 Task: Forward email with the signature Danny Hernandez with the subject Late payment reminder from softage.1@softage.net to softage.10@softage.net with the message Can you please provide me with an update on the projects risk management plan?, select last word, change the font color from current to purple and background color to black Send the email
Action: Mouse moved to (1021, 89)
Screenshot: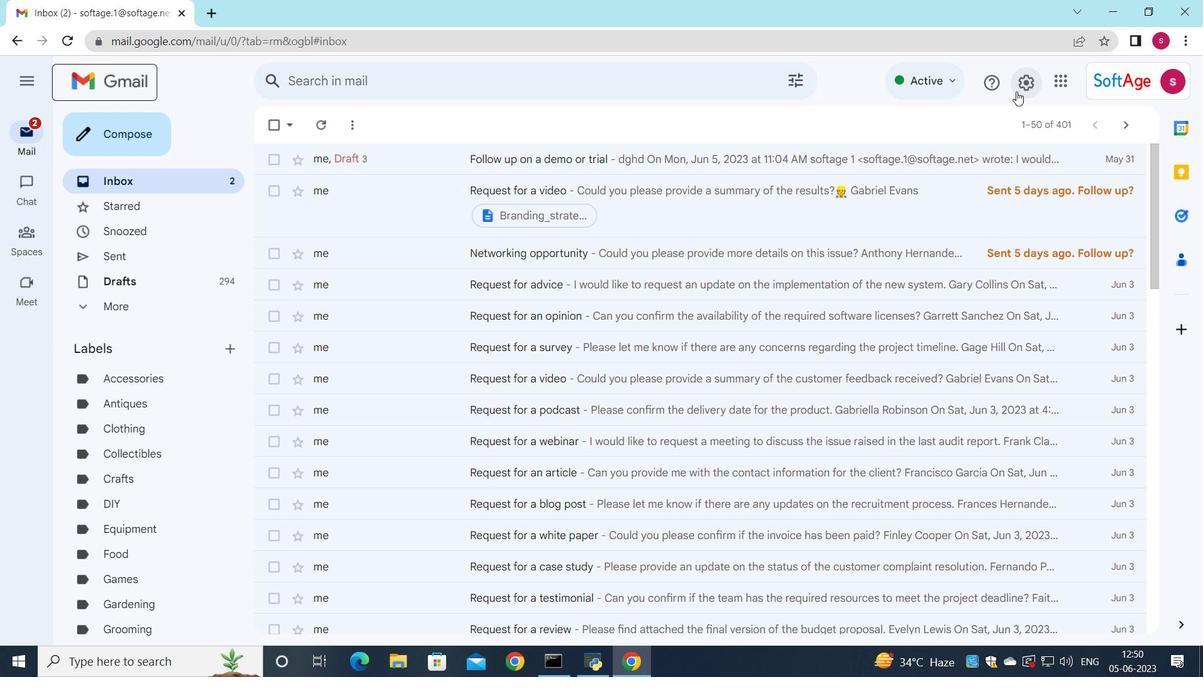 
Action: Mouse pressed left at (1021, 89)
Screenshot: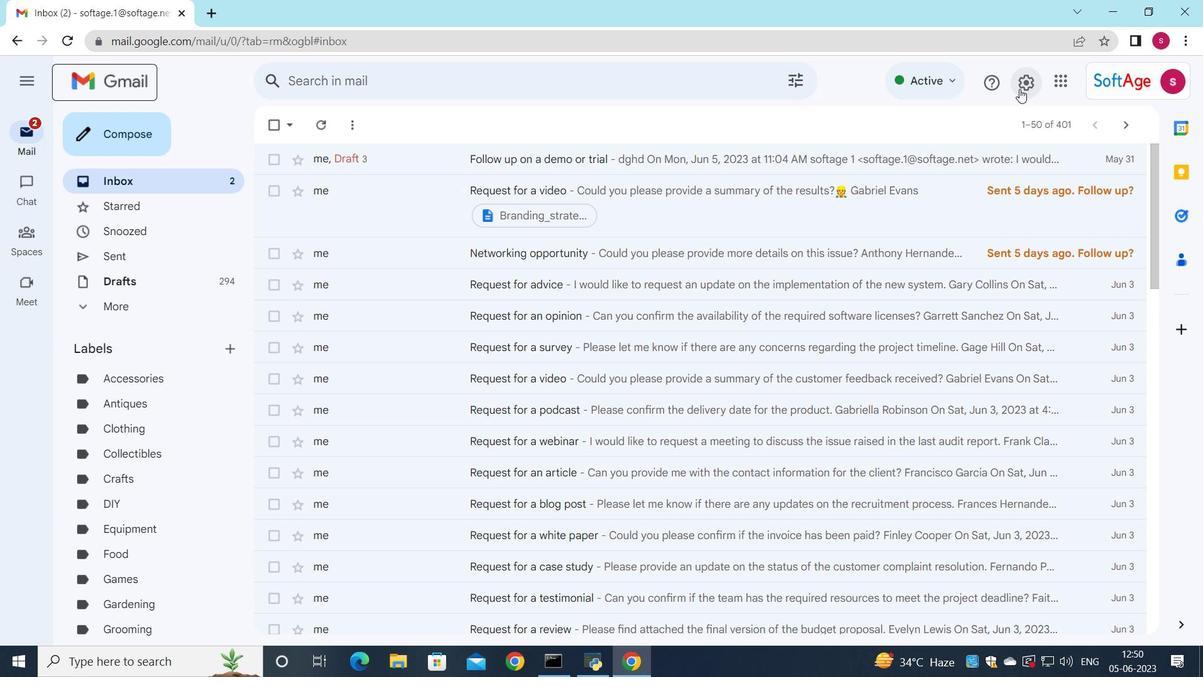 
Action: Mouse moved to (1019, 161)
Screenshot: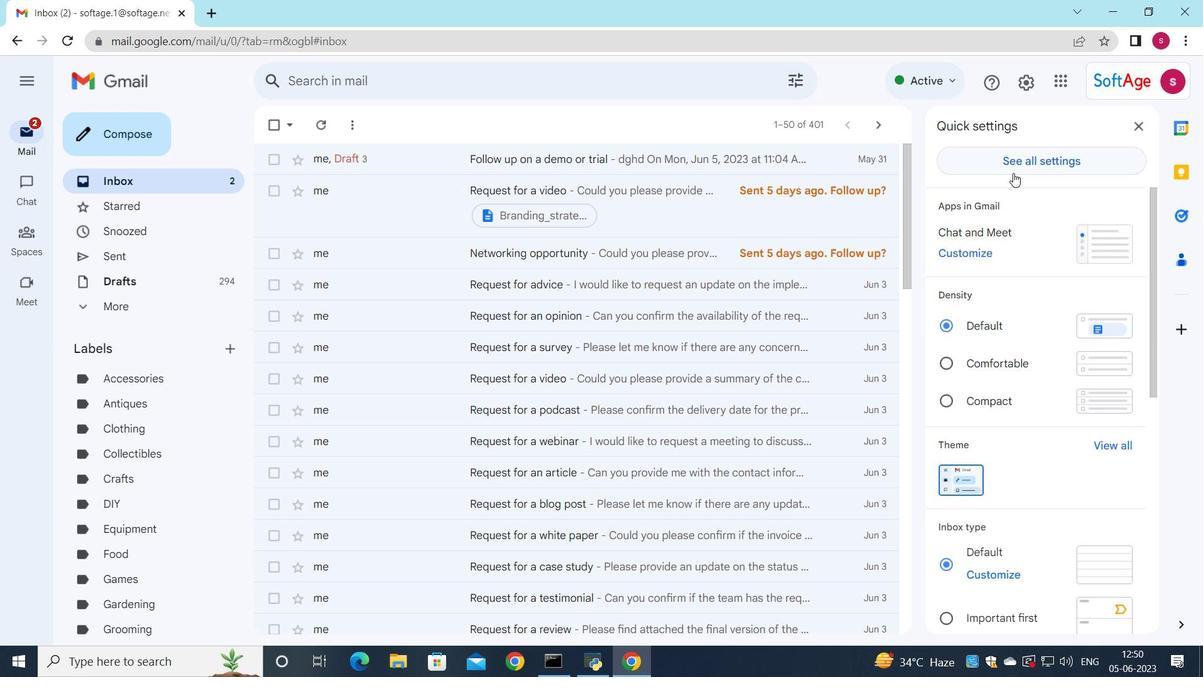 
Action: Mouse pressed left at (1019, 161)
Screenshot: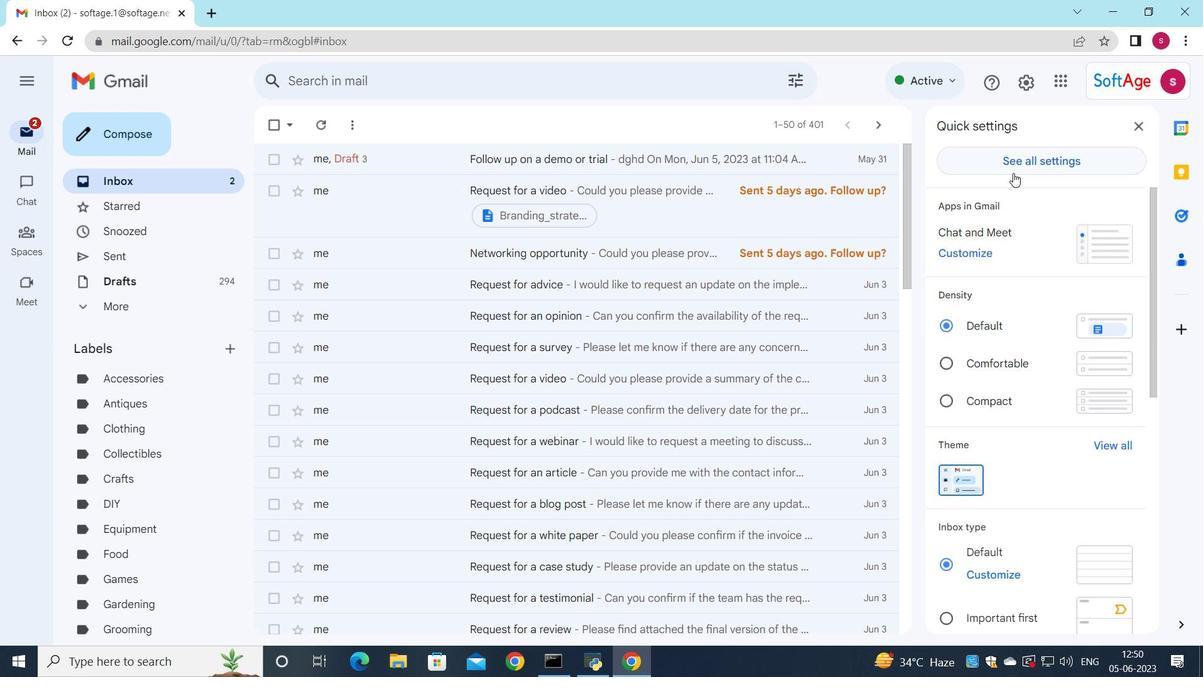 
Action: Mouse moved to (844, 274)
Screenshot: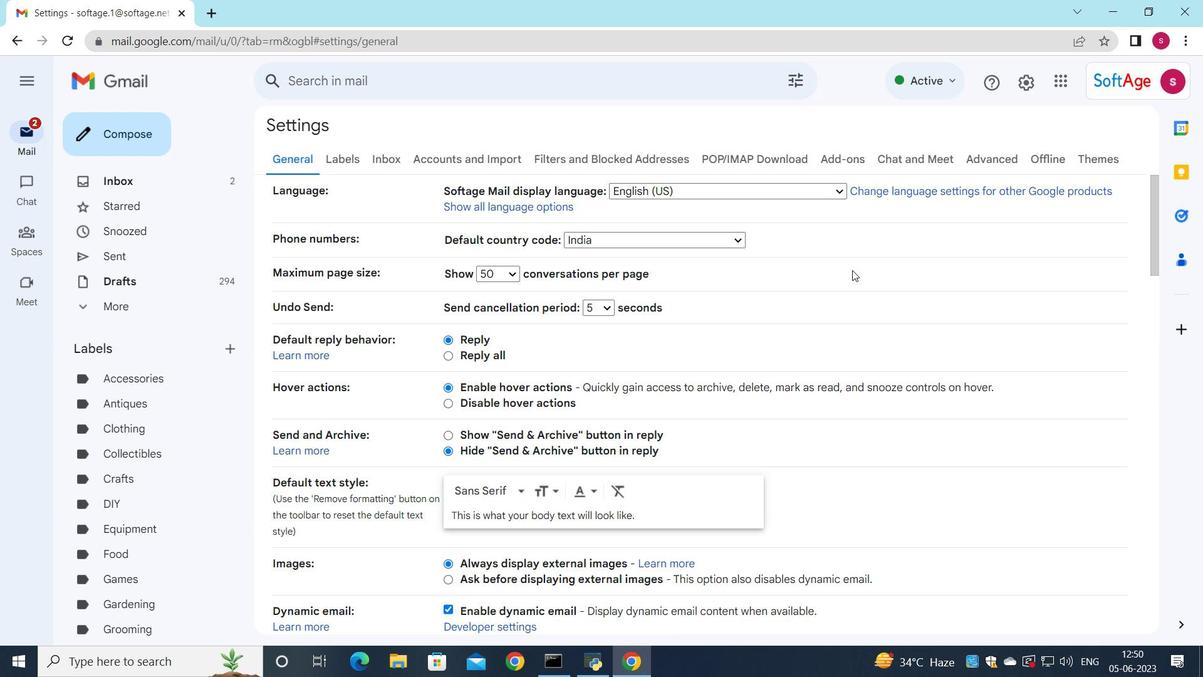 
Action: Mouse scrolled (844, 273) with delta (0, 0)
Screenshot: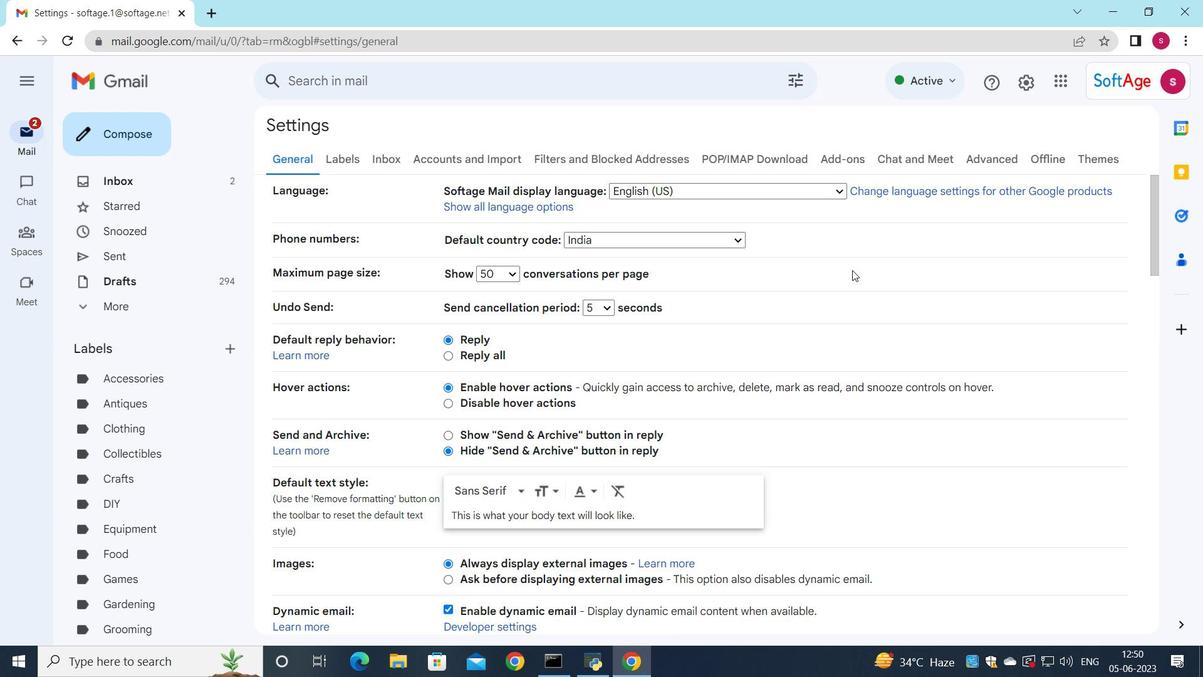 
Action: Mouse moved to (838, 279)
Screenshot: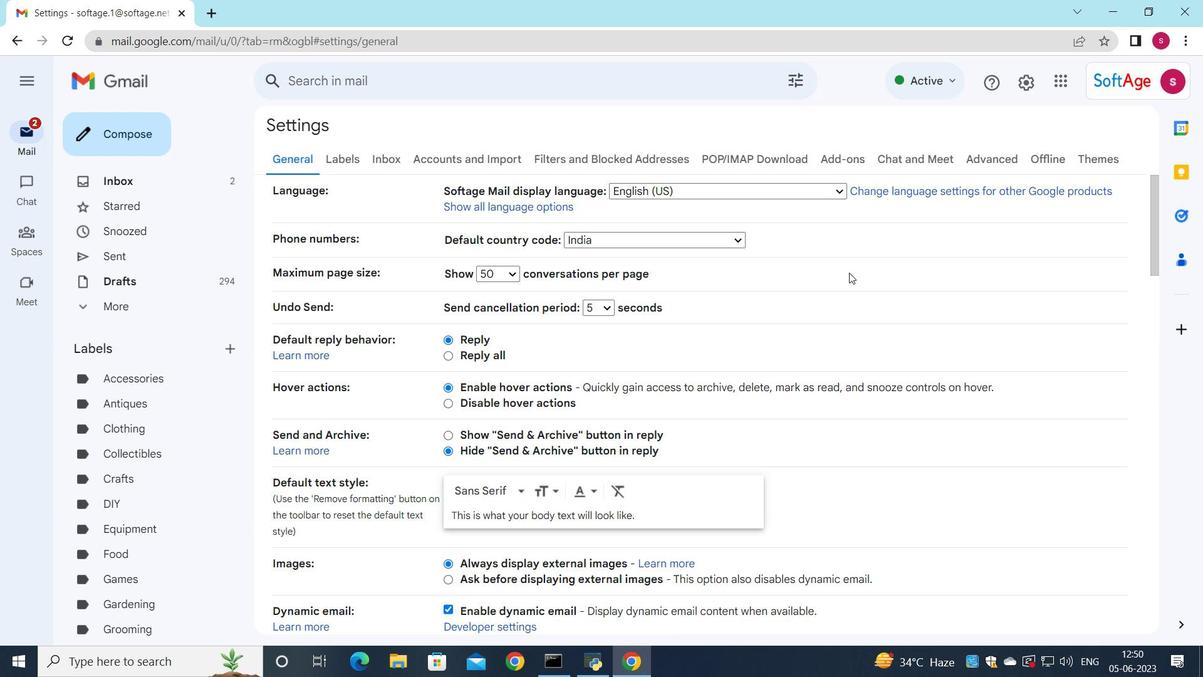 
Action: Mouse scrolled (838, 278) with delta (0, 0)
Screenshot: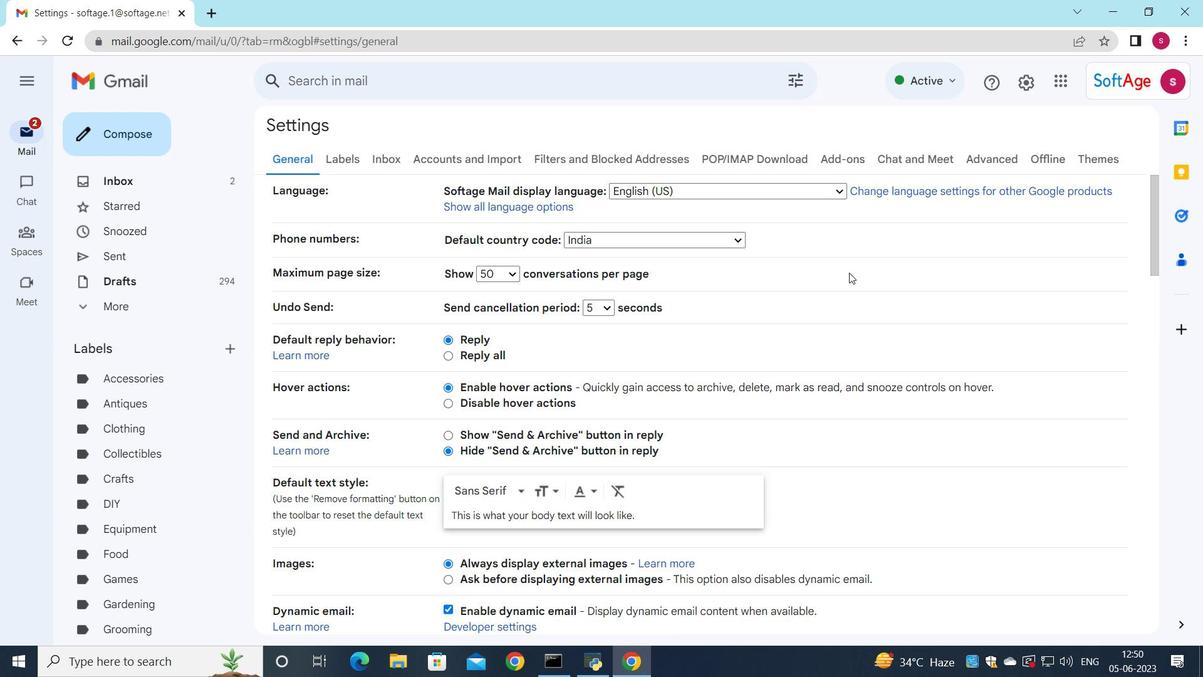 
Action: Mouse moved to (836, 282)
Screenshot: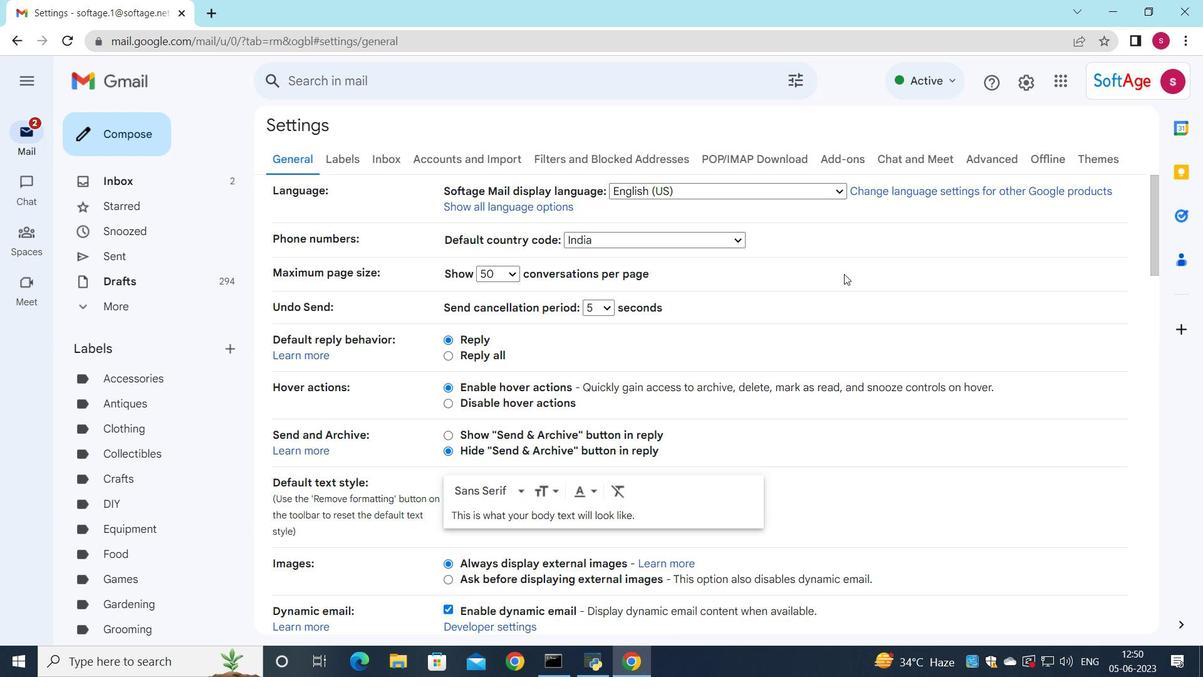 
Action: Mouse scrolled (836, 282) with delta (0, 0)
Screenshot: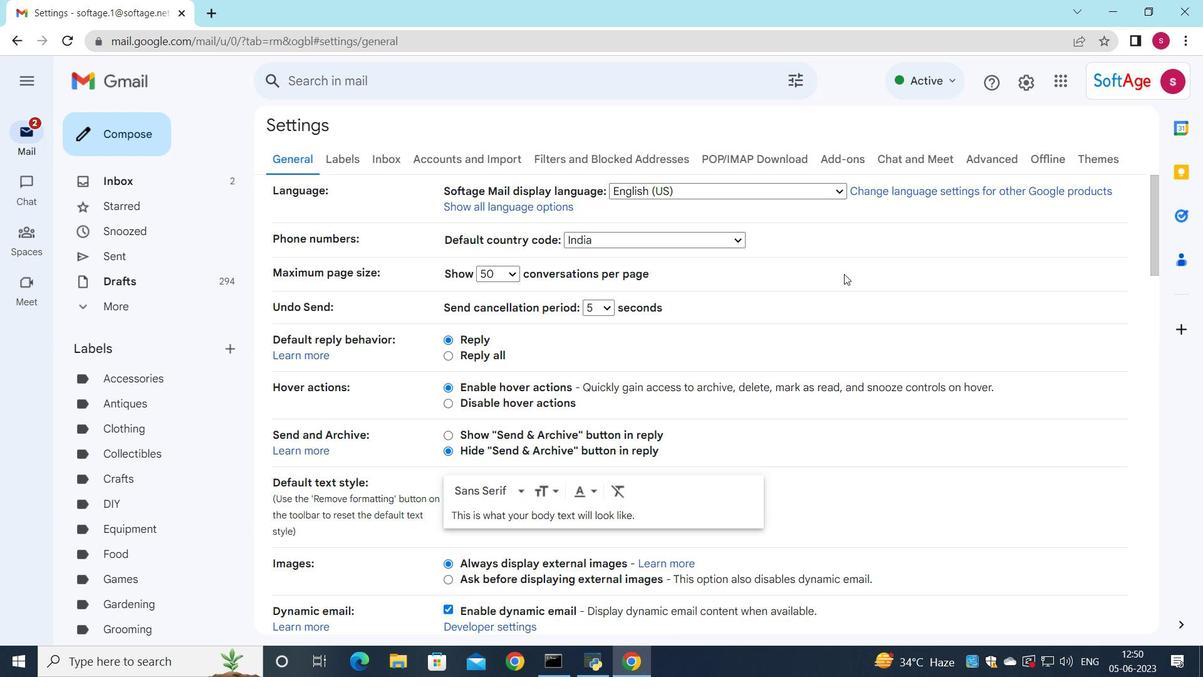 
Action: Mouse moved to (833, 287)
Screenshot: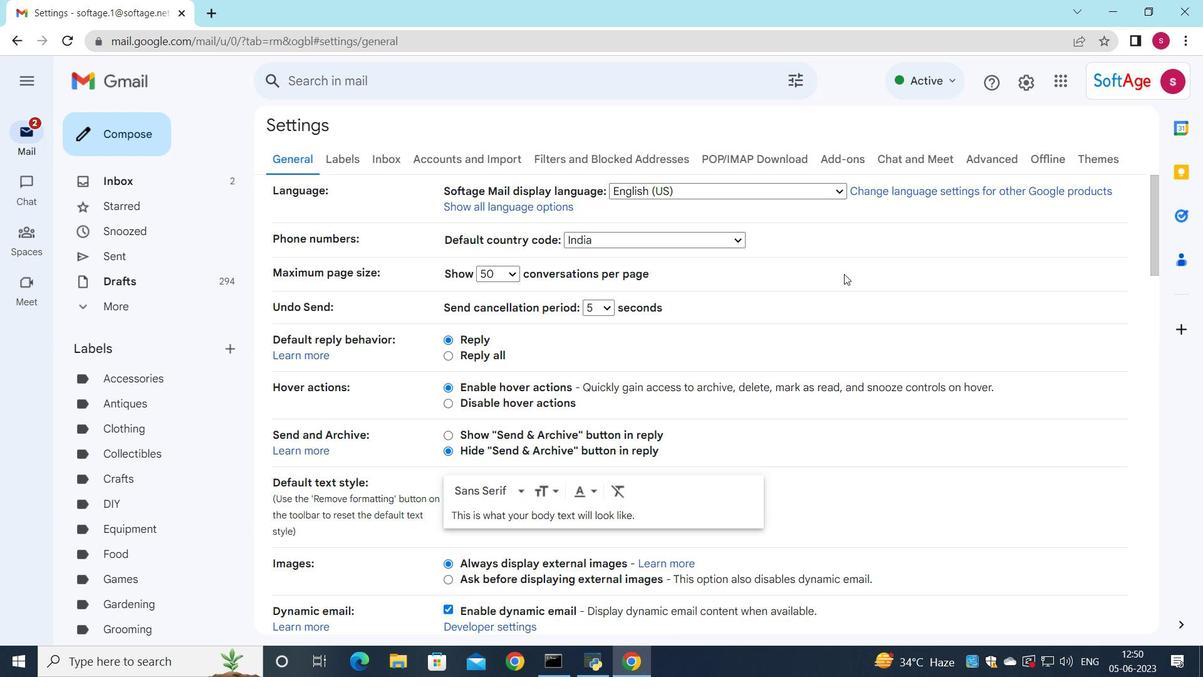 
Action: Mouse scrolled (833, 287) with delta (0, 0)
Screenshot: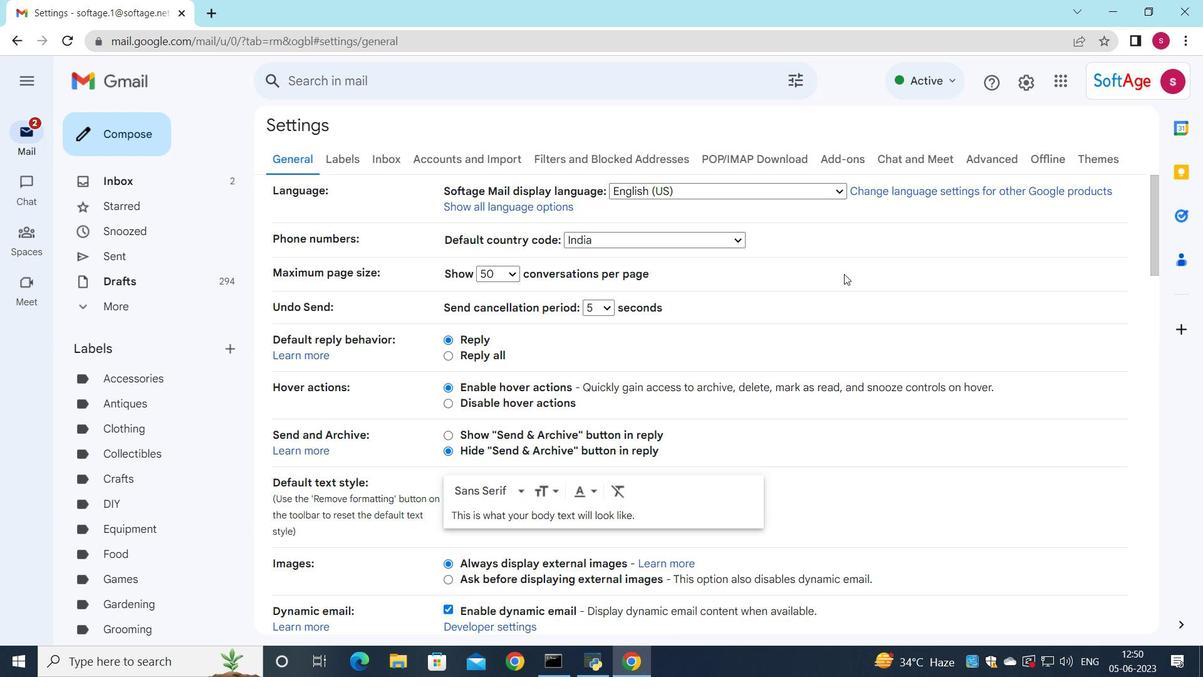 
Action: Mouse moved to (828, 294)
Screenshot: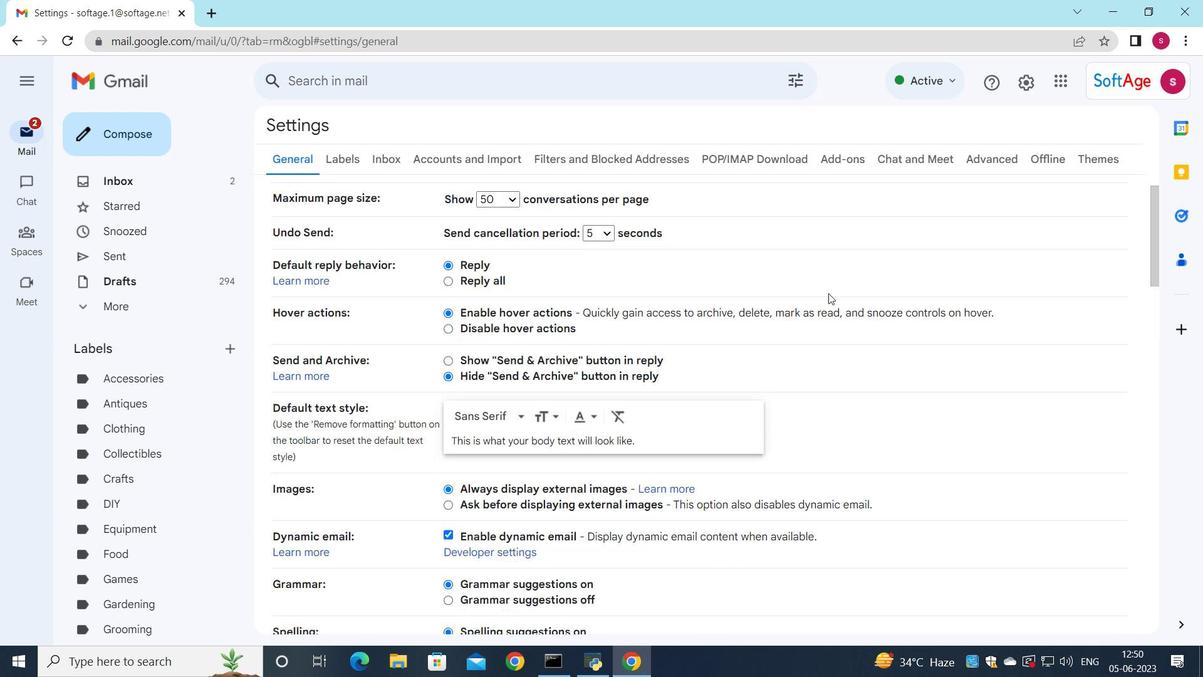 
Action: Mouse scrolled (828, 294) with delta (0, 0)
Screenshot: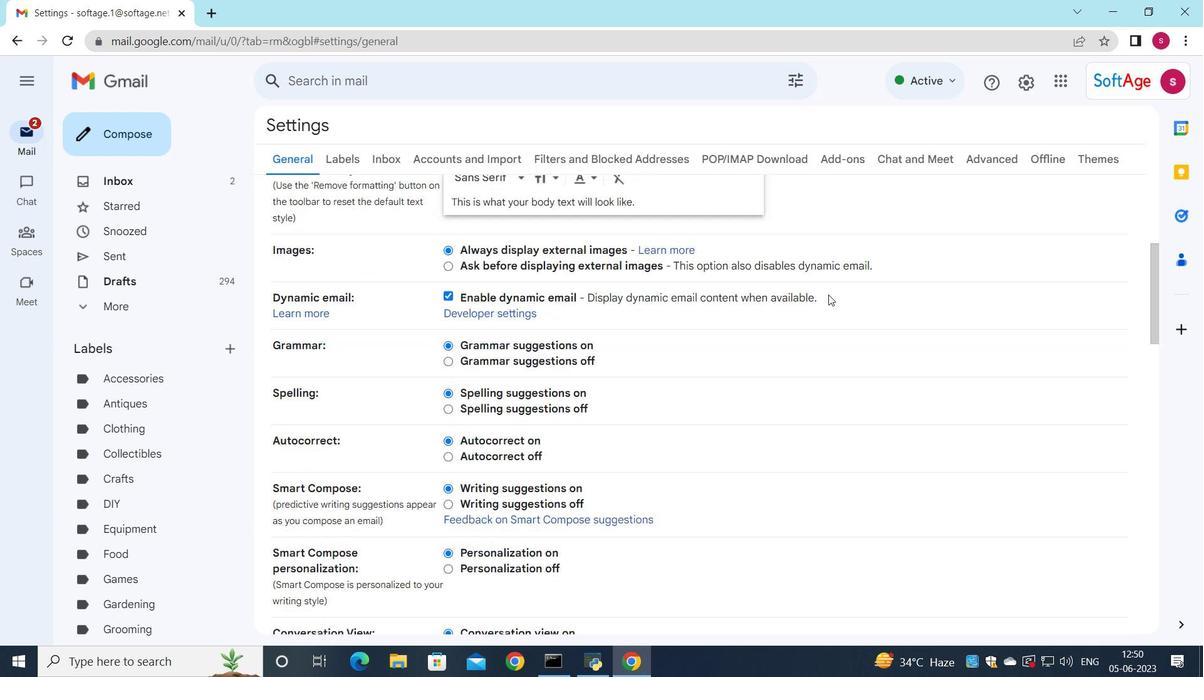 
Action: Mouse scrolled (828, 294) with delta (0, 0)
Screenshot: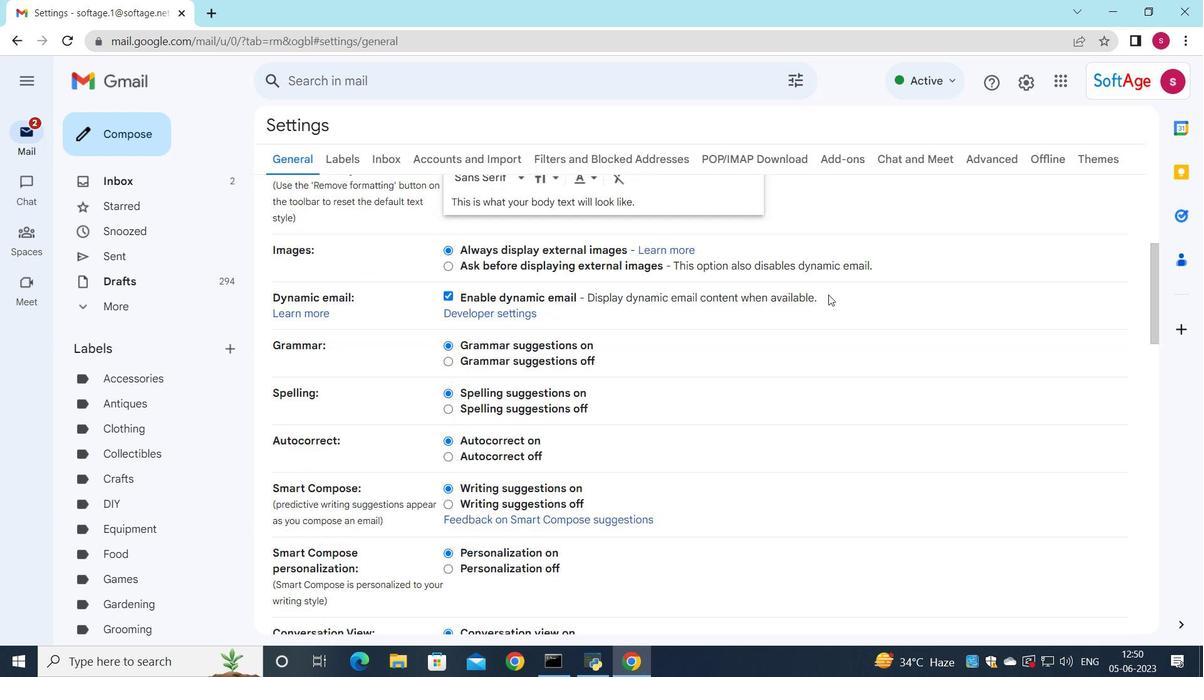 
Action: Mouse scrolled (828, 294) with delta (0, 0)
Screenshot: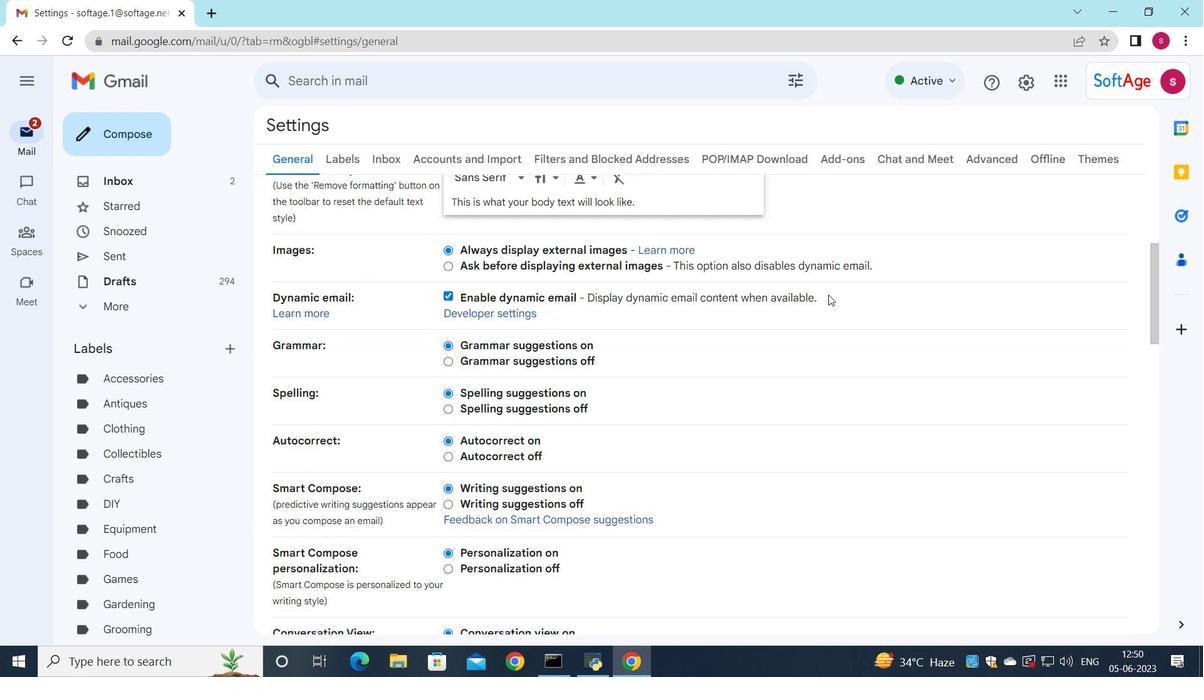 
Action: Mouse scrolled (828, 294) with delta (0, 0)
Screenshot: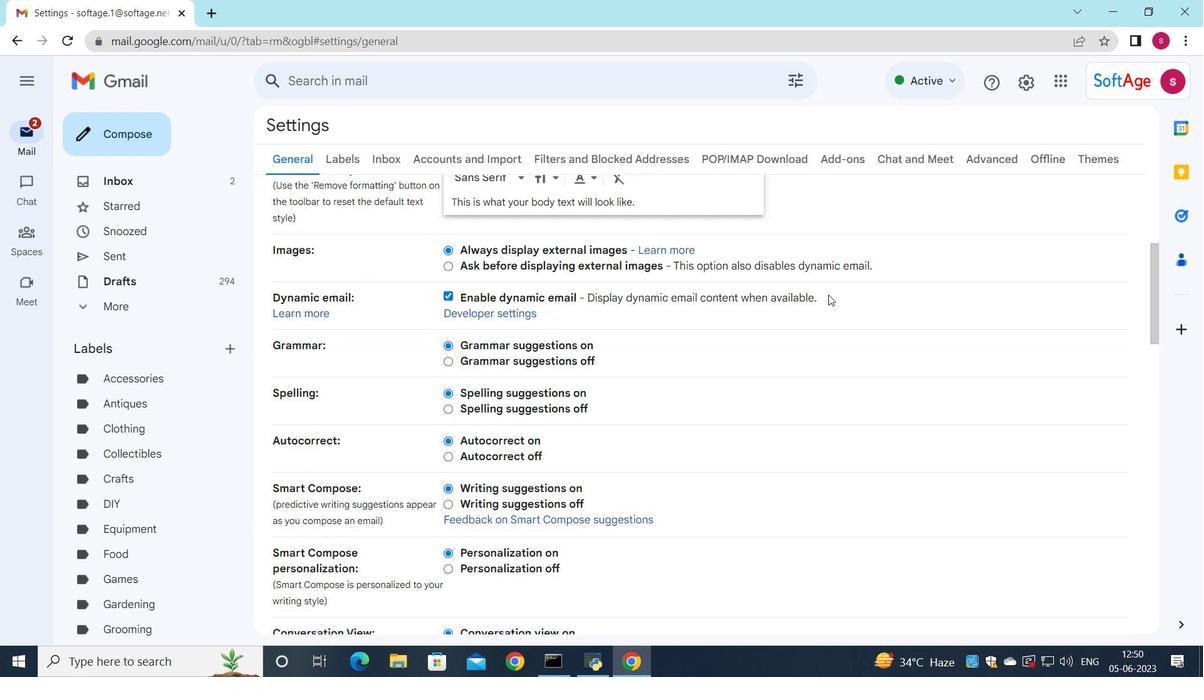 
Action: Mouse moved to (665, 455)
Screenshot: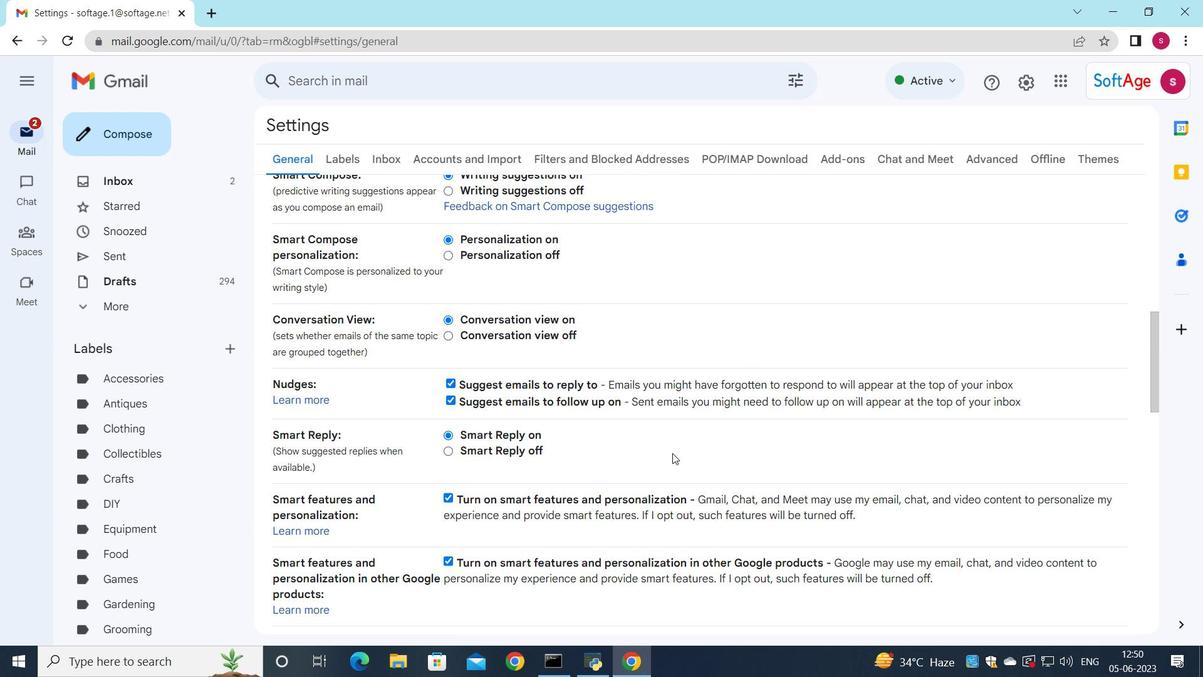 
Action: Mouse scrolled (673, 453) with delta (0, 0)
Screenshot: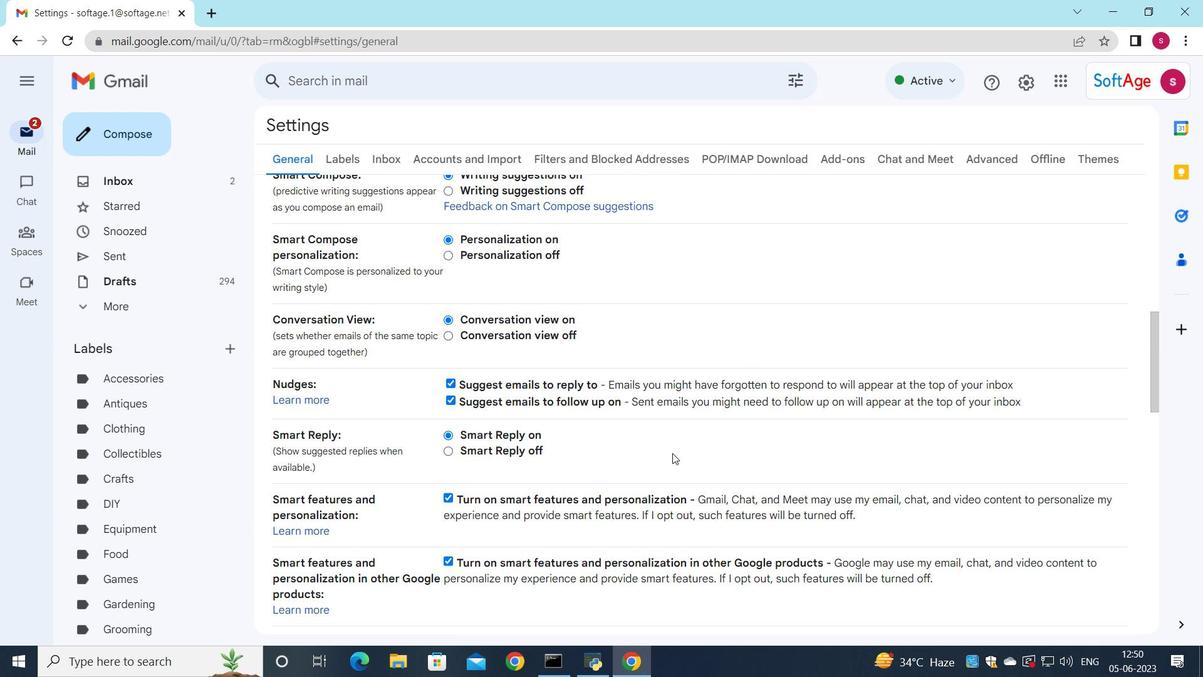 
Action: Mouse scrolled (673, 453) with delta (0, 0)
Screenshot: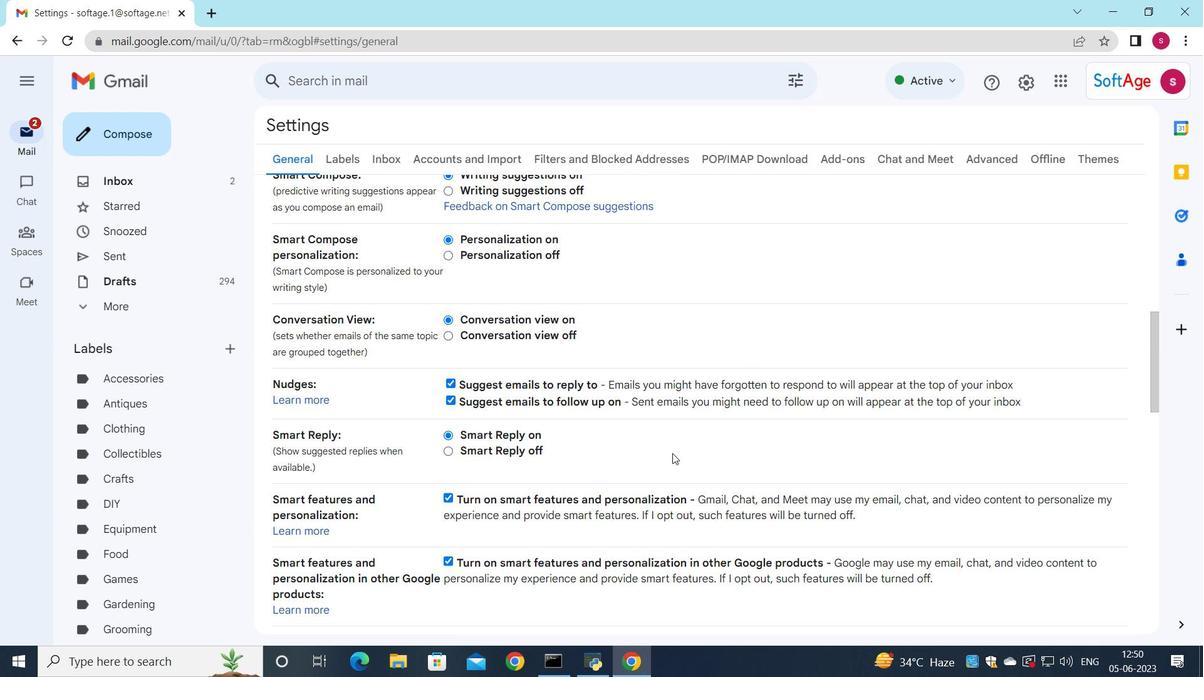
Action: Mouse scrolled (673, 453) with delta (0, 0)
Screenshot: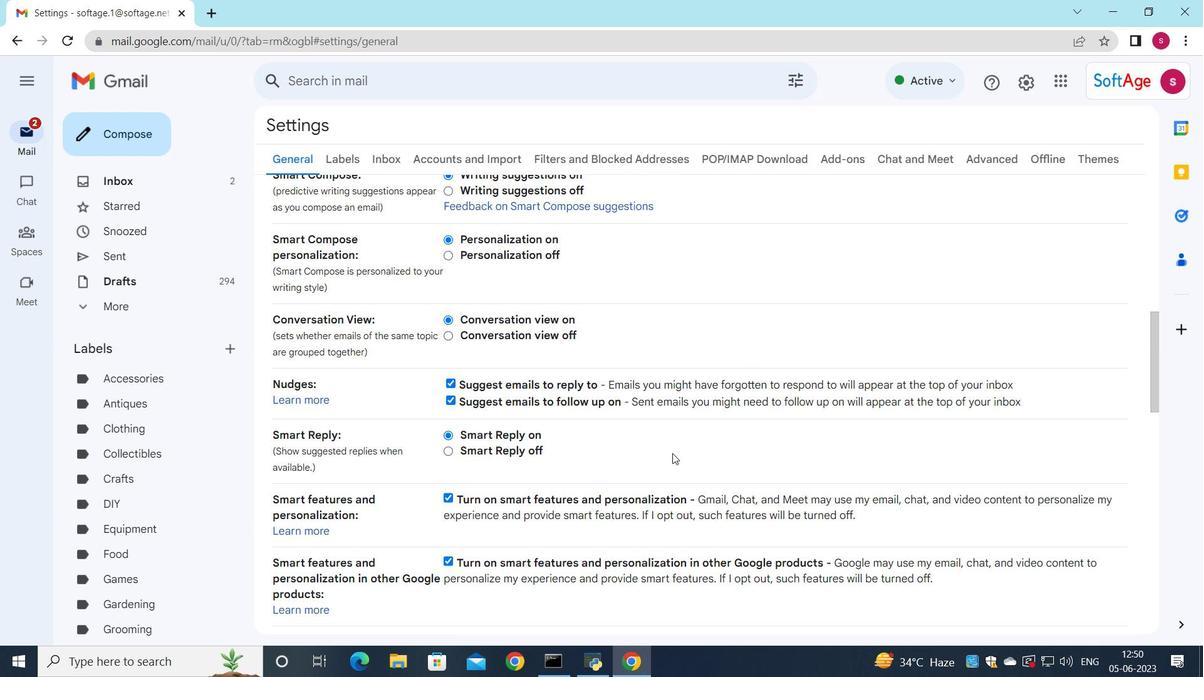 
Action: Mouse scrolled (673, 453) with delta (0, 0)
Screenshot: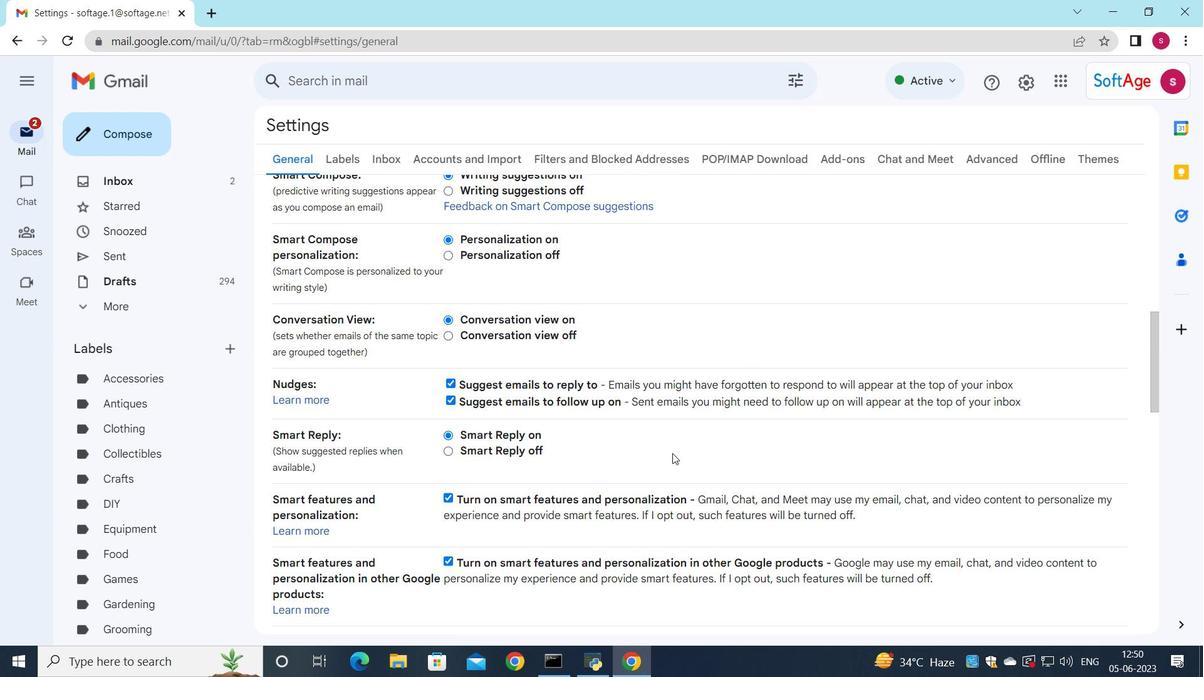 
Action: Mouse scrolled (665, 455) with delta (0, 0)
Screenshot: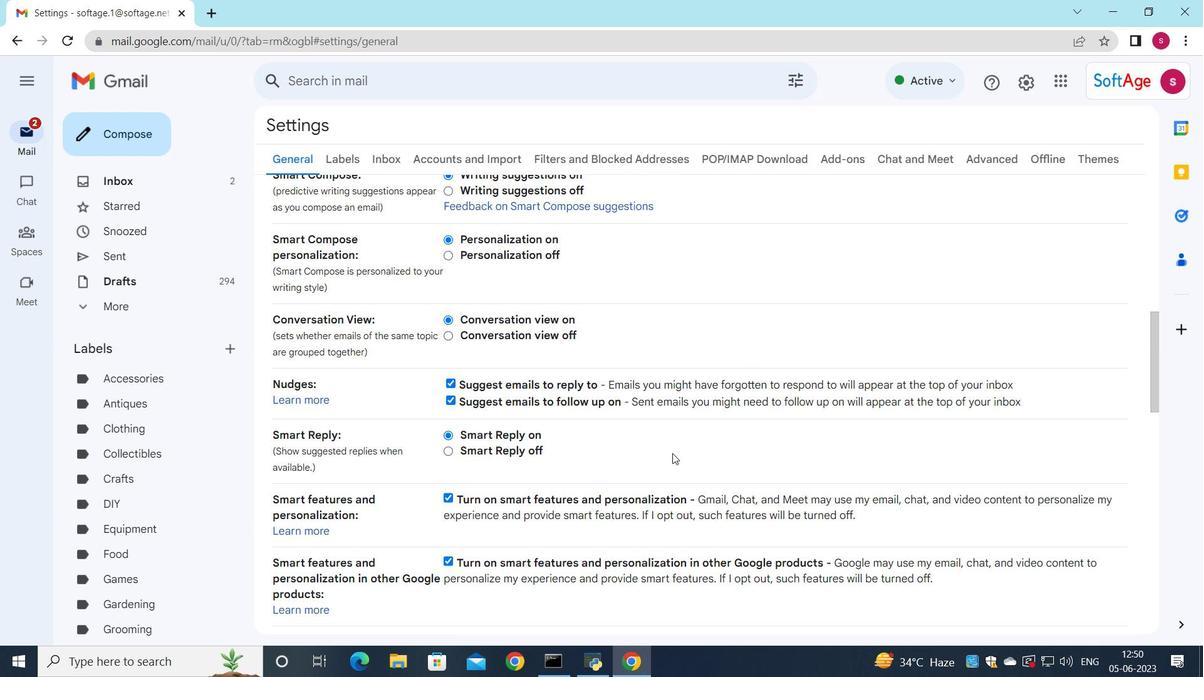 
Action: Mouse scrolled (665, 455) with delta (0, 0)
Screenshot: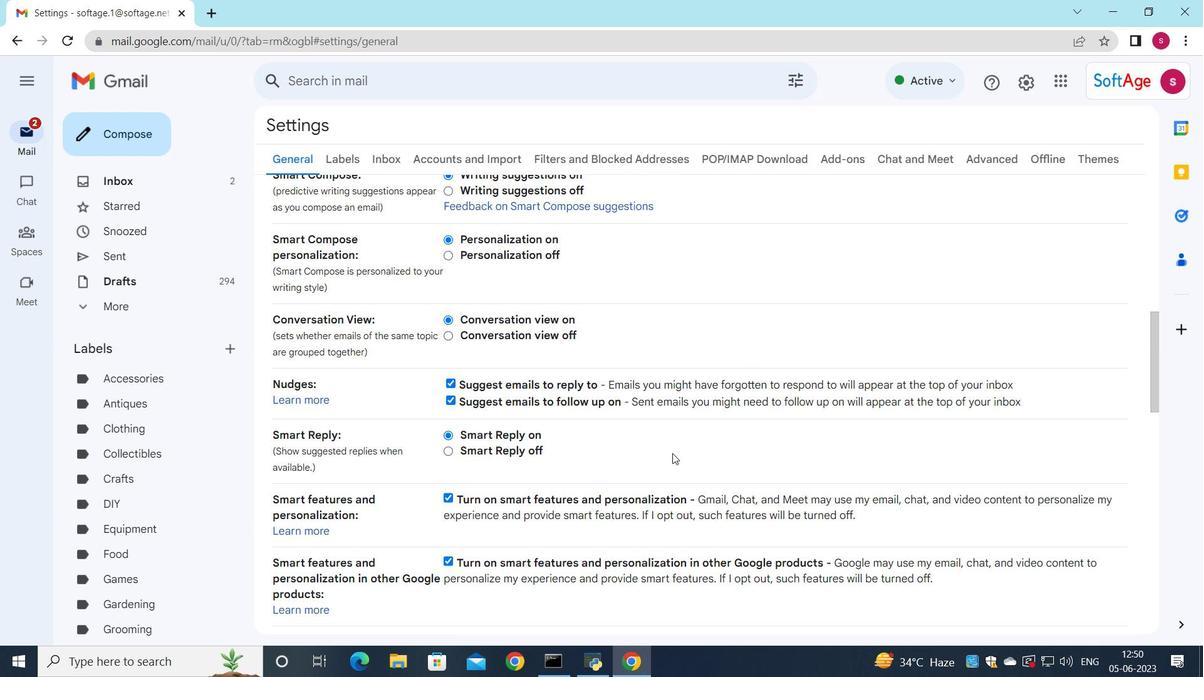 
Action: Mouse scrolled (665, 455) with delta (0, 0)
Screenshot: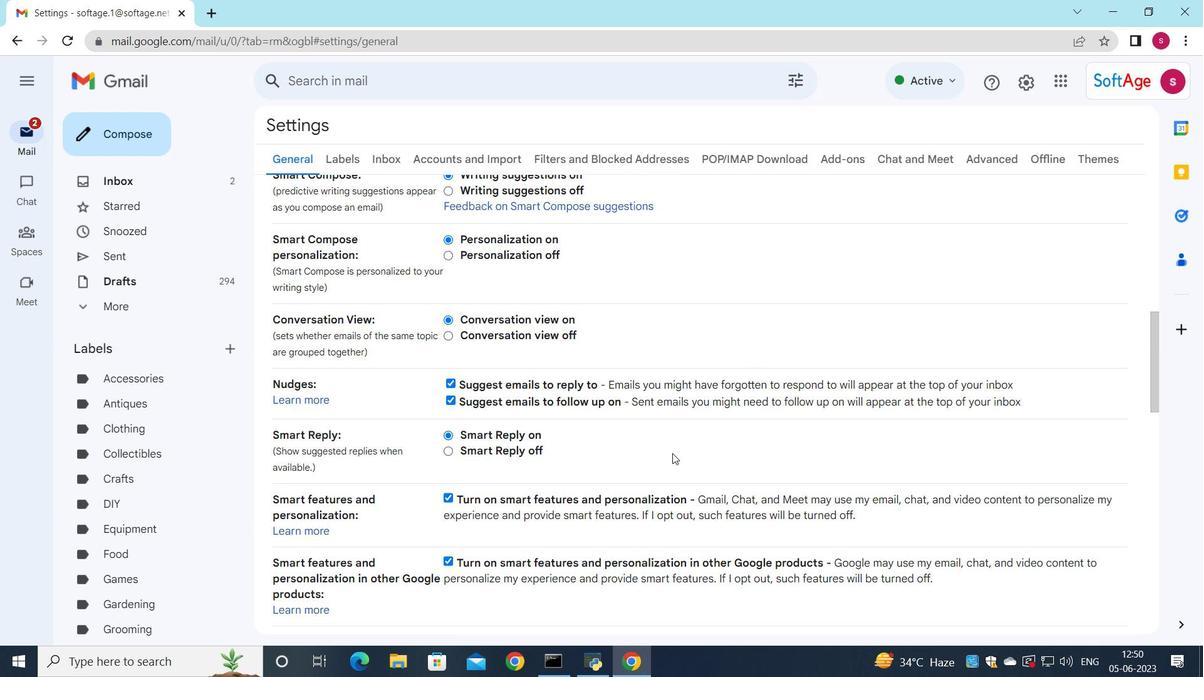 
Action: Mouse scrolled (665, 455) with delta (0, 0)
Screenshot: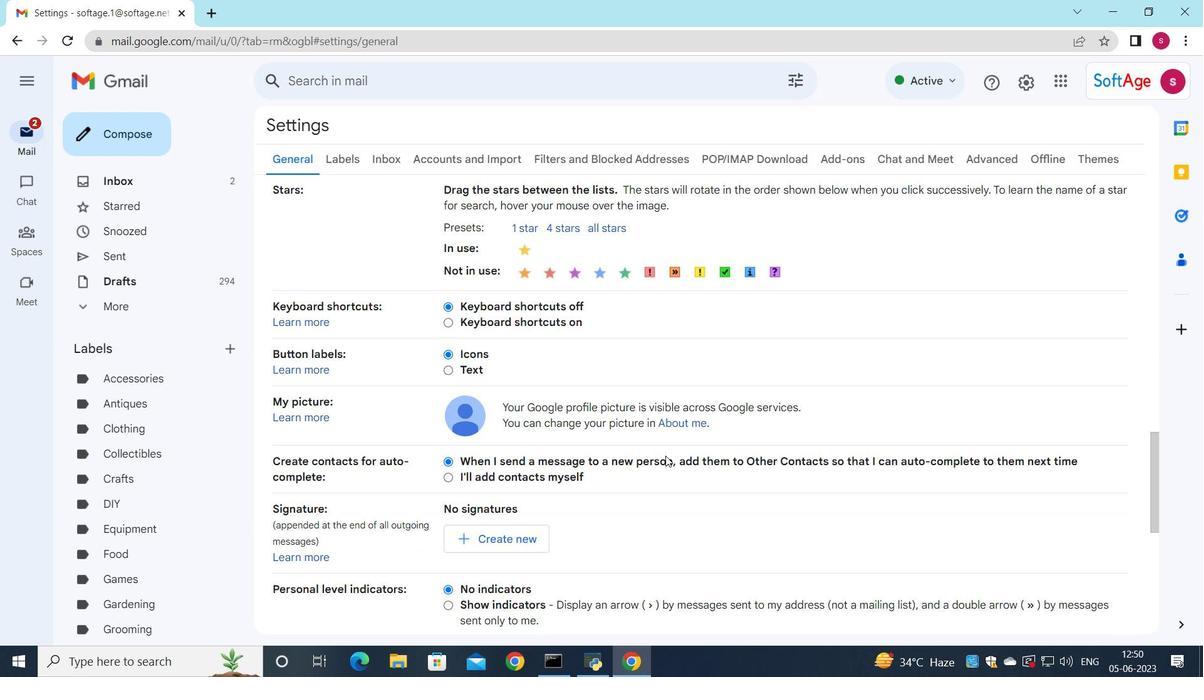 
Action: Mouse scrolled (665, 455) with delta (0, 0)
Screenshot: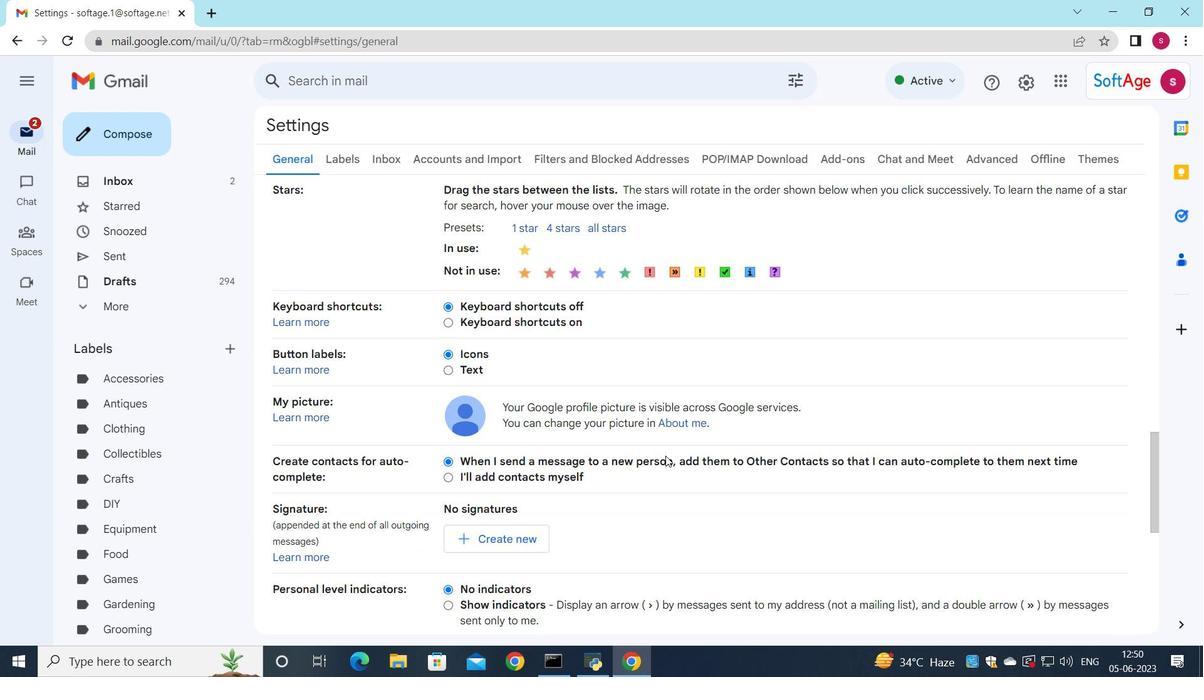 
Action: Mouse scrolled (665, 455) with delta (0, 0)
Screenshot: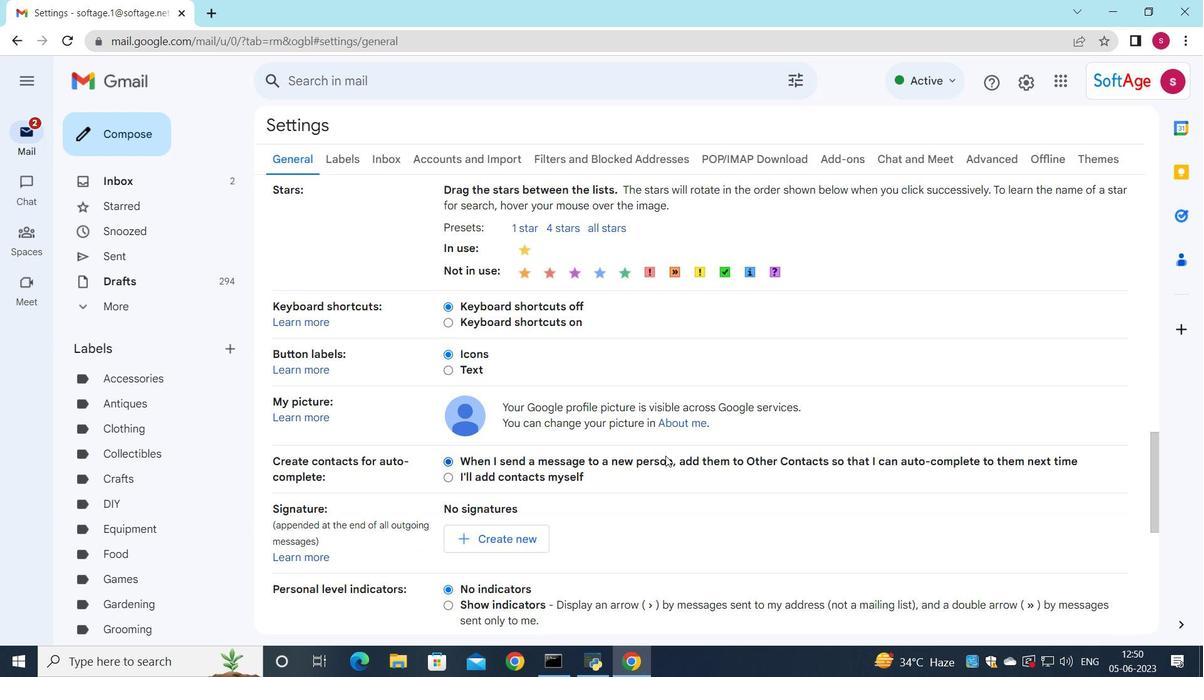 
Action: Mouse moved to (497, 305)
Screenshot: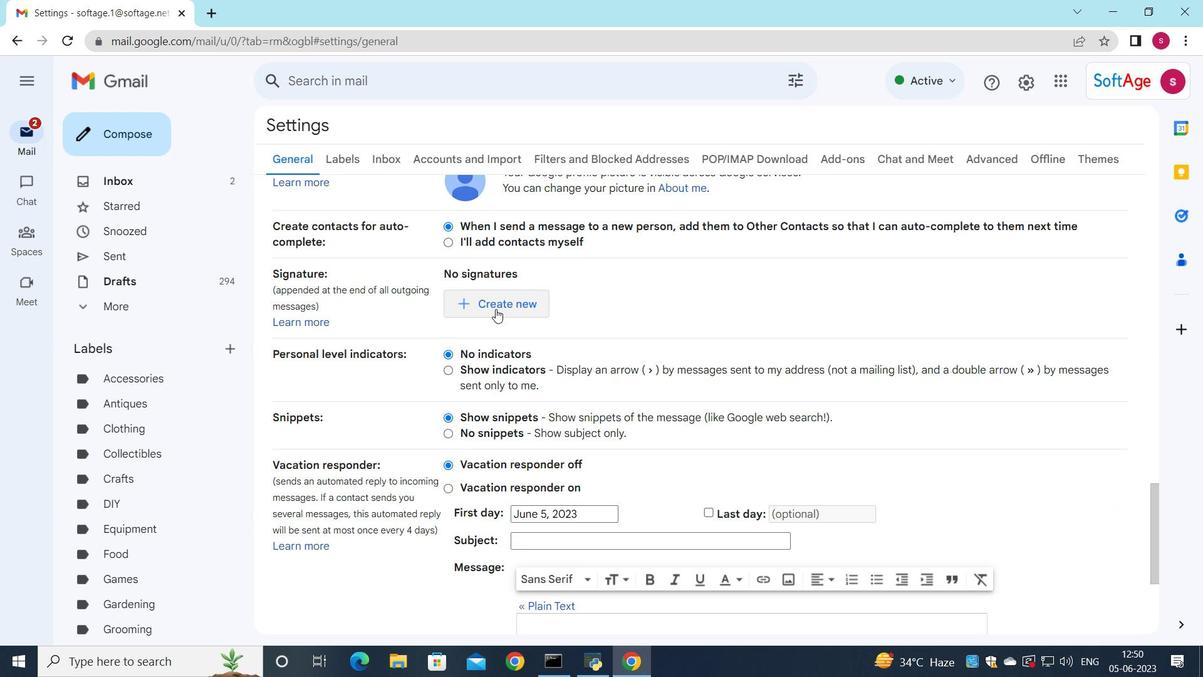 
Action: Mouse pressed left at (497, 305)
Screenshot: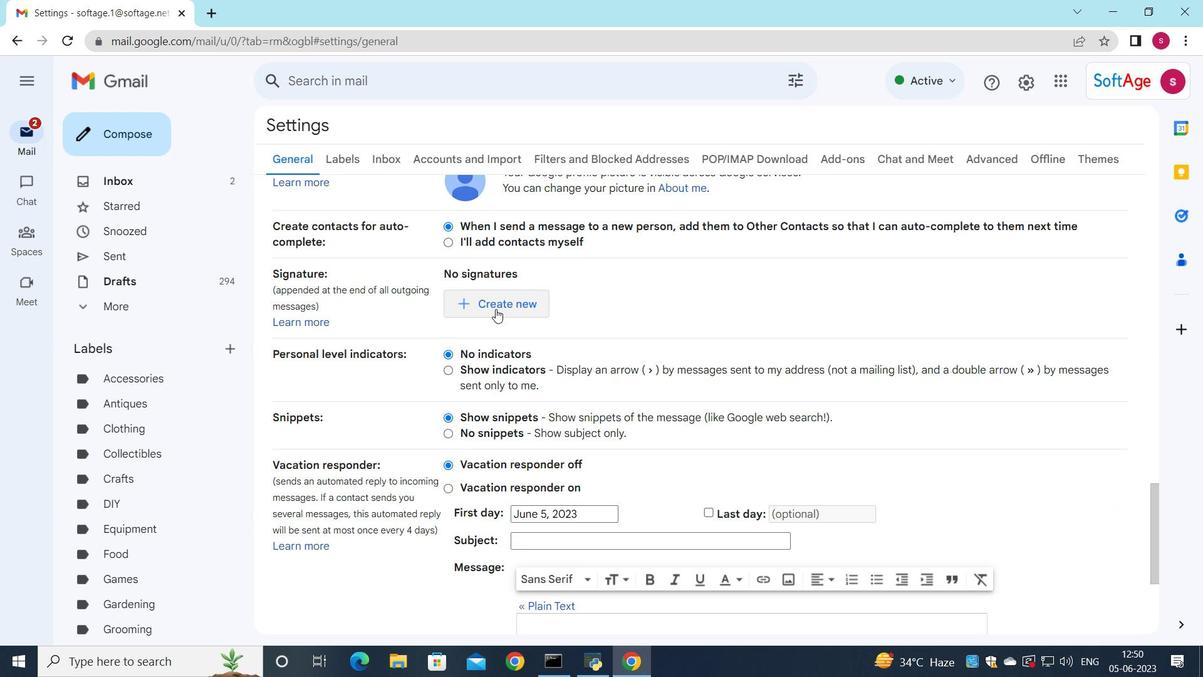
Action: Mouse moved to (560, 355)
Screenshot: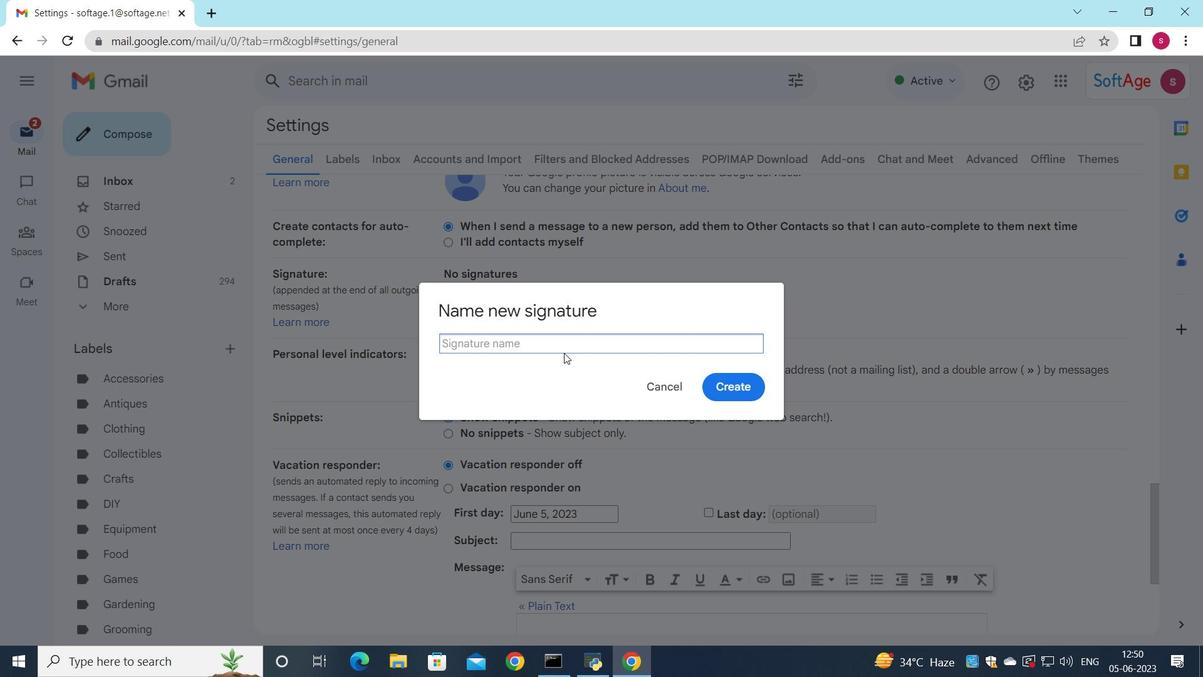 
Action: Key pressed <Key.shift>Danny<Key.space><Key.shift><Key.shift><Key.shift><Key.shift><Key.shift><Key.shift><Key.shift><Key.shift><Key.shift><Key.shift><Key.shift><Key.shift><Key.shift><Key.shift><Key.shift><Key.shift>Hernandez
Screenshot: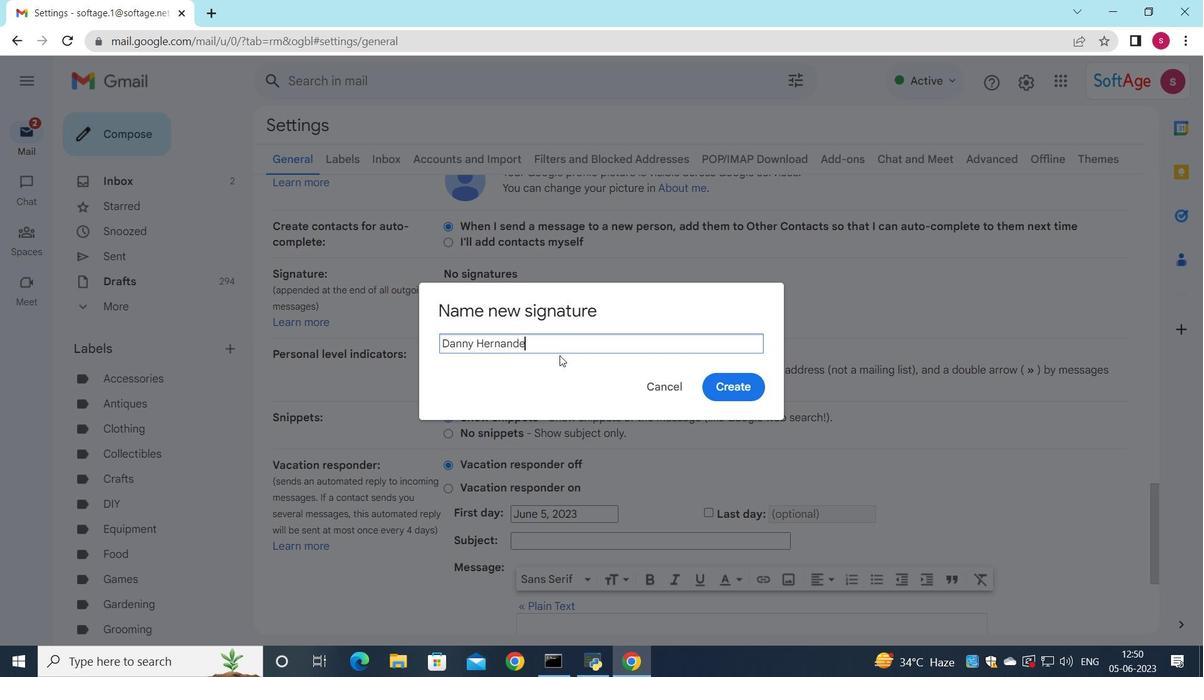 
Action: Mouse moved to (721, 376)
Screenshot: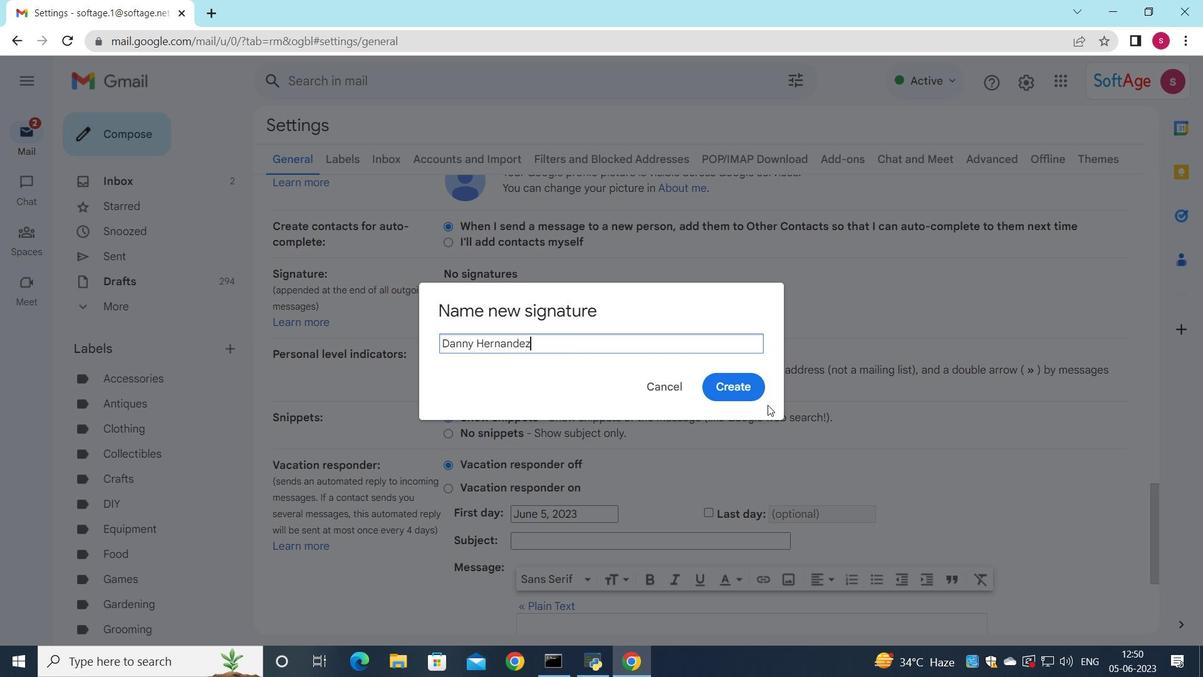 
Action: Mouse pressed left at (721, 376)
Screenshot: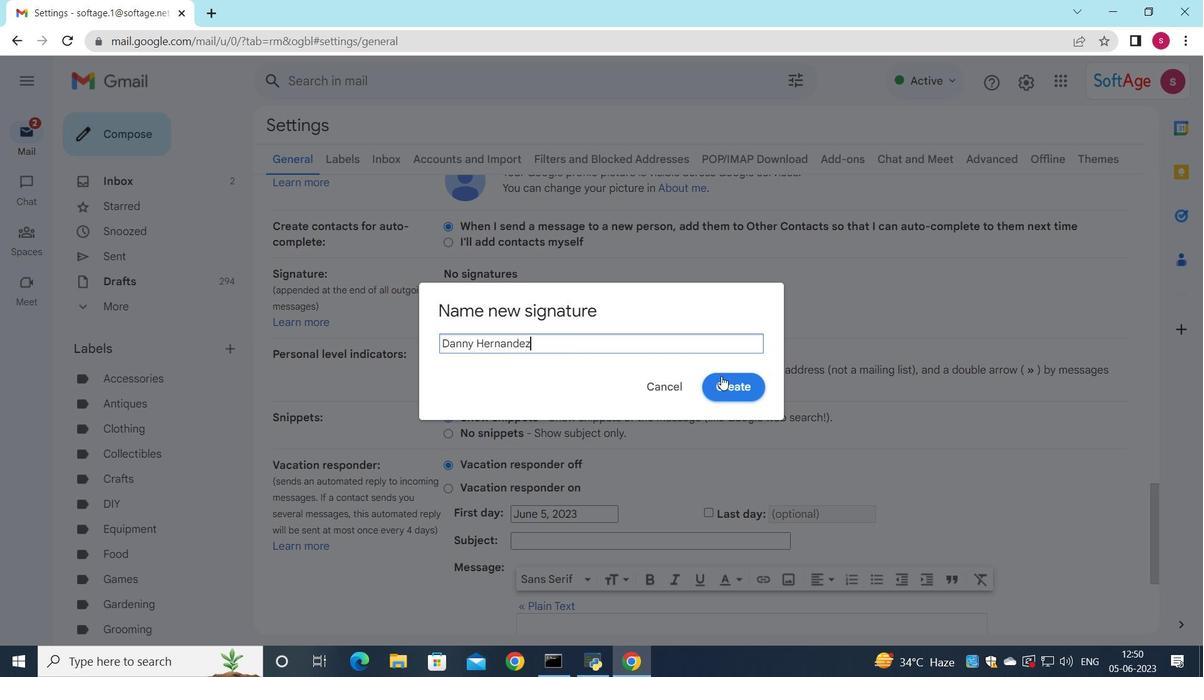 
Action: Mouse moved to (717, 329)
Screenshot: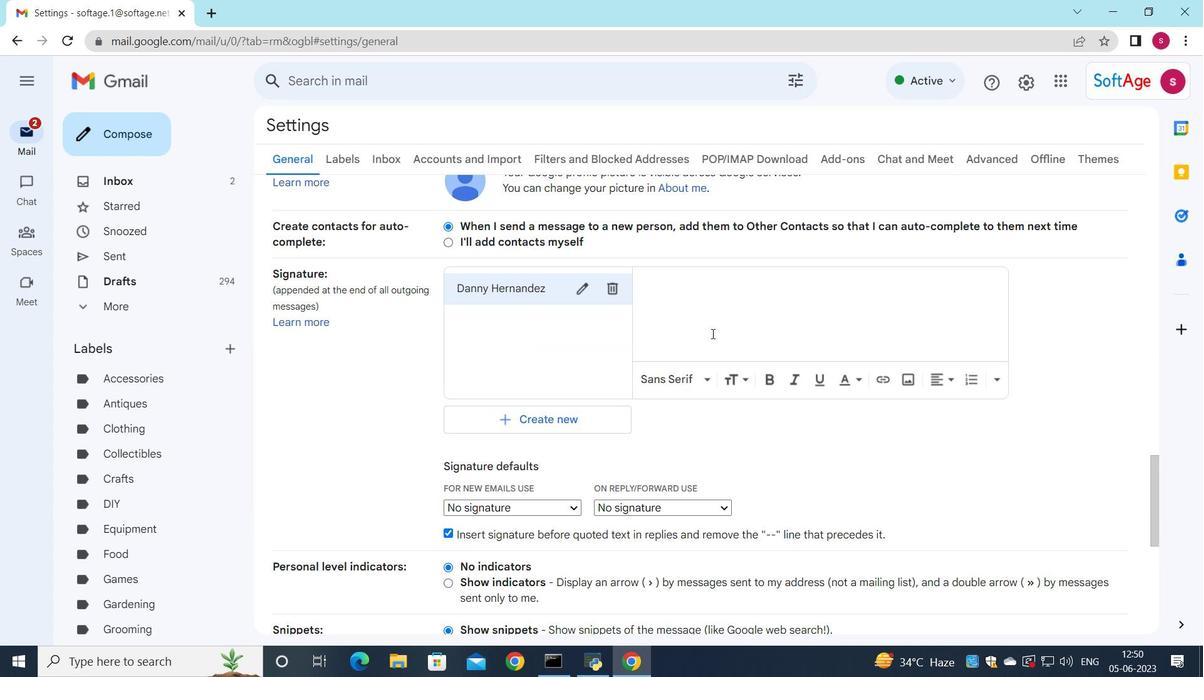 
Action: Mouse pressed left at (717, 329)
Screenshot: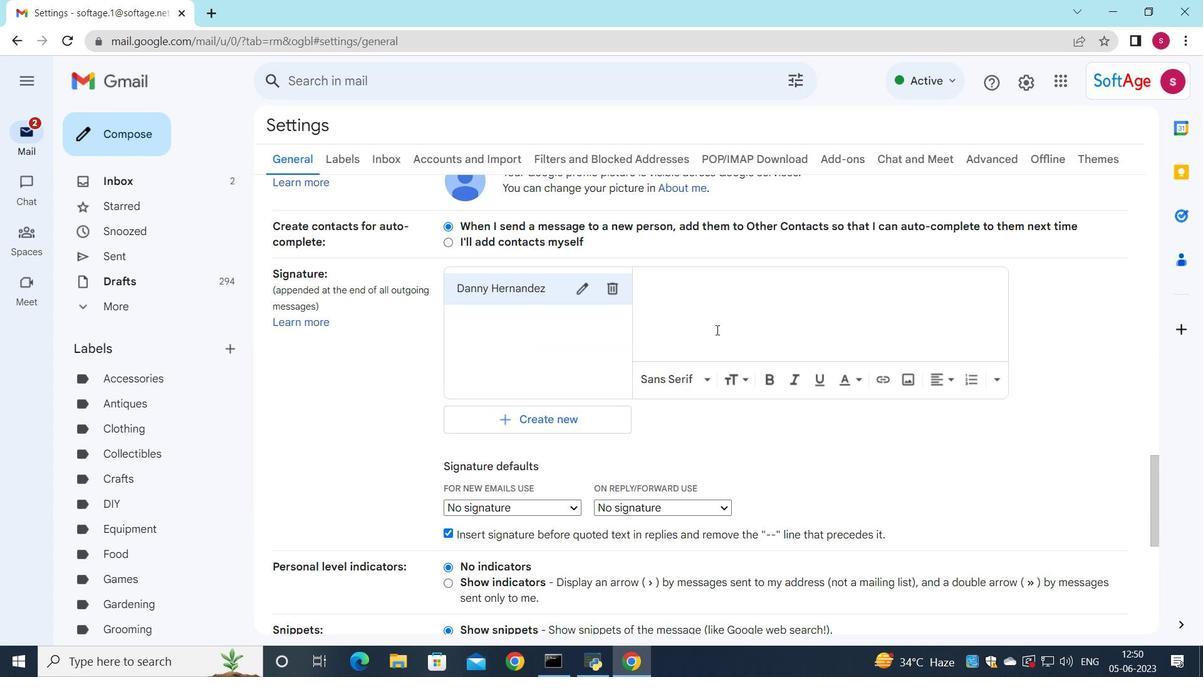 
Action: Key pressed <Key.shift>Danny<Key.space><Key.shift>Hernandez
Screenshot: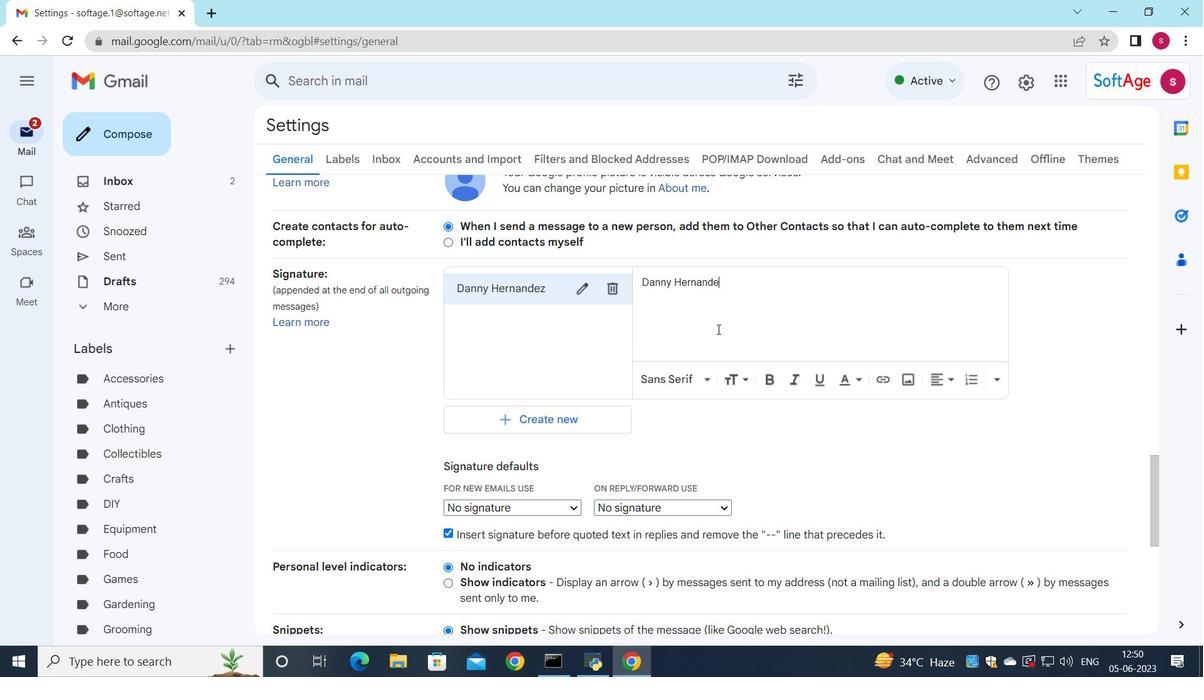 
Action: Mouse moved to (588, 497)
Screenshot: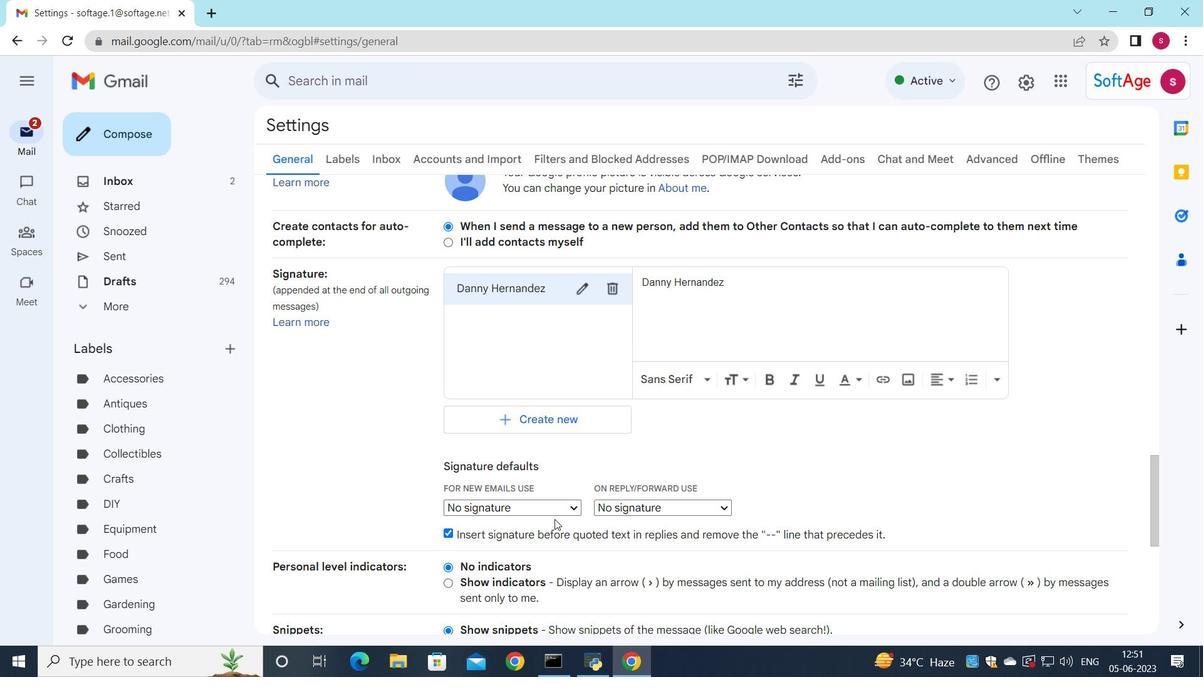 
Action: Mouse pressed left at (588, 497)
Screenshot: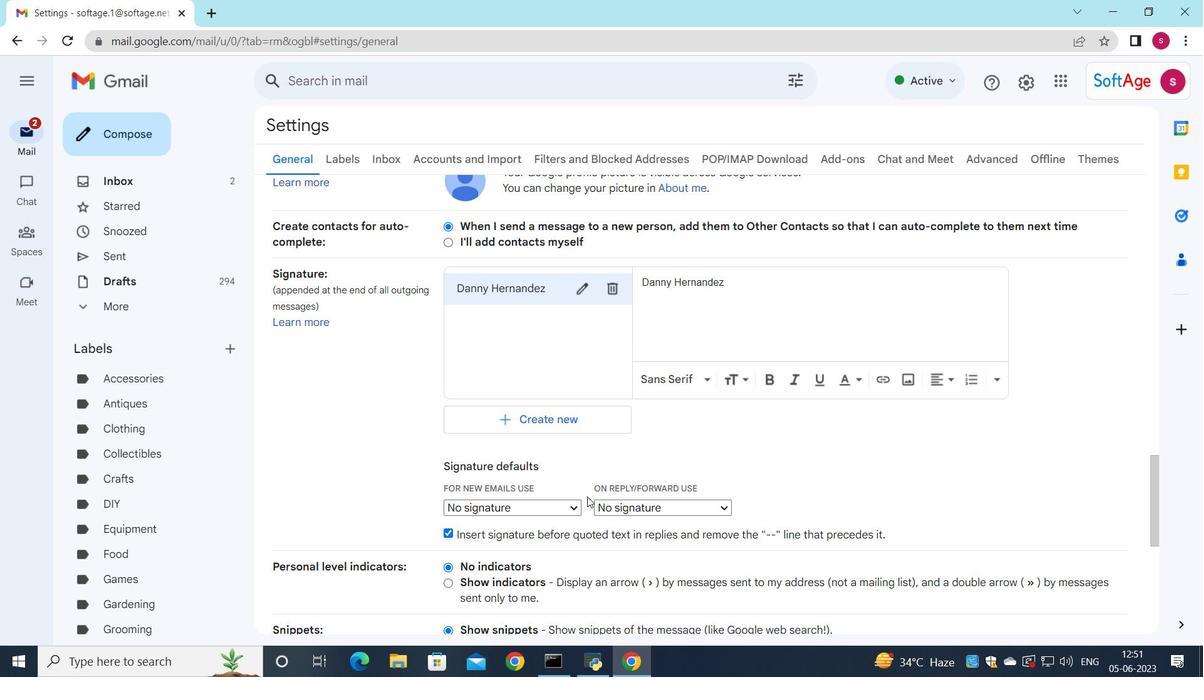 
Action: Mouse moved to (577, 509)
Screenshot: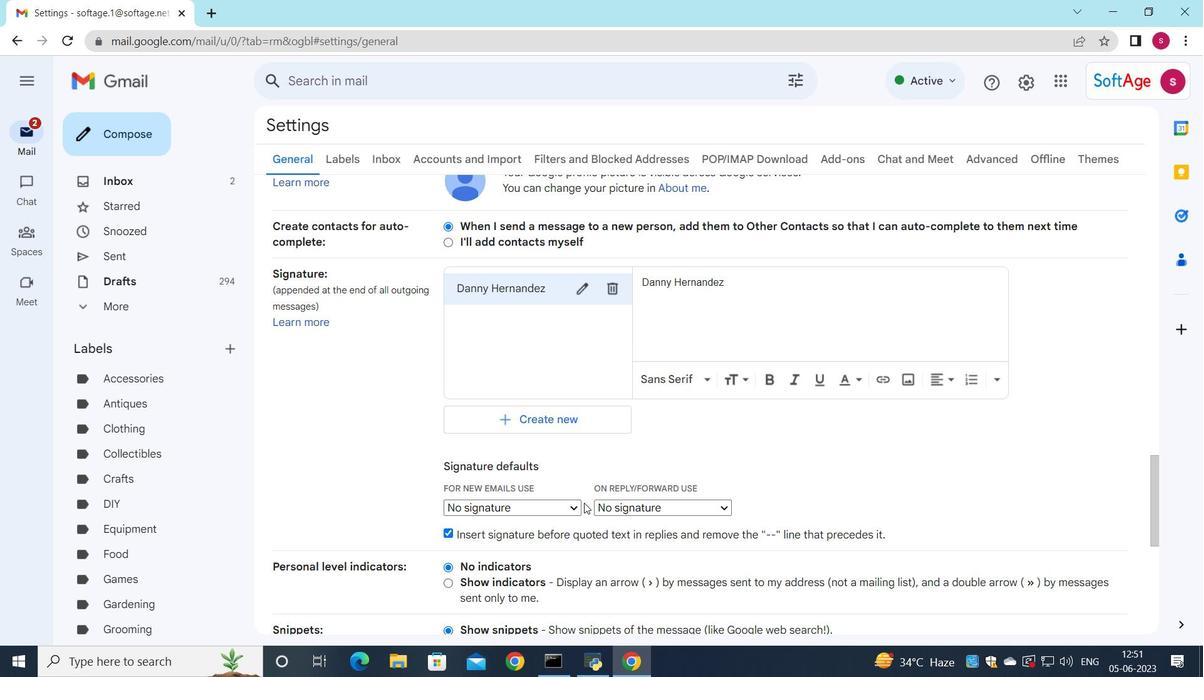 
Action: Mouse pressed left at (577, 509)
Screenshot: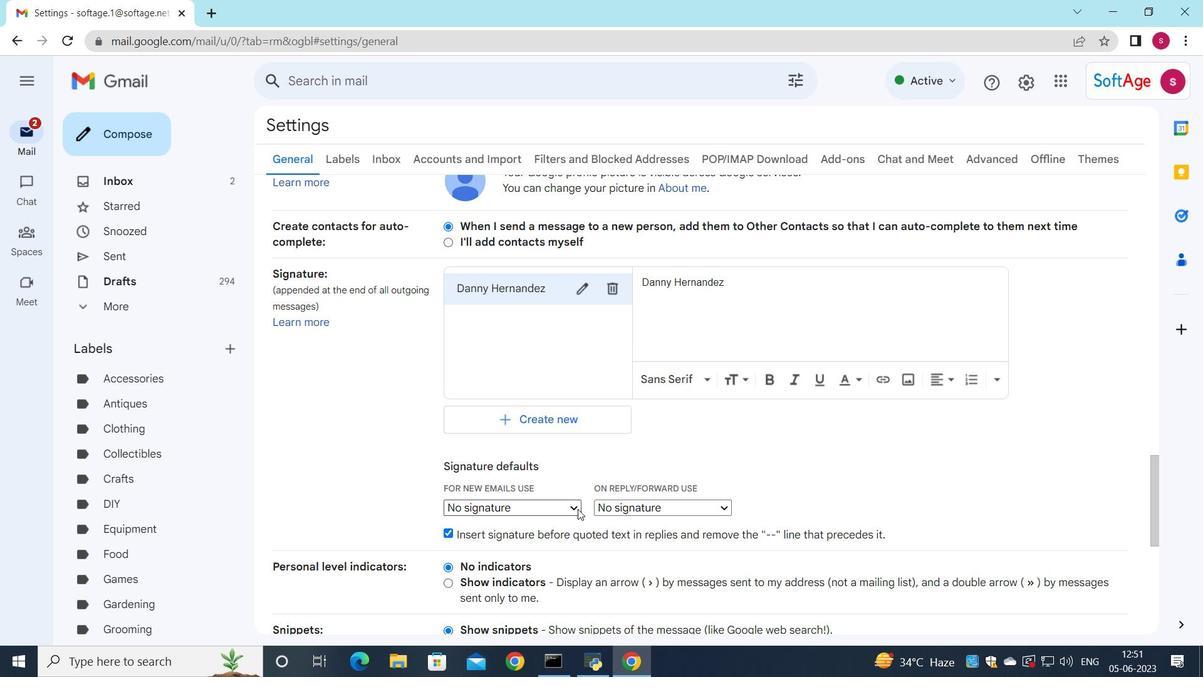 
Action: Mouse moved to (571, 542)
Screenshot: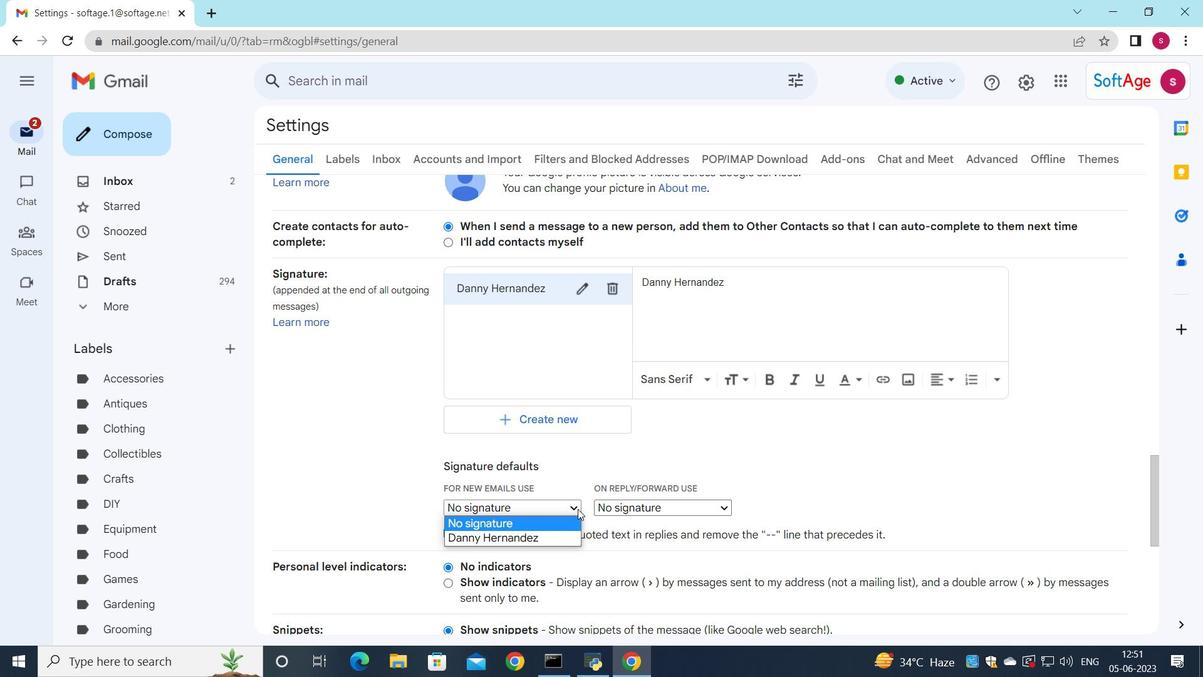 
Action: Mouse pressed left at (571, 542)
Screenshot: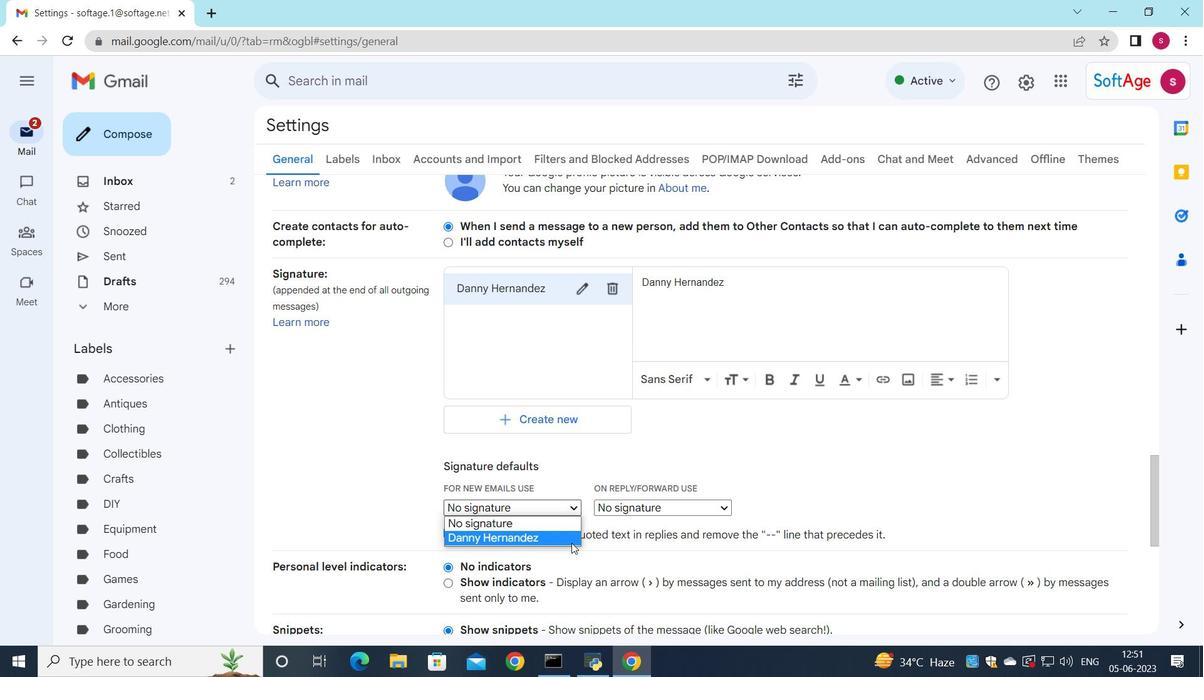 
Action: Mouse moved to (613, 515)
Screenshot: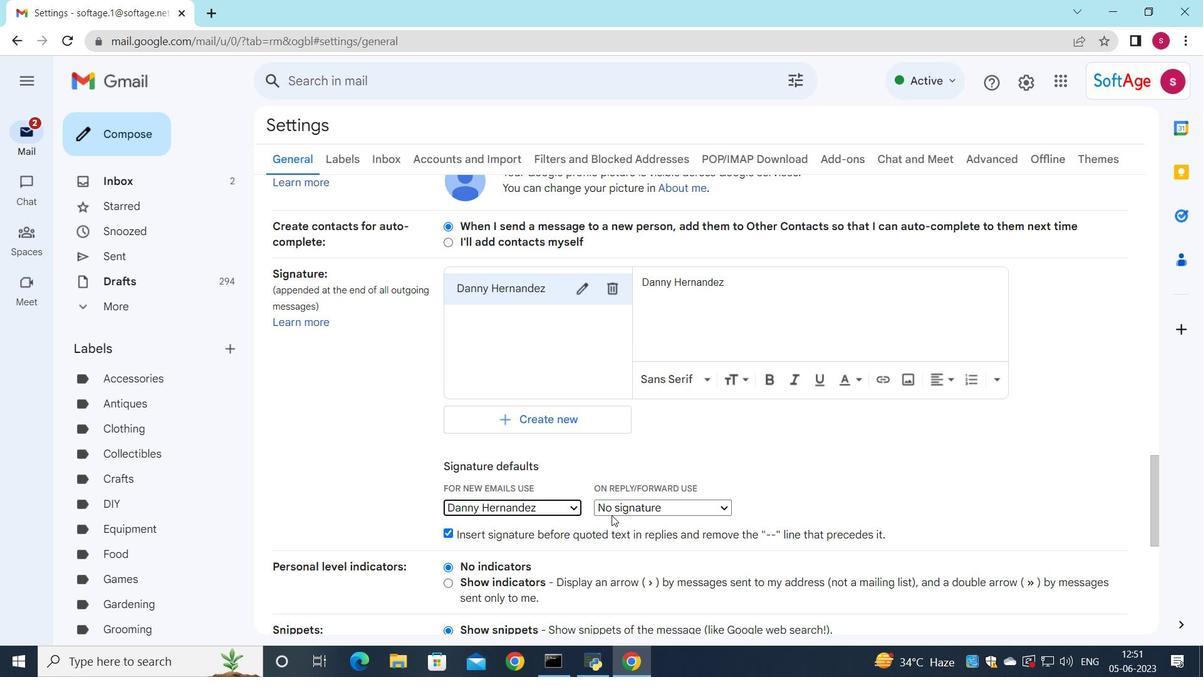 
Action: Mouse pressed left at (613, 515)
Screenshot: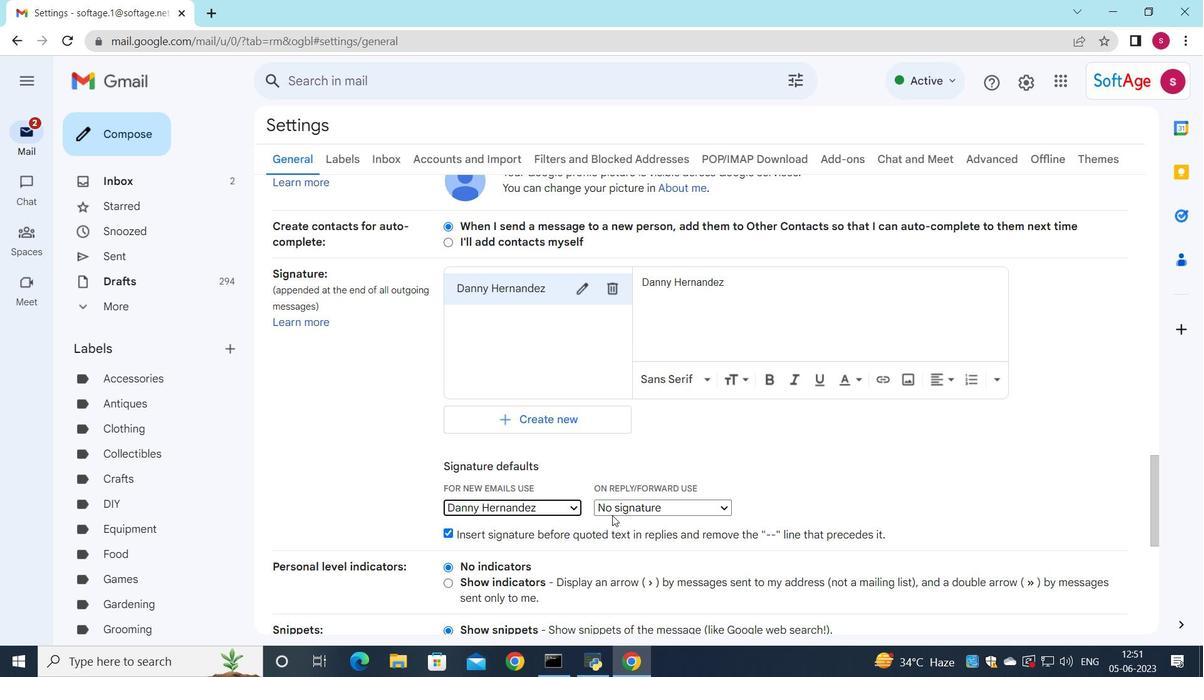 
Action: Mouse moved to (611, 508)
Screenshot: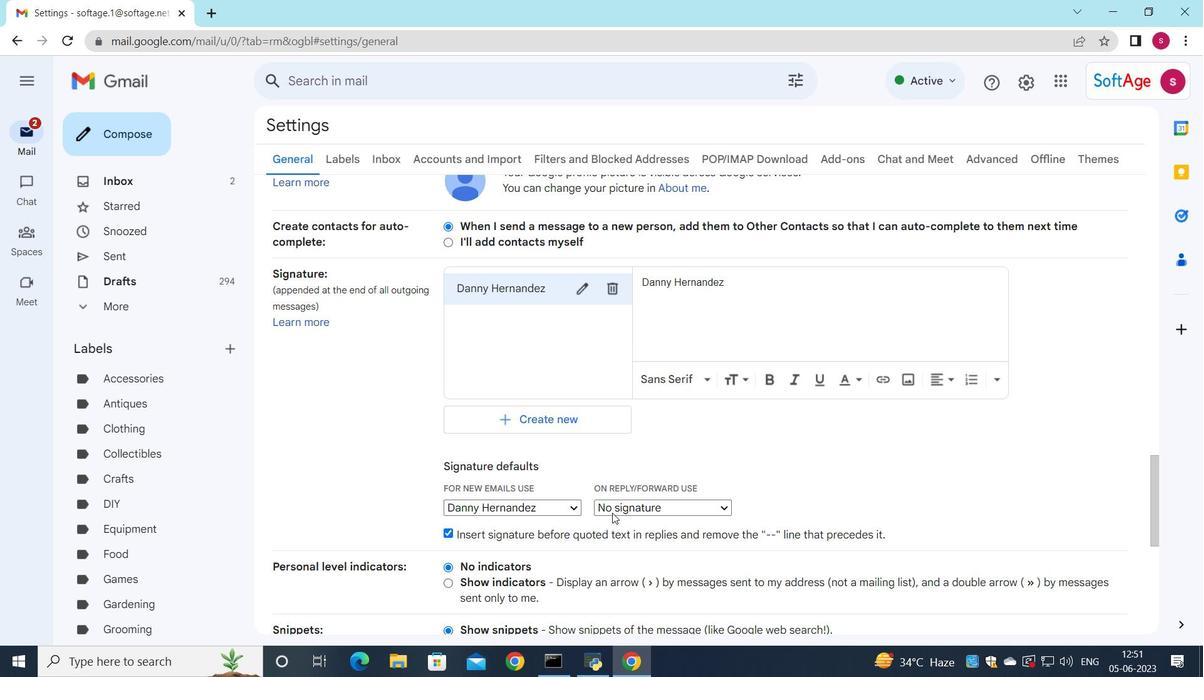
Action: Mouse pressed left at (611, 508)
Screenshot: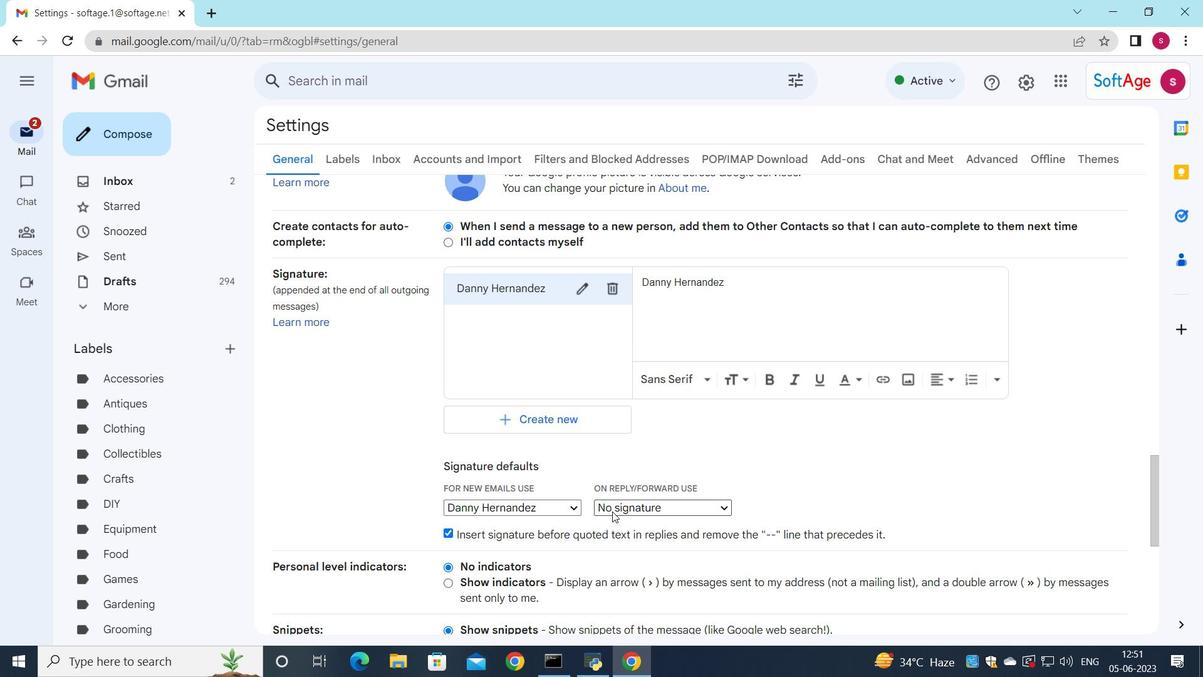 
Action: Mouse moved to (609, 530)
Screenshot: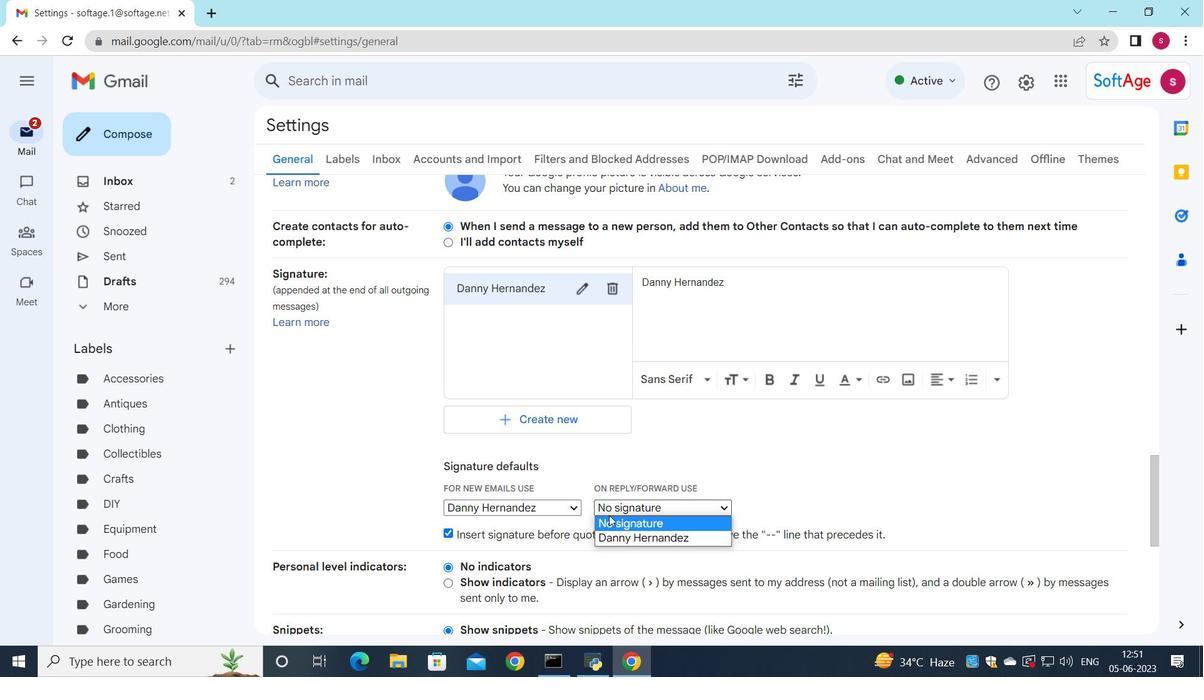 
Action: Mouse pressed left at (609, 530)
Screenshot: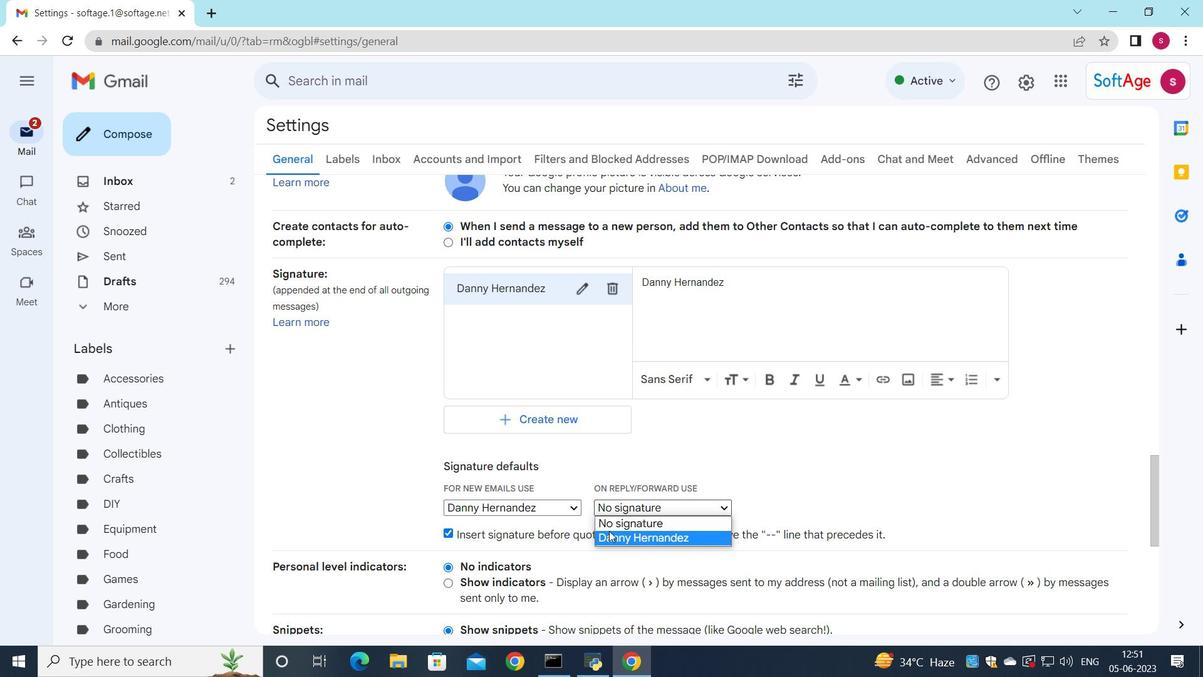 
Action: Mouse moved to (602, 350)
Screenshot: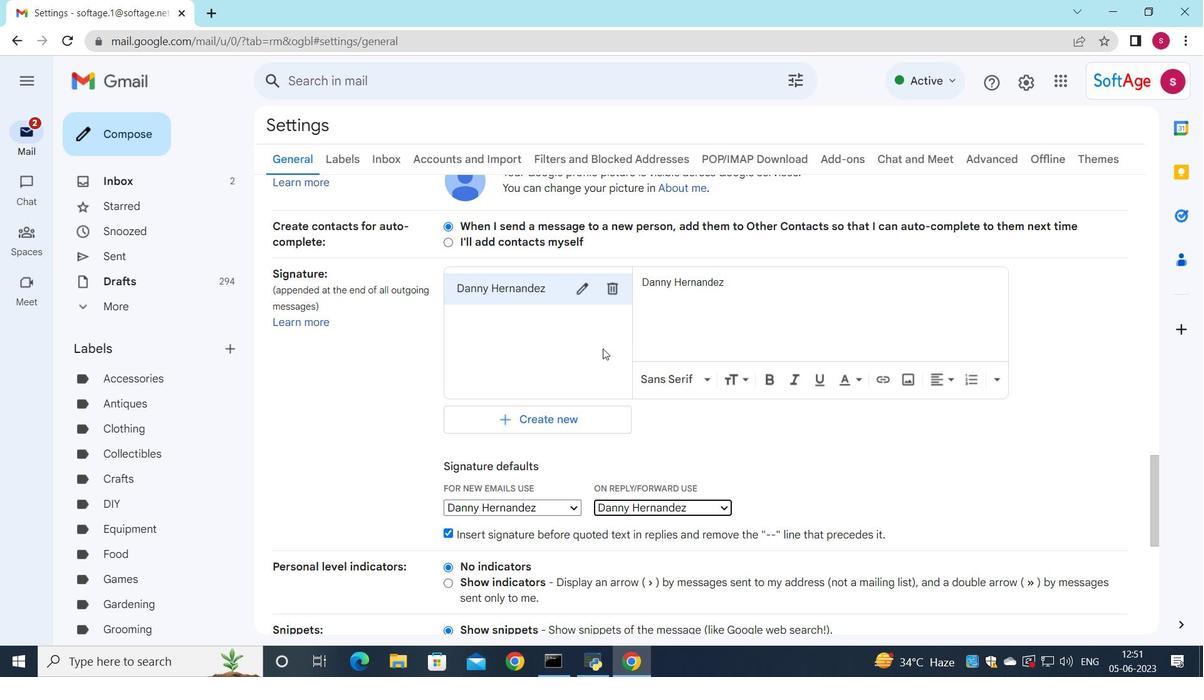 
Action: Mouse scrolled (602, 349) with delta (0, 0)
Screenshot: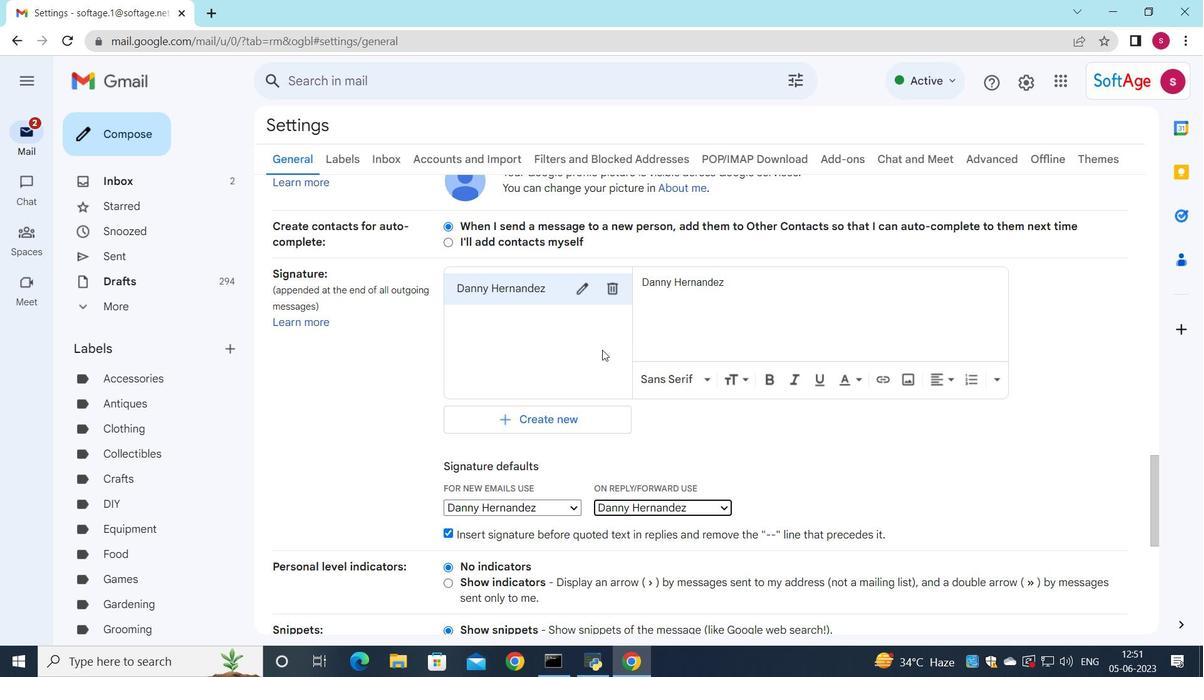 
Action: Mouse scrolled (602, 349) with delta (0, 0)
Screenshot: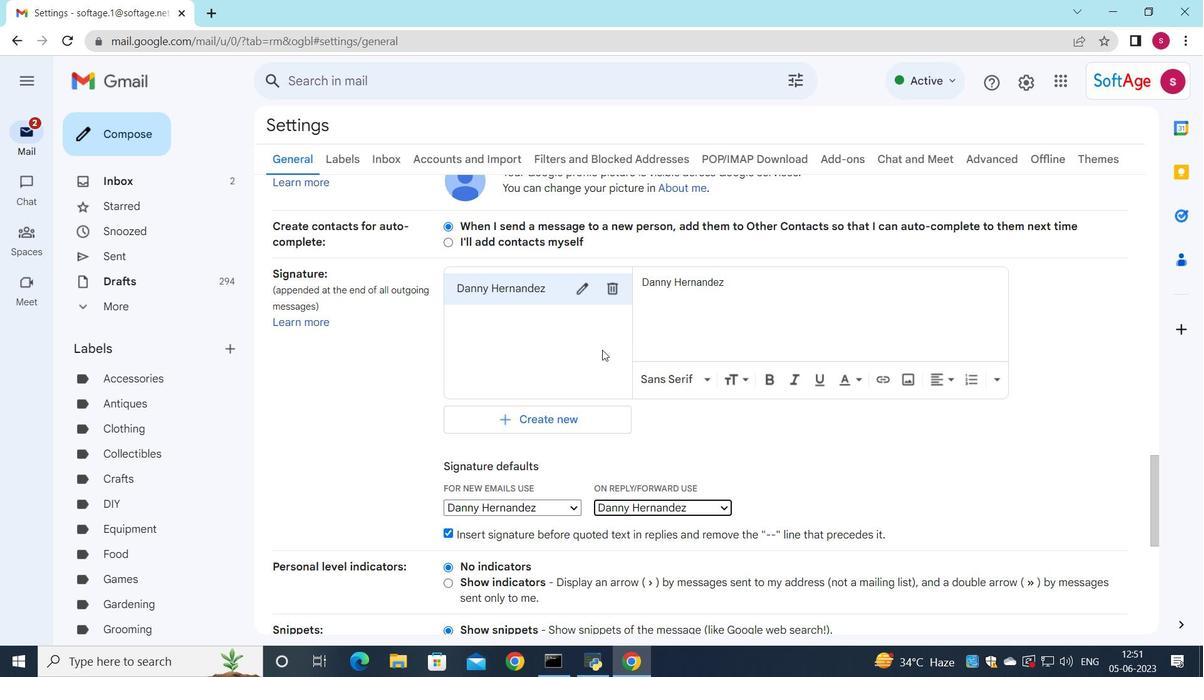 
Action: Mouse scrolled (602, 349) with delta (0, 0)
Screenshot: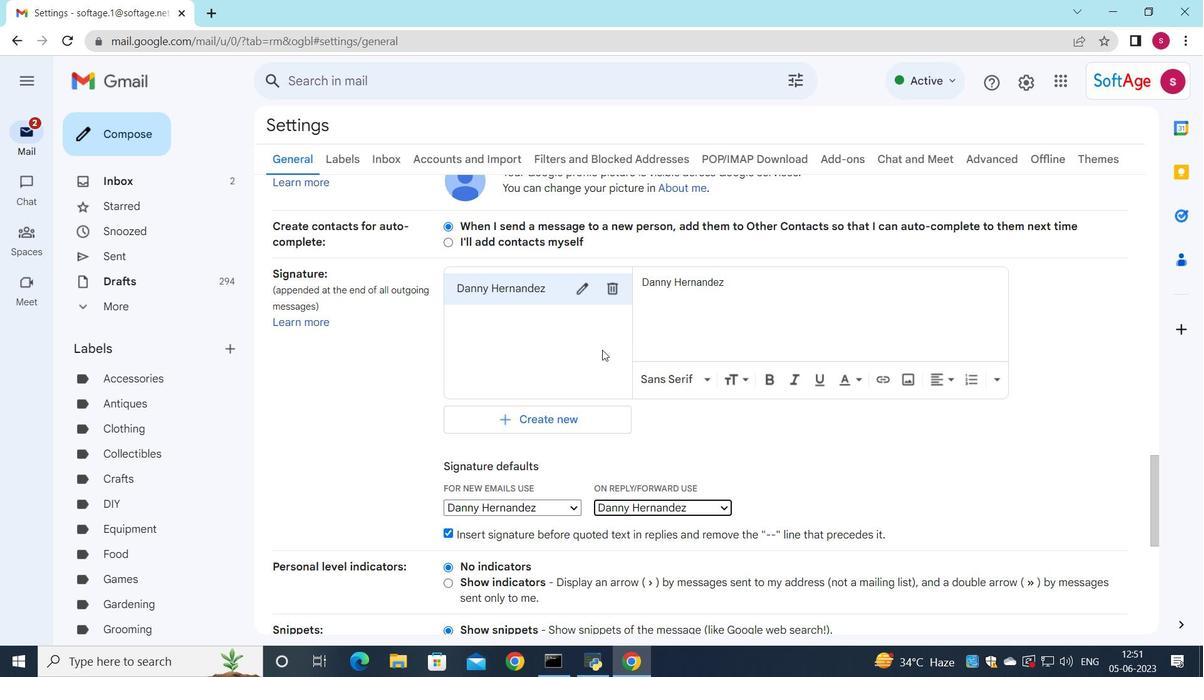 
Action: Mouse scrolled (602, 349) with delta (0, 0)
Screenshot: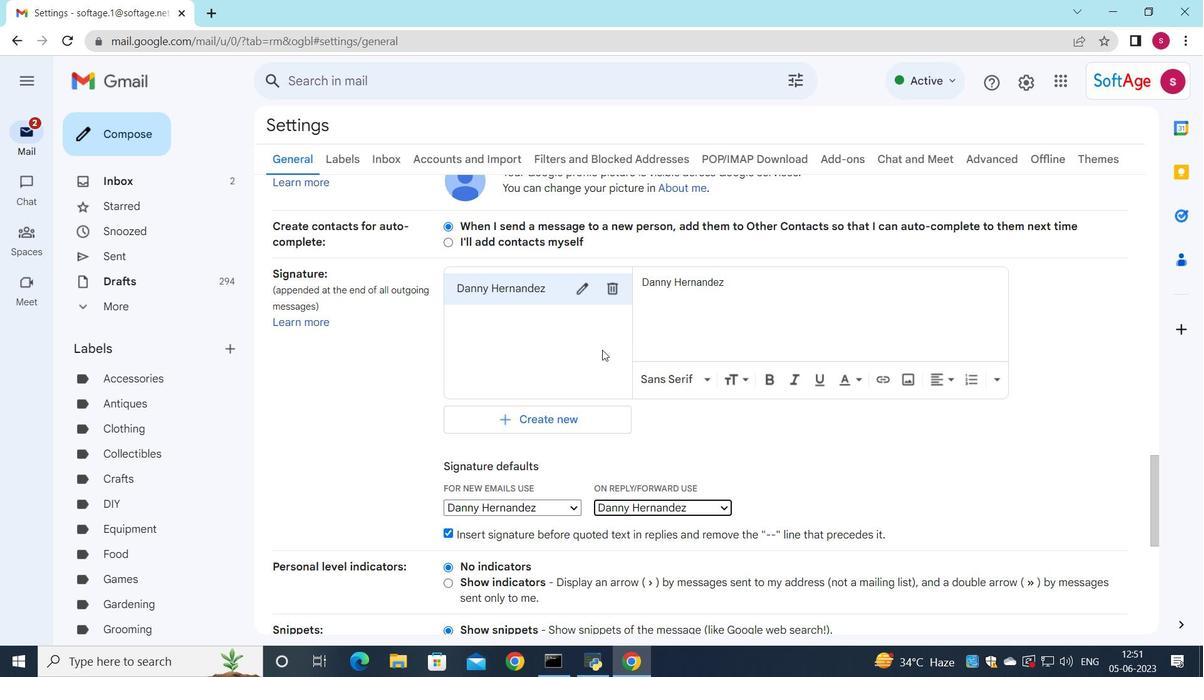 
Action: Mouse moved to (594, 369)
Screenshot: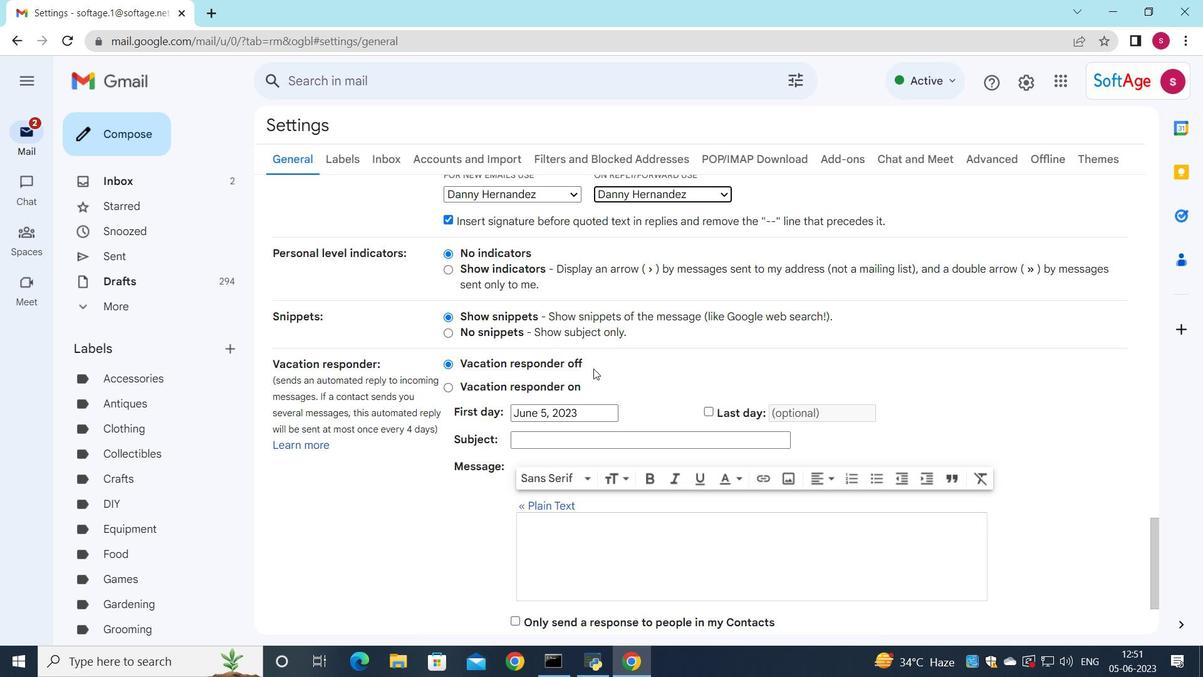 
Action: Mouse scrolled (594, 369) with delta (0, 0)
Screenshot: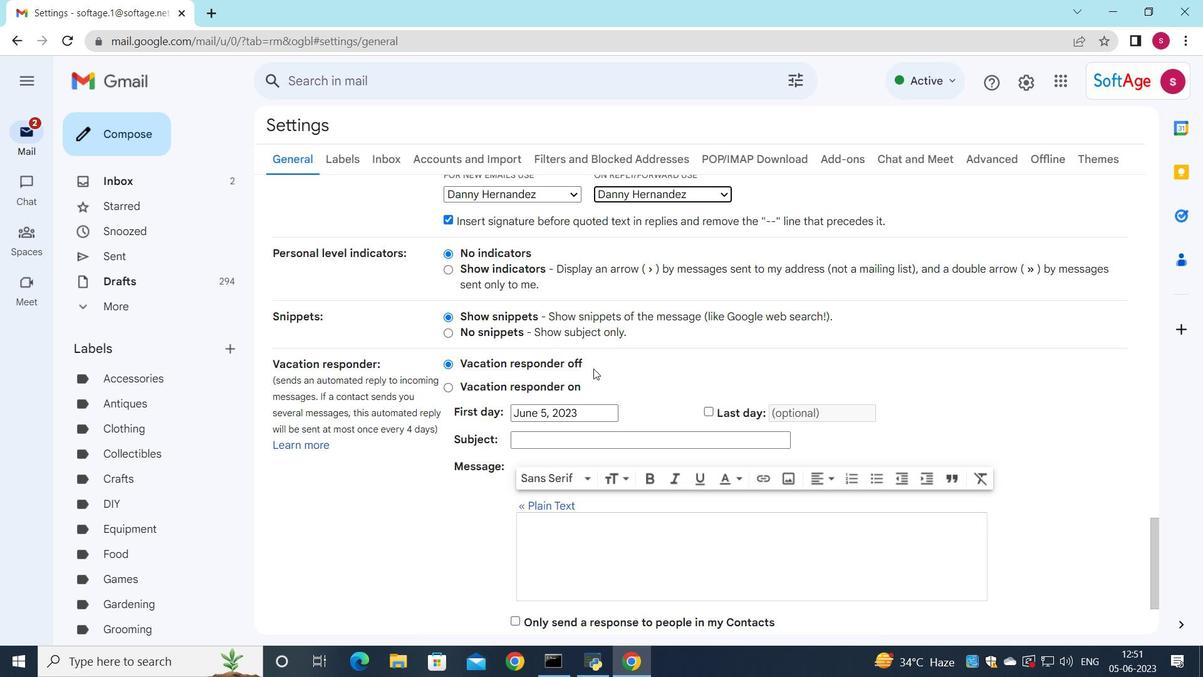 
Action: Mouse scrolled (594, 369) with delta (0, 0)
Screenshot: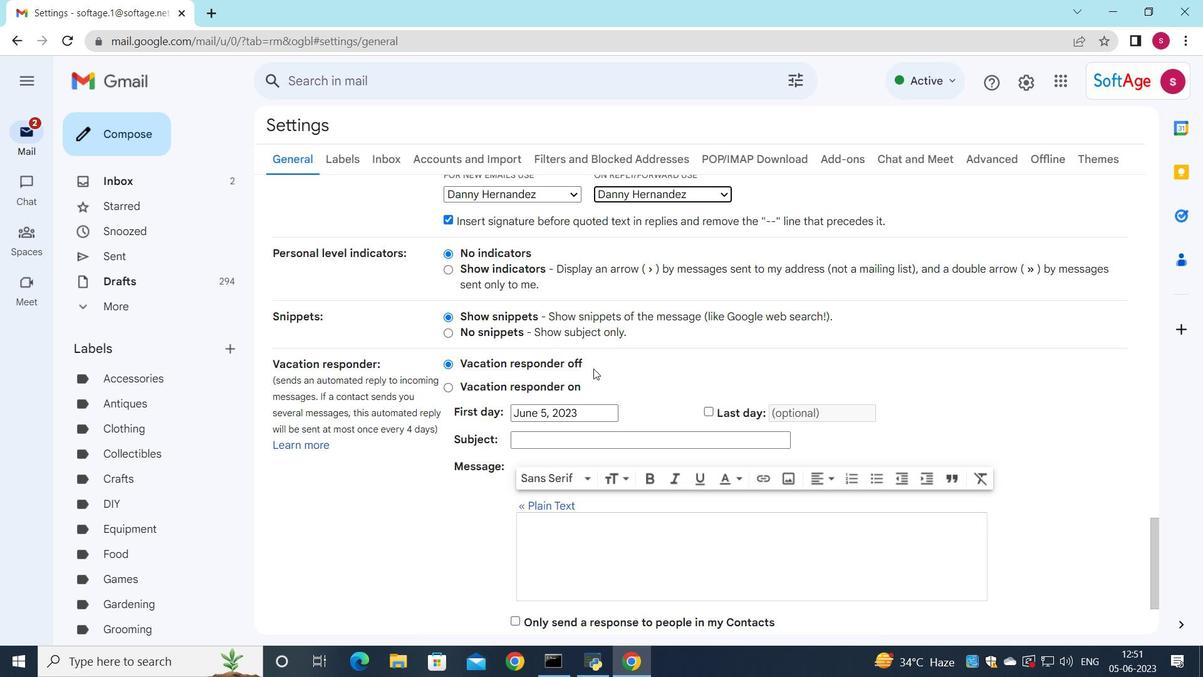 
Action: Mouse scrolled (594, 369) with delta (0, 0)
Screenshot: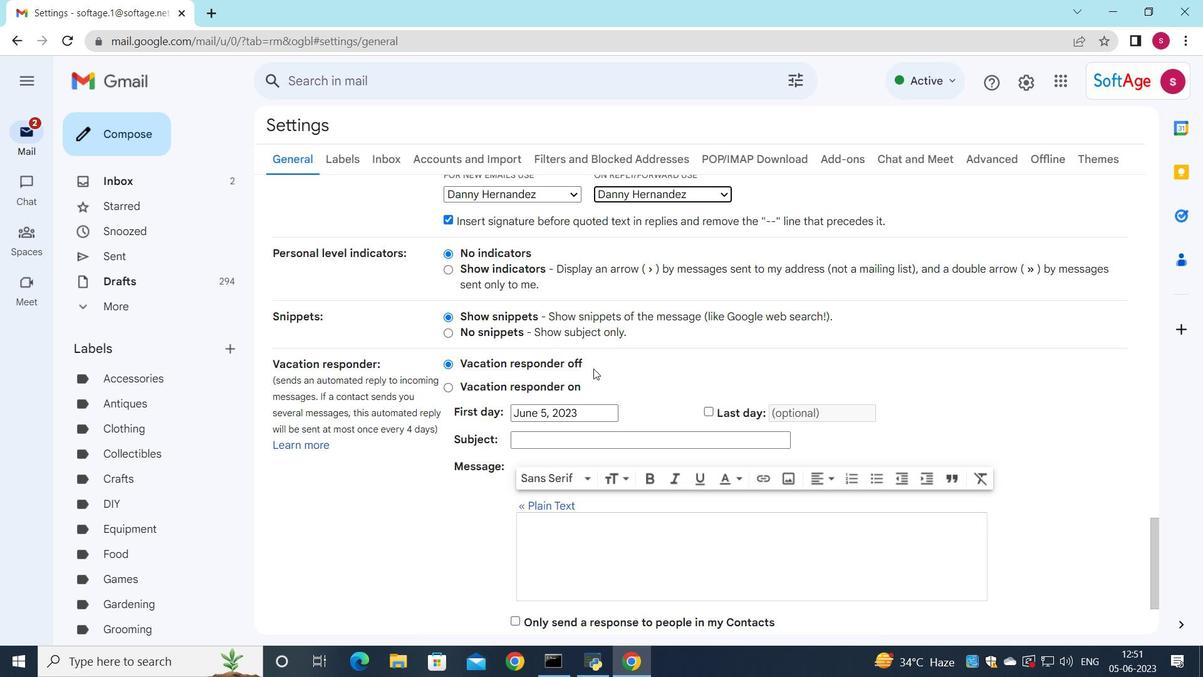 
Action: Mouse scrolled (594, 369) with delta (0, 0)
Screenshot: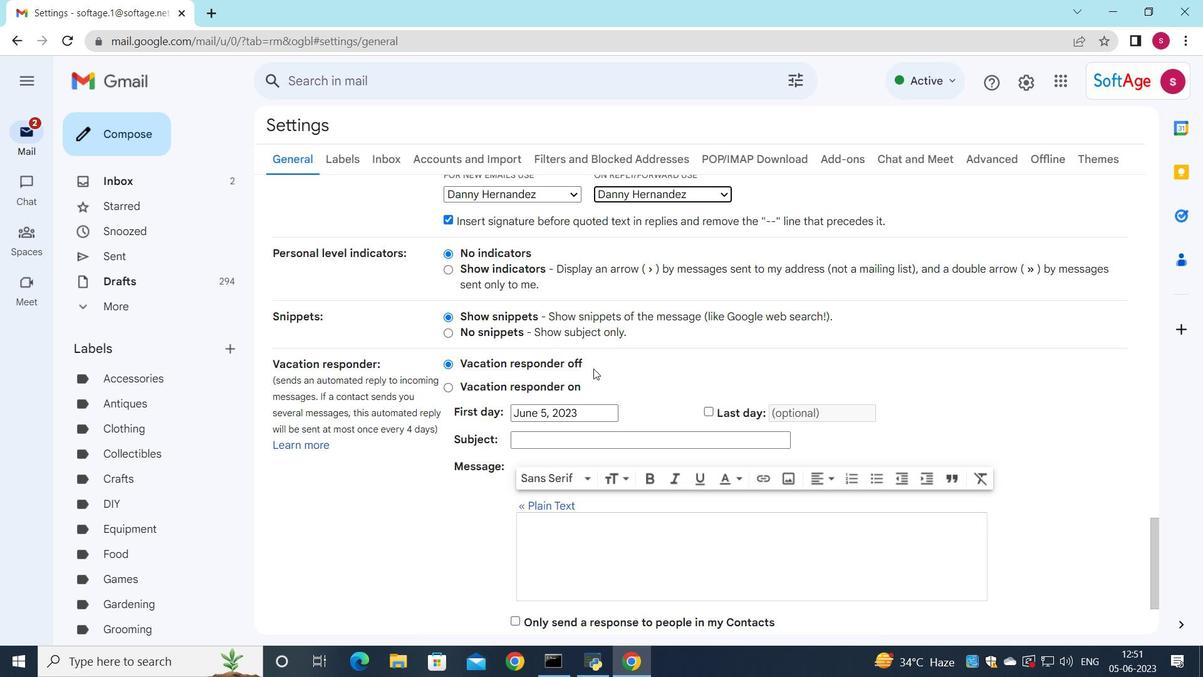 
Action: Mouse moved to (662, 555)
Screenshot: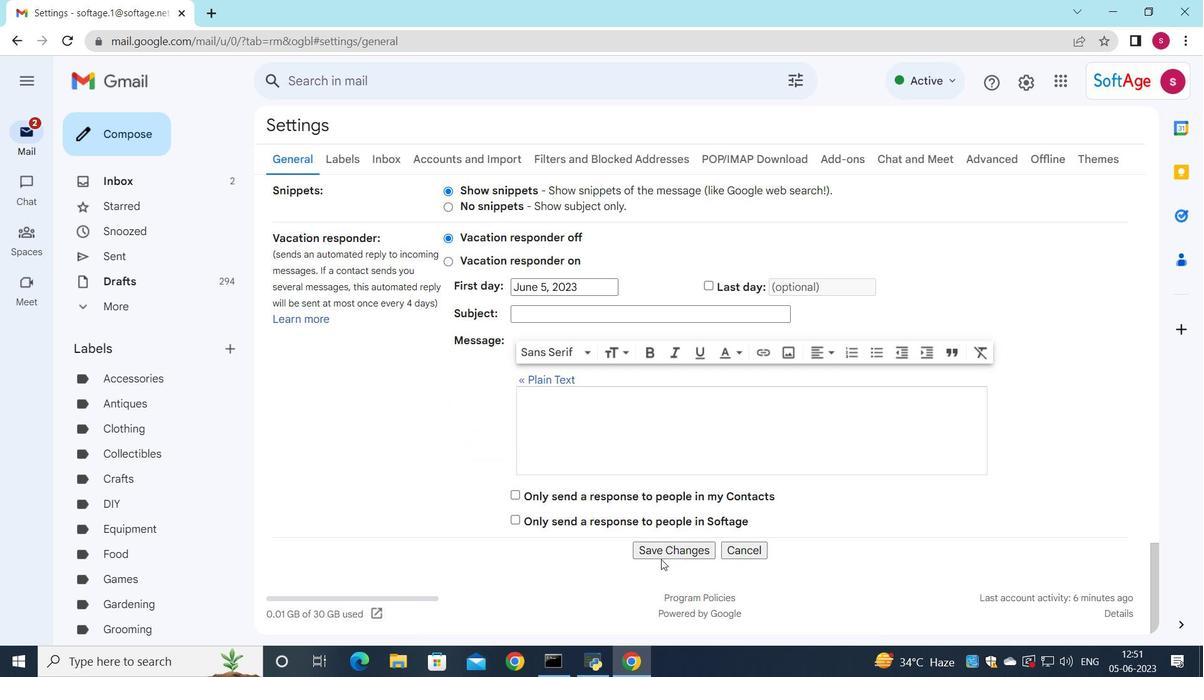 
Action: Mouse pressed left at (662, 555)
Screenshot: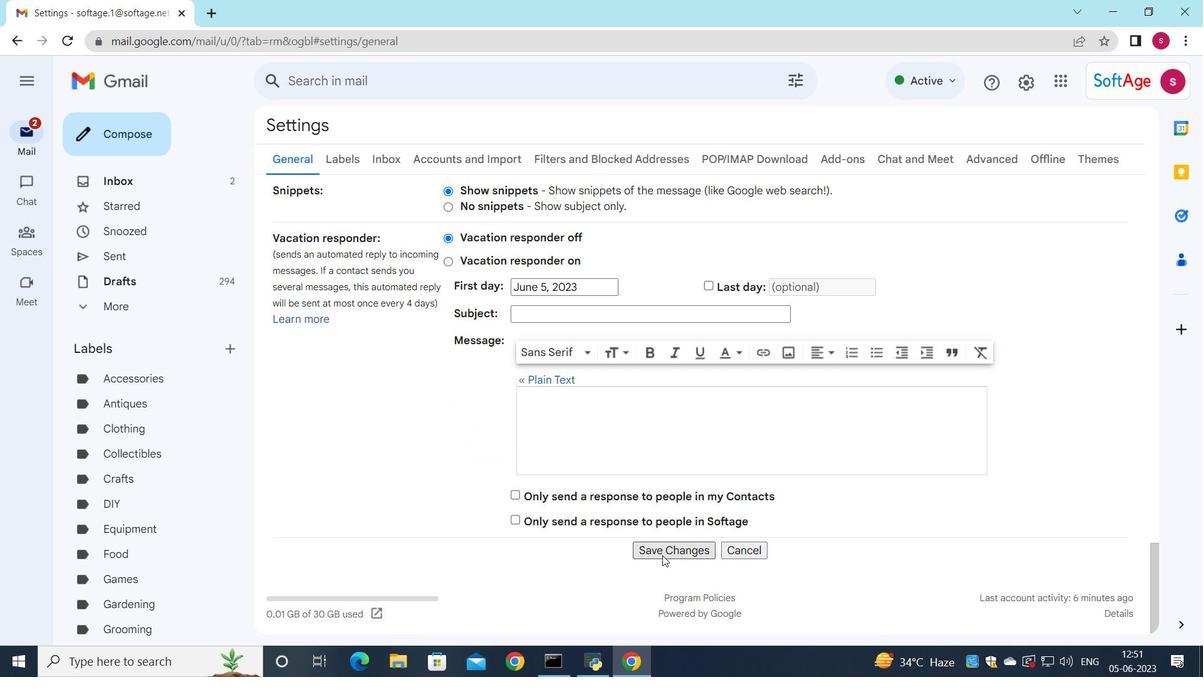 
Action: Mouse moved to (693, 212)
Screenshot: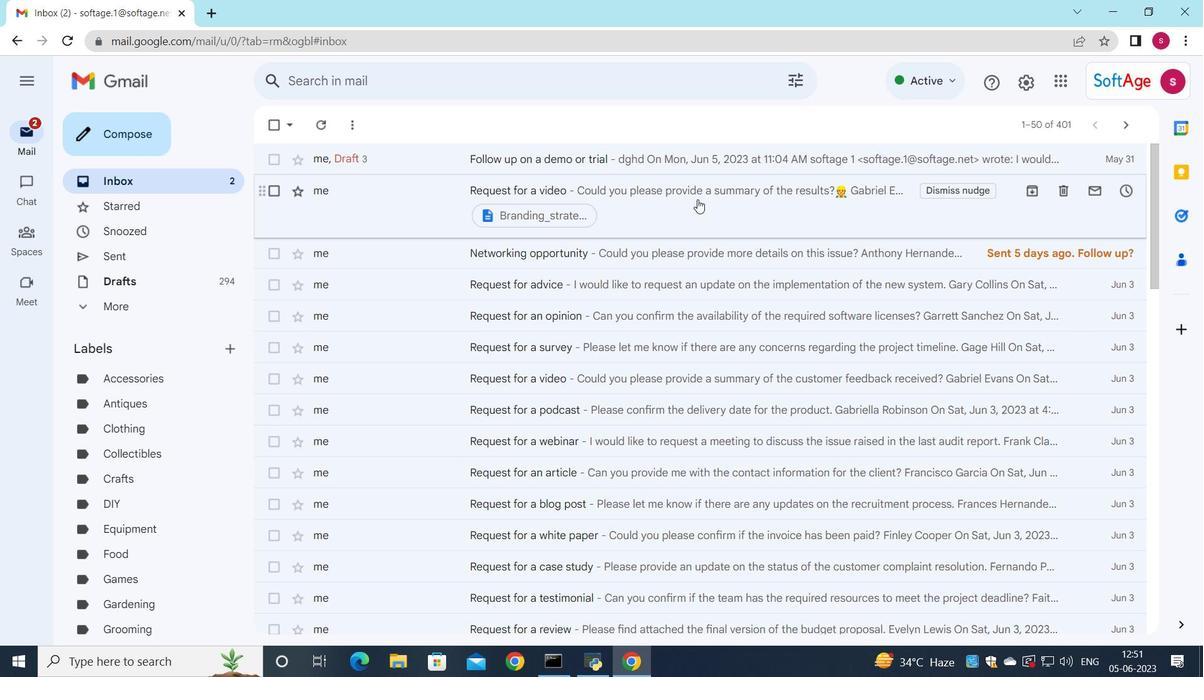 
Action: Mouse pressed left at (693, 212)
Screenshot: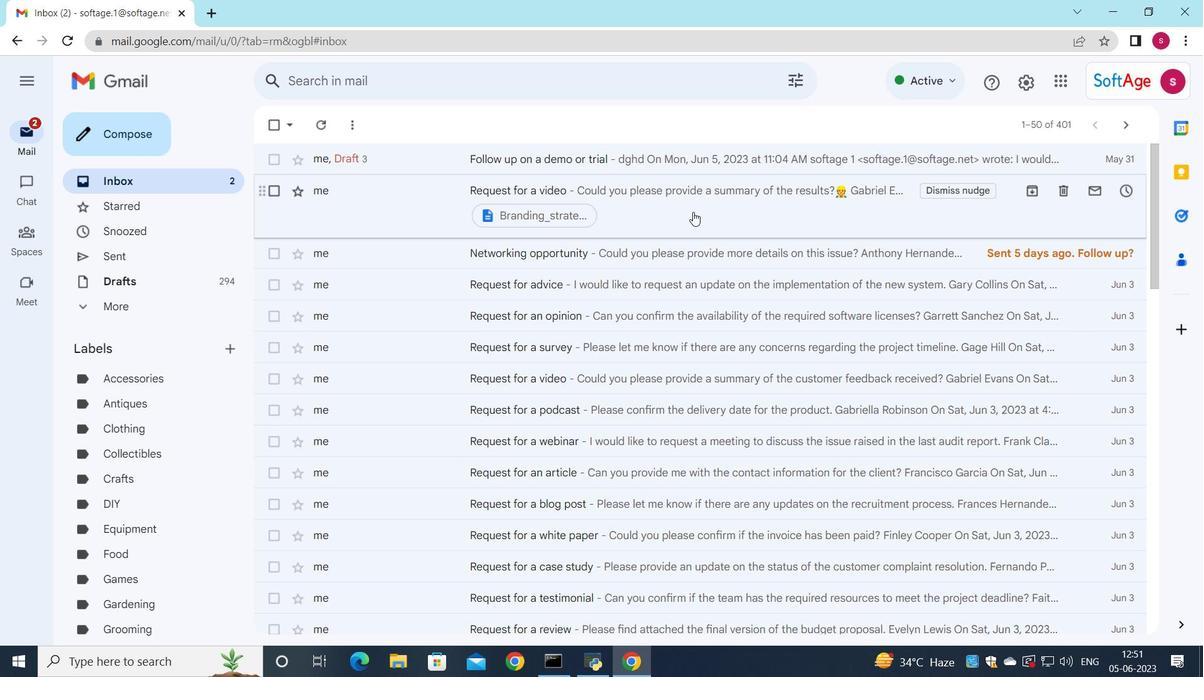 
Action: Mouse moved to (519, 499)
Screenshot: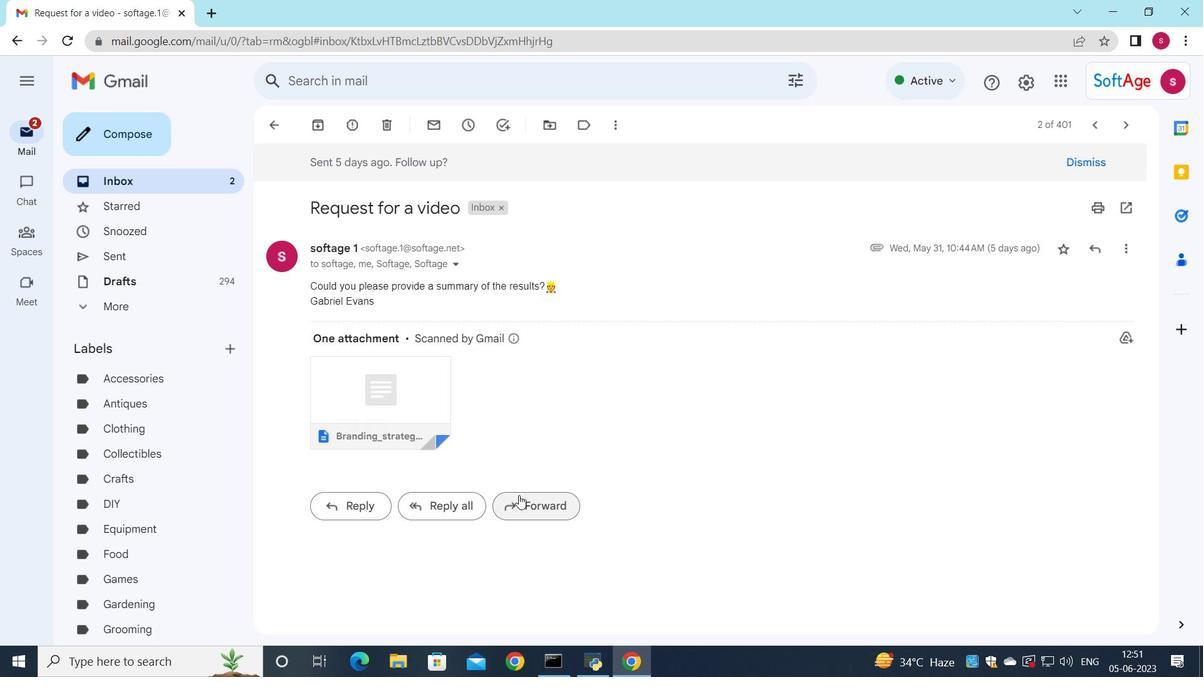 
Action: Mouse pressed left at (519, 499)
Screenshot: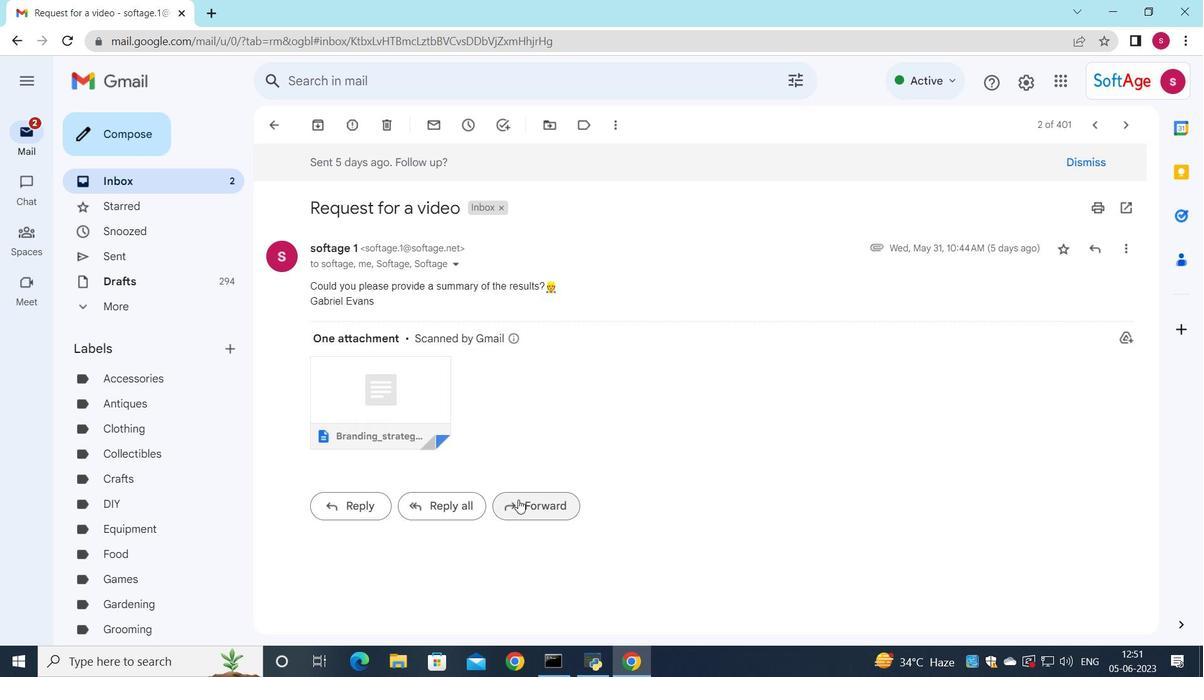 
Action: Mouse moved to (340, 466)
Screenshot: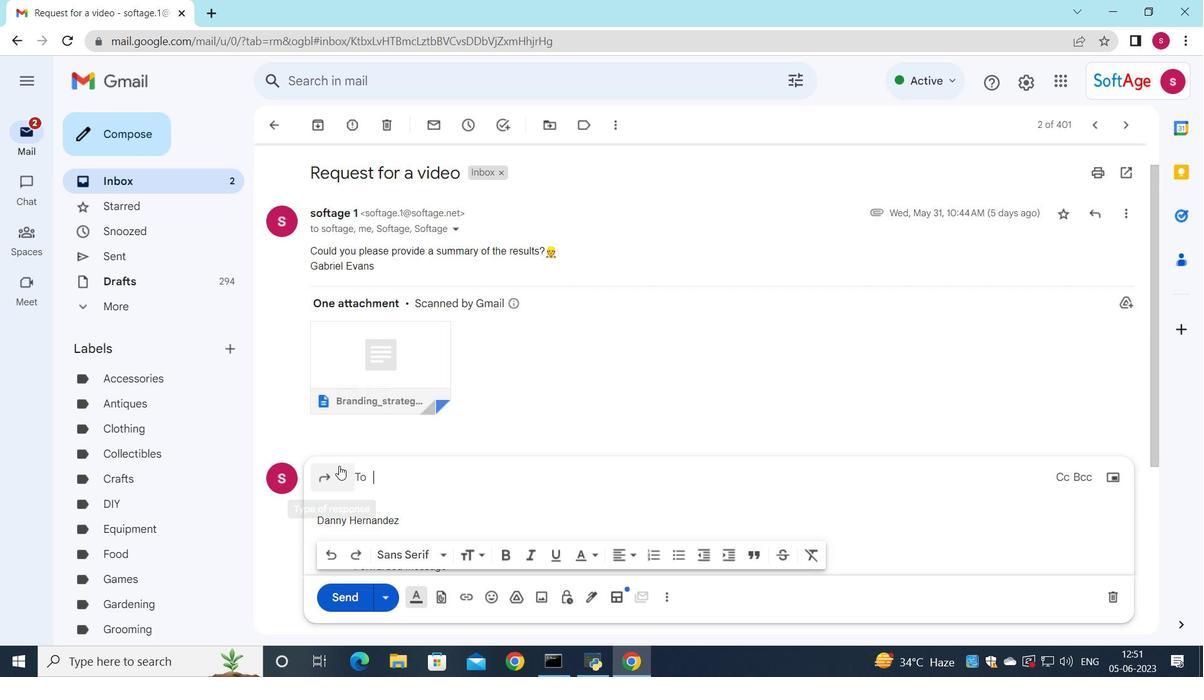 
Action: Mouse pressed left at (340, 466)
Screenshot: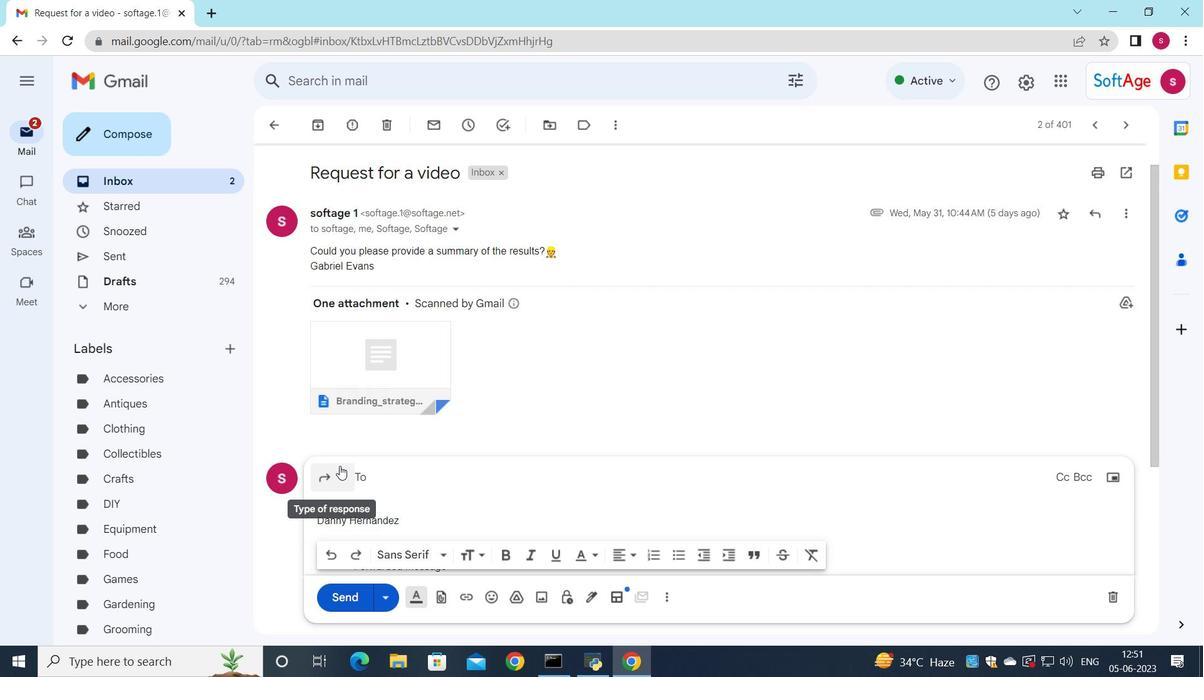 
Action: Mouse moved to (368, 419)
Screenshot: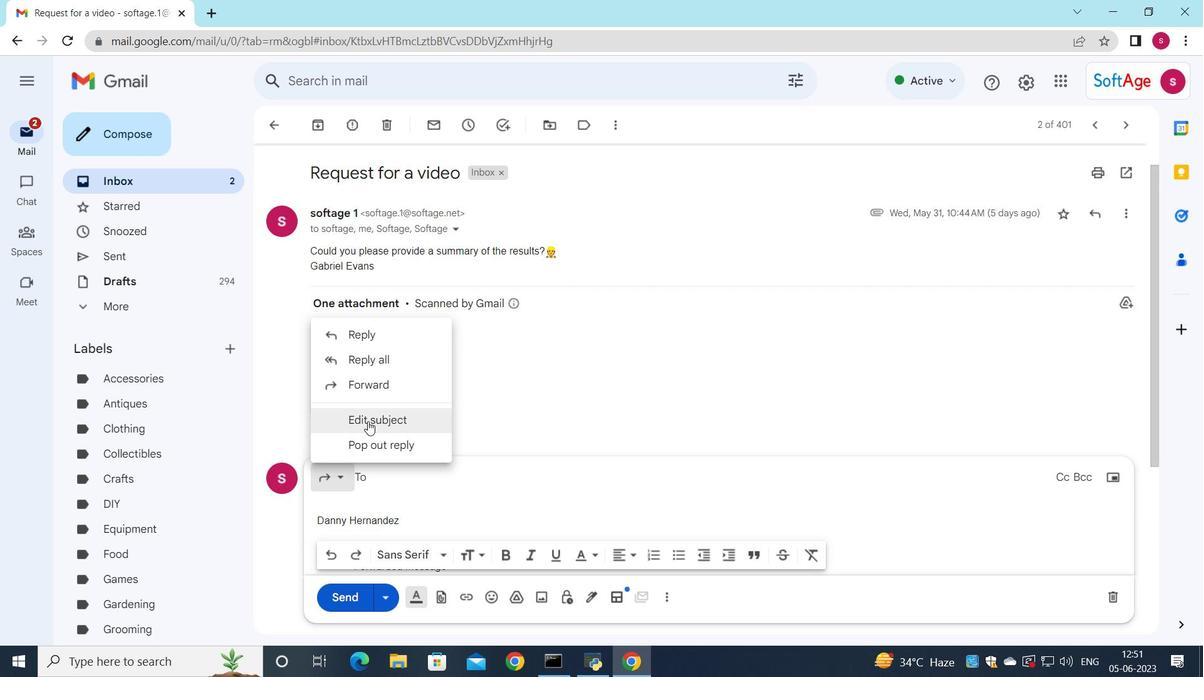
Action: Mouse pressed left at (368, 419)
Screenshot: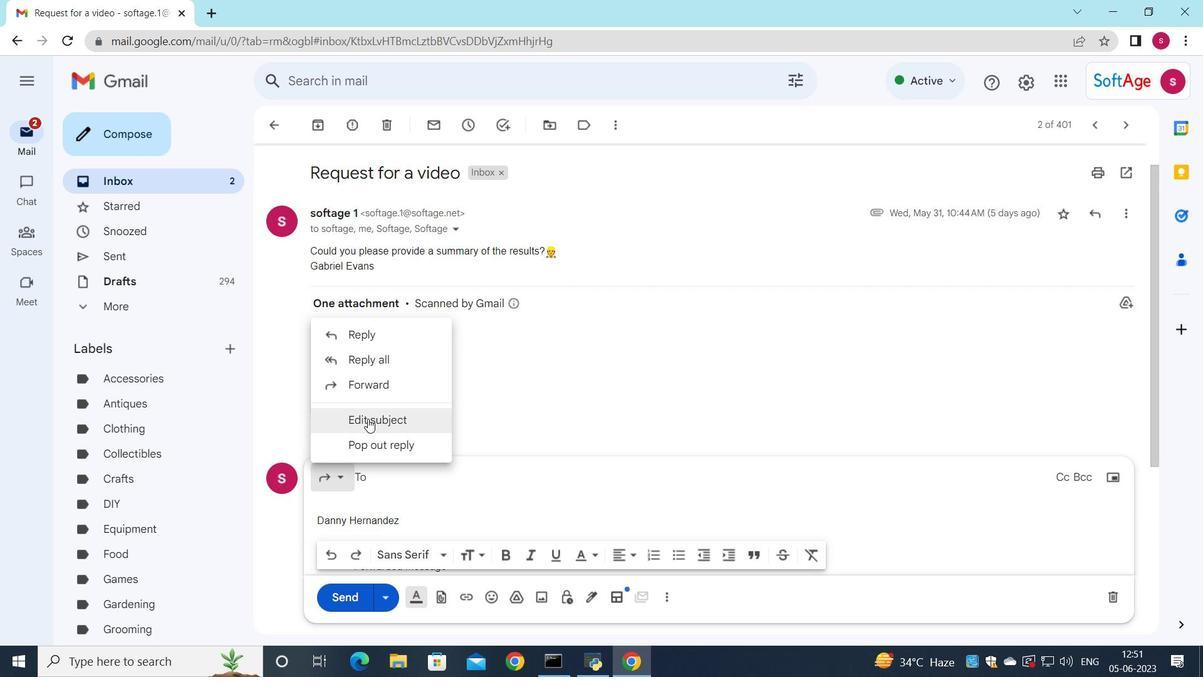 
Action: Mouse moved to (922, 284)
Screenshot: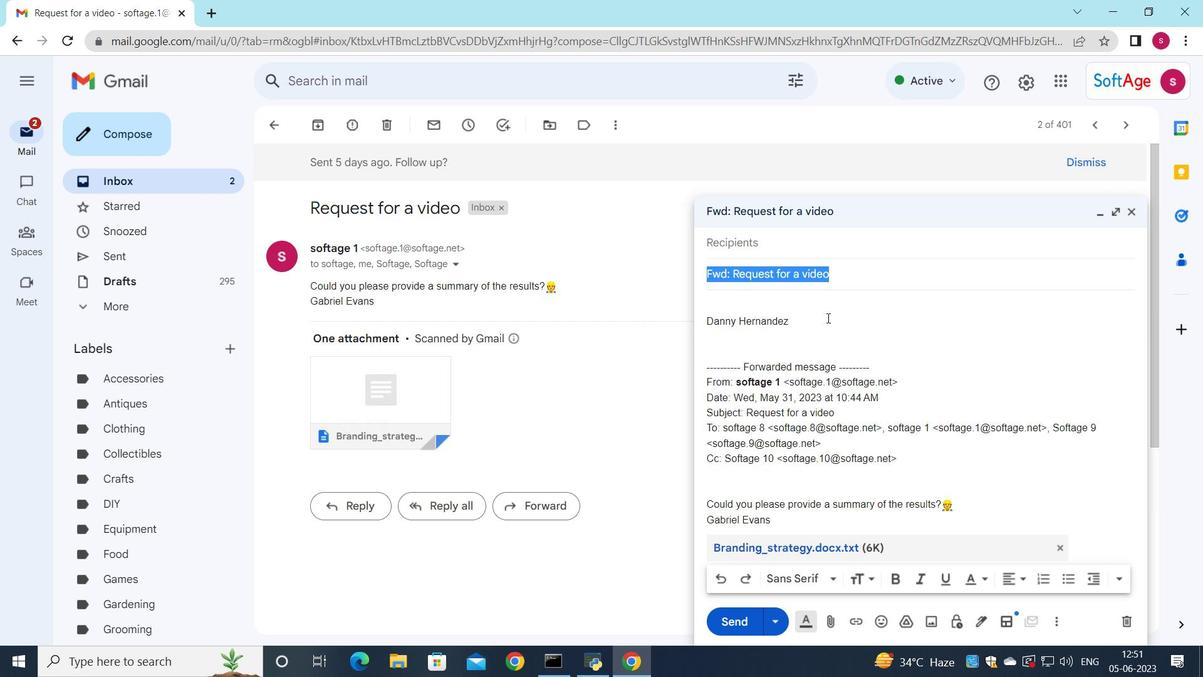 
Action: Key pressed <Key.shift>Late<Key.space>payment<Key.space>reminder
Screenshot: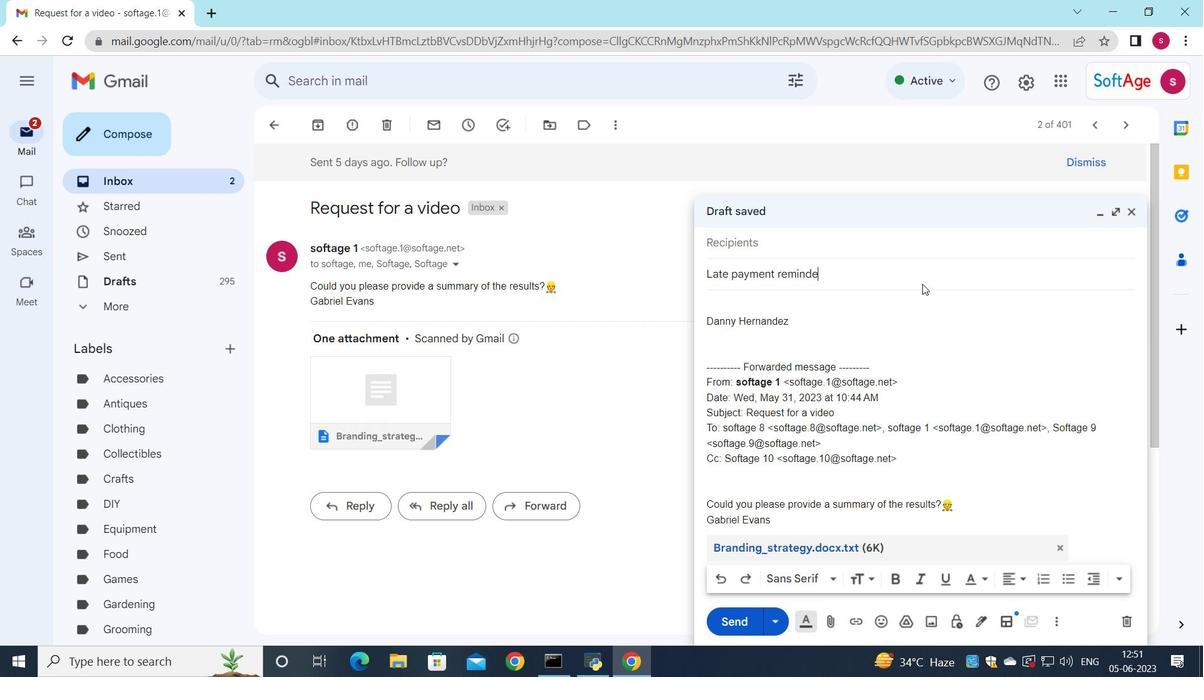
Action: Mouse moved to (841, 245)
Screenshot: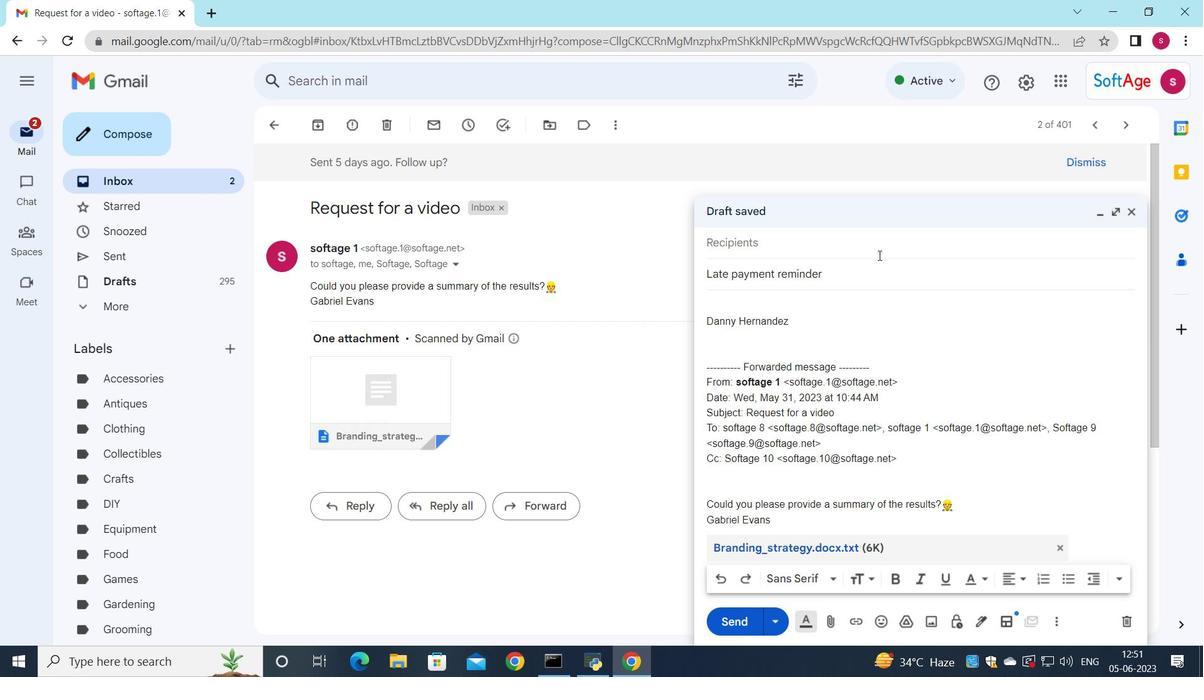 
Action: Mouse pressed left at (841, 245)
Screenshot: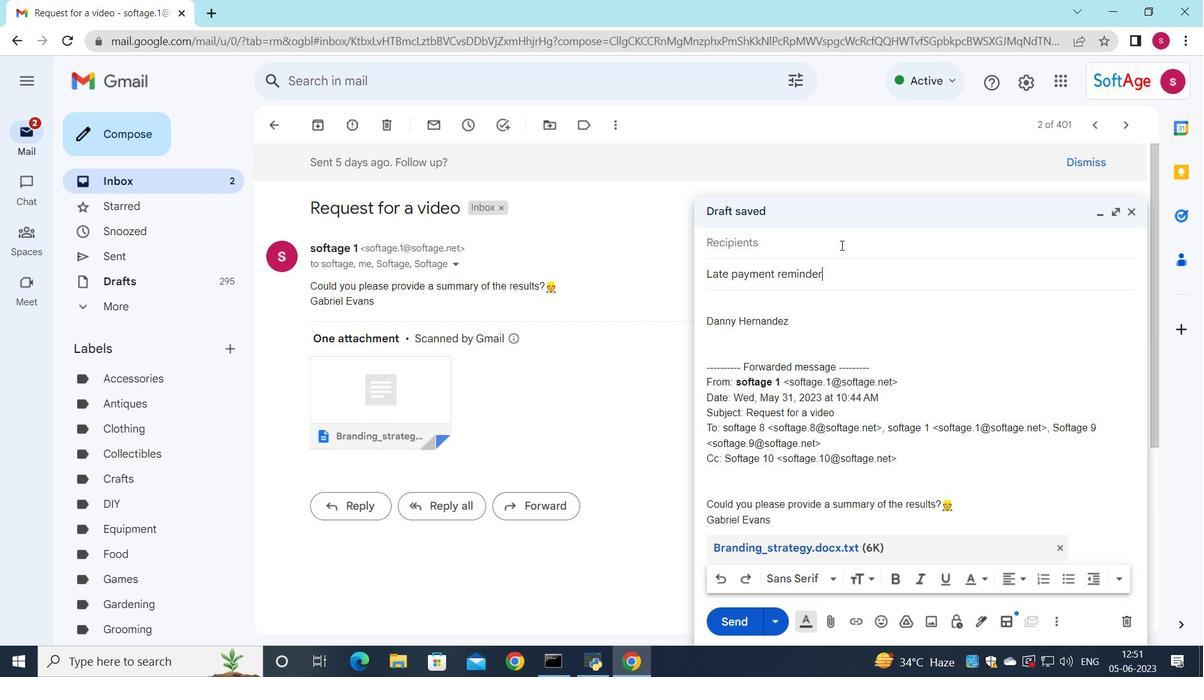
Action: Key pressed s
Screenshot: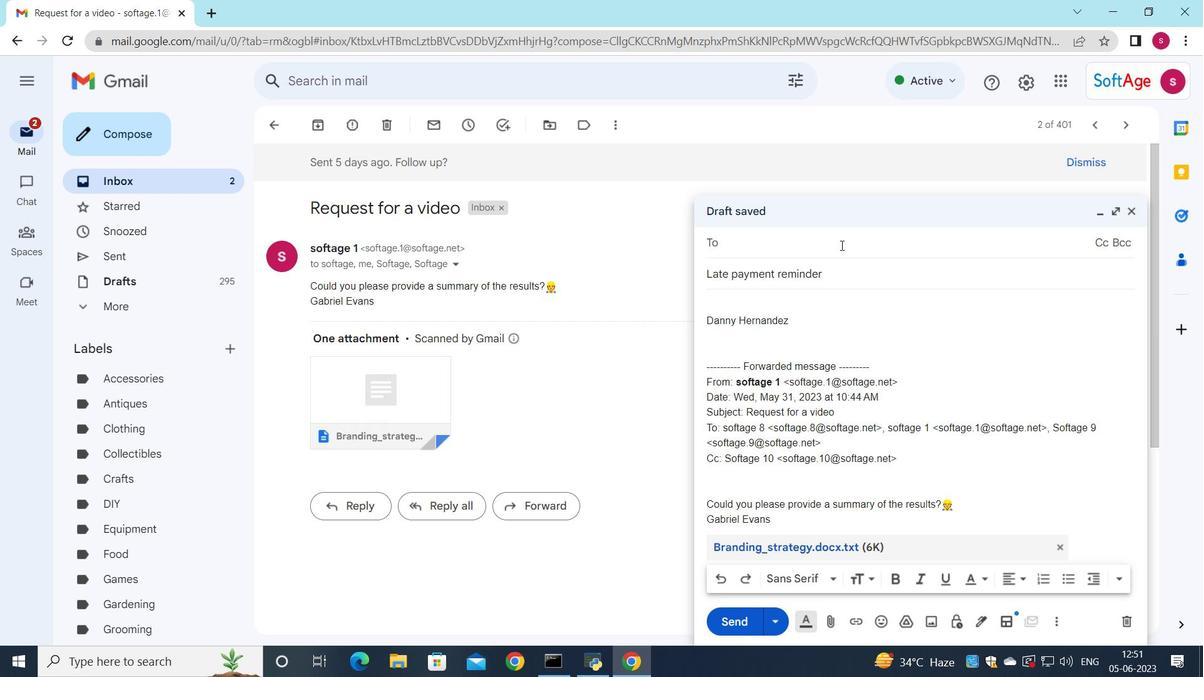 
Action: Mouse moved to (884, 287)
Screenshot: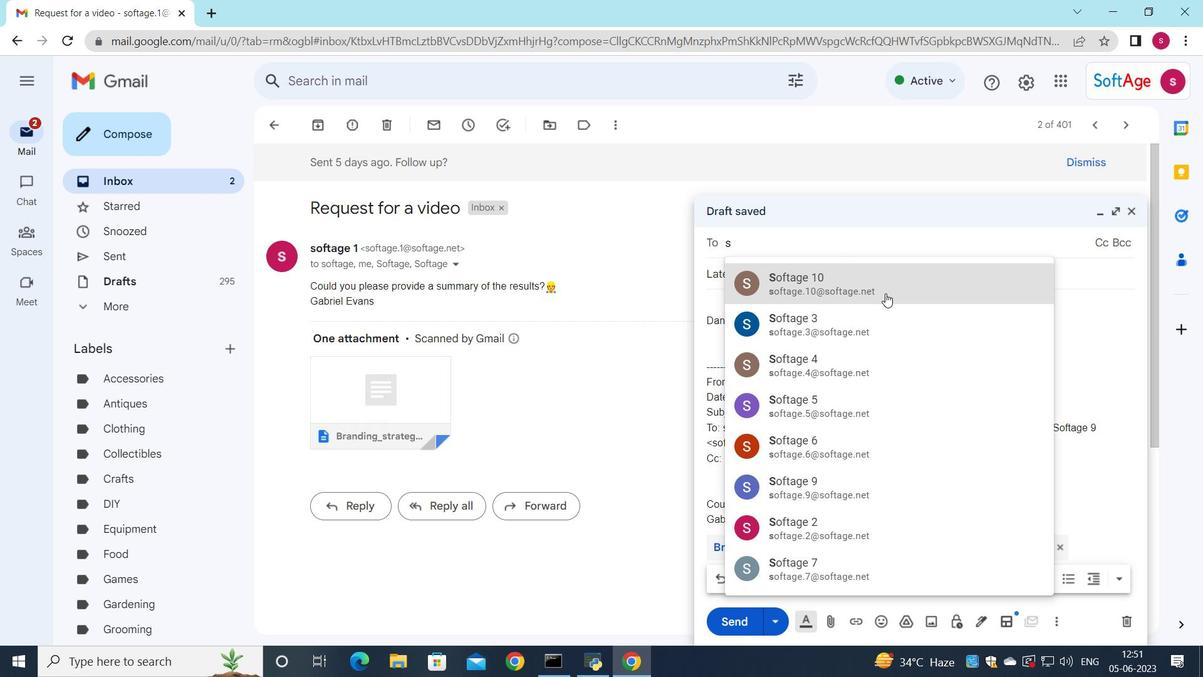 
Action: Mouse pressed left at (884, 287)
Screenshot: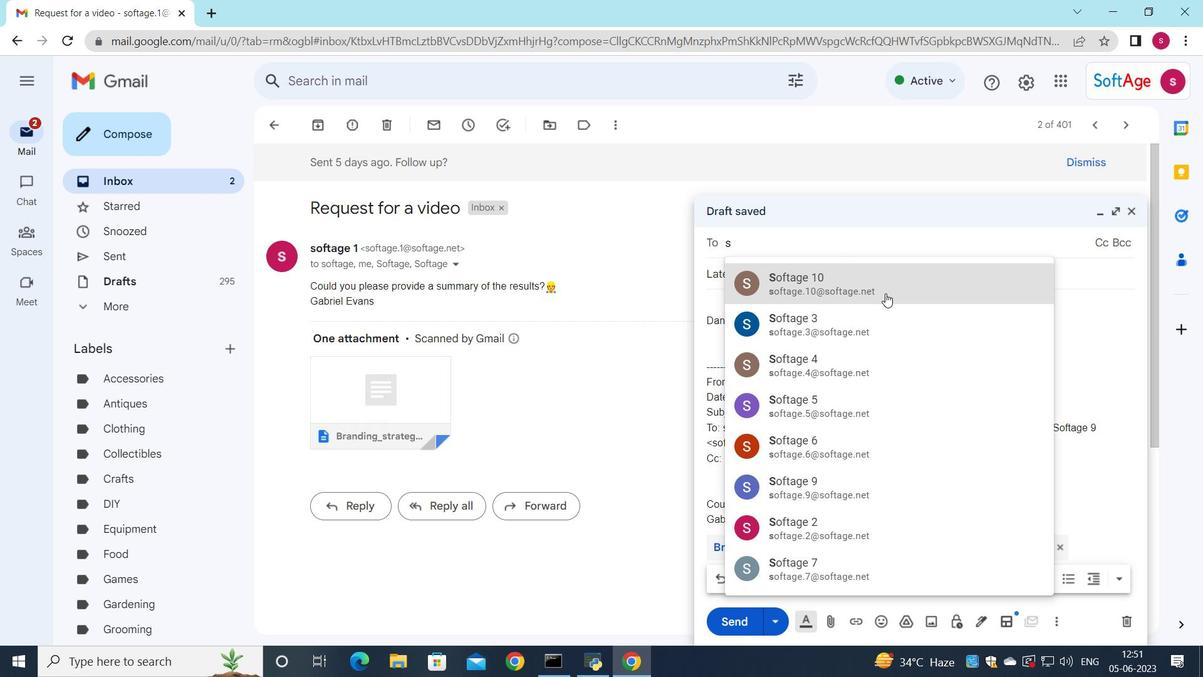 
Action: Mouse moved to (772, 320)
Screenshot: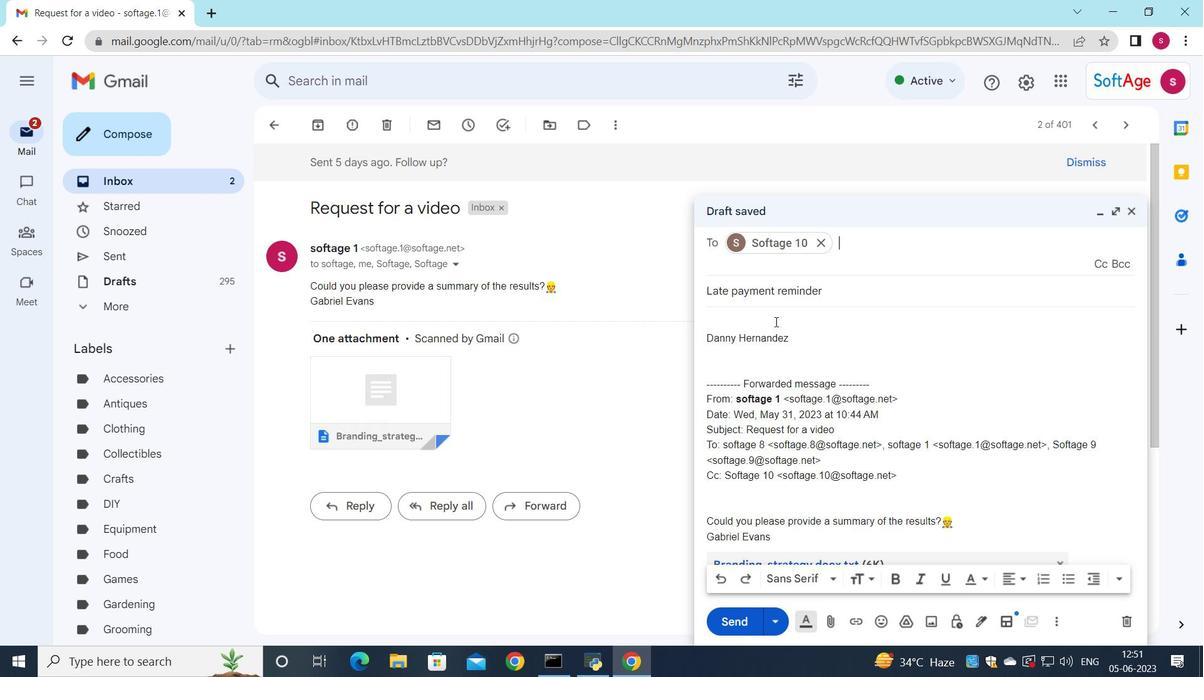 
Action: Mouse pressed left at (772, 320)
Screenshot: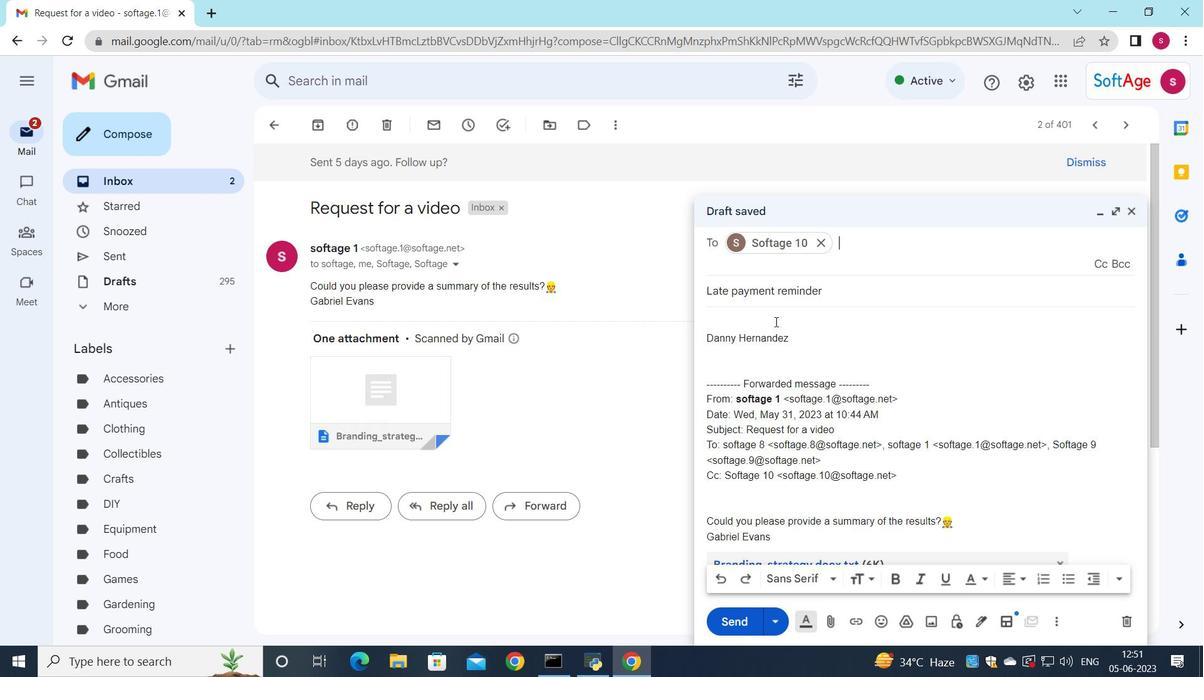 
Action: Key pressed <Key.shift>Can<Key.space>you<Key.space>please<Key.space>provide<Key.space>me<Key.space>with<Key.space>an<Key.space>update<Key.space>on<Key.space>the<Key.space>projects<Key.space>risk<Key.space>management<Key.space>plan<Key.shift_r>?
Screenshot: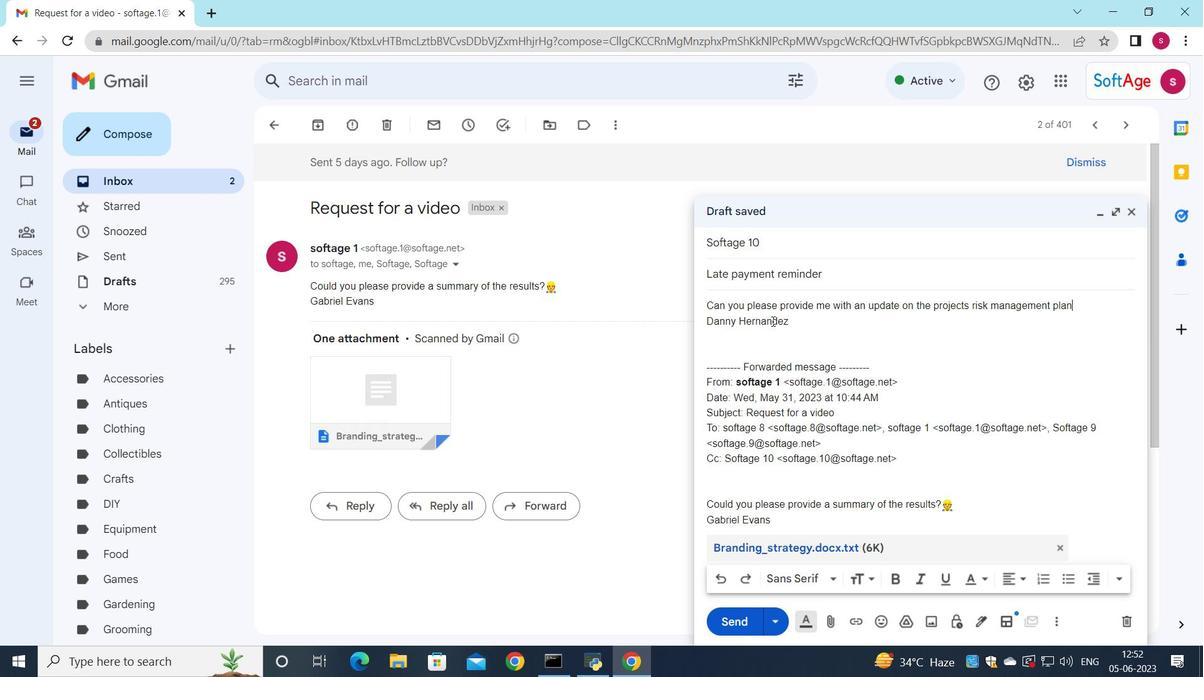 
Action: Mouse moved to (948, 307)
Screenshot: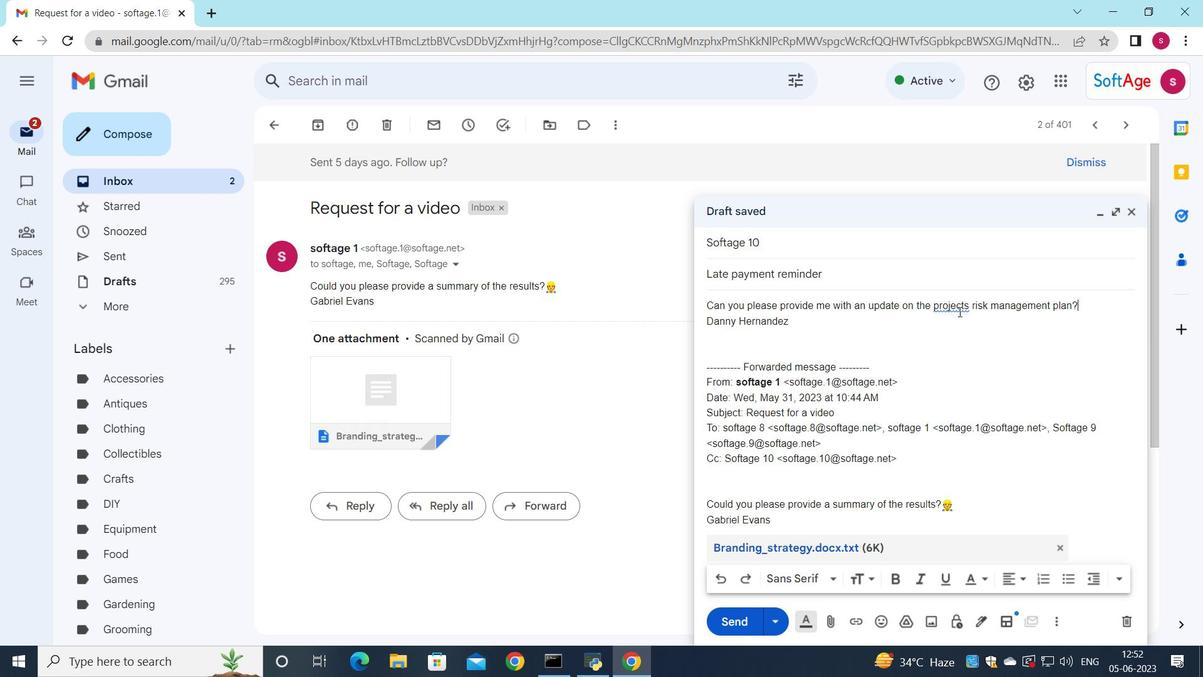 
Action: Mouse pressed left at (948, 307)
Screenshot: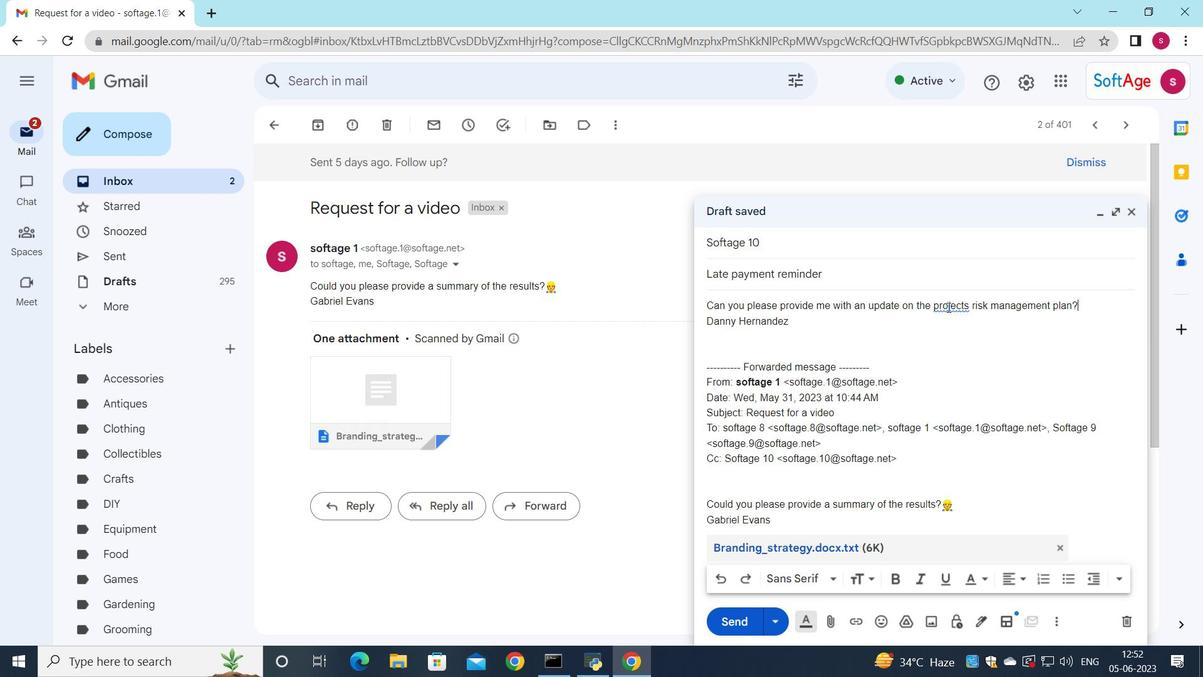 
Action: Mouse moved to (959, 332)
Screenshot: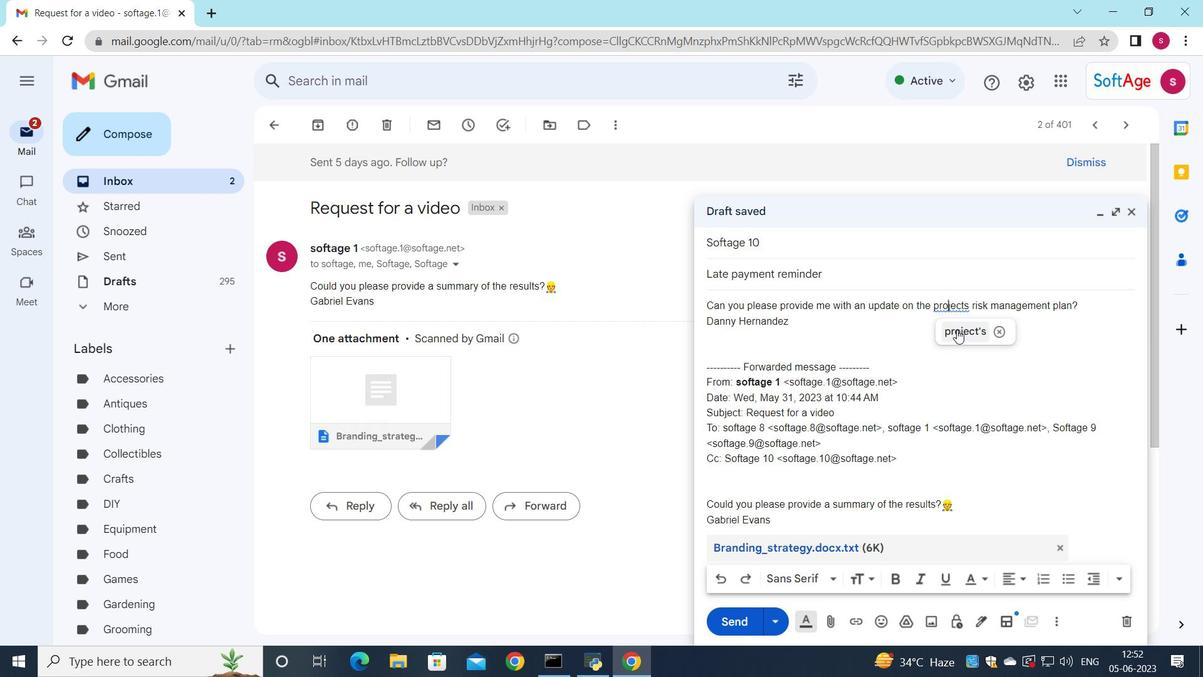 
Action: Mouse pressed left at (959, 332)
Screenshot: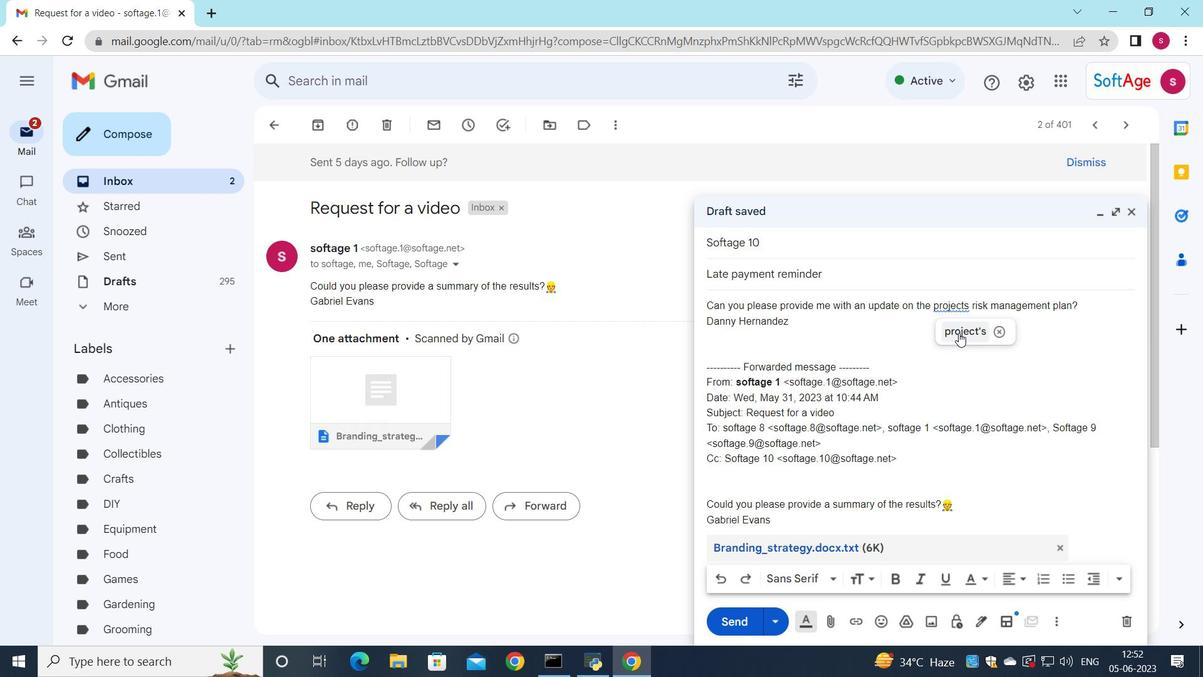 
Action: Mouse moved to (1056, 304)
Screenshot: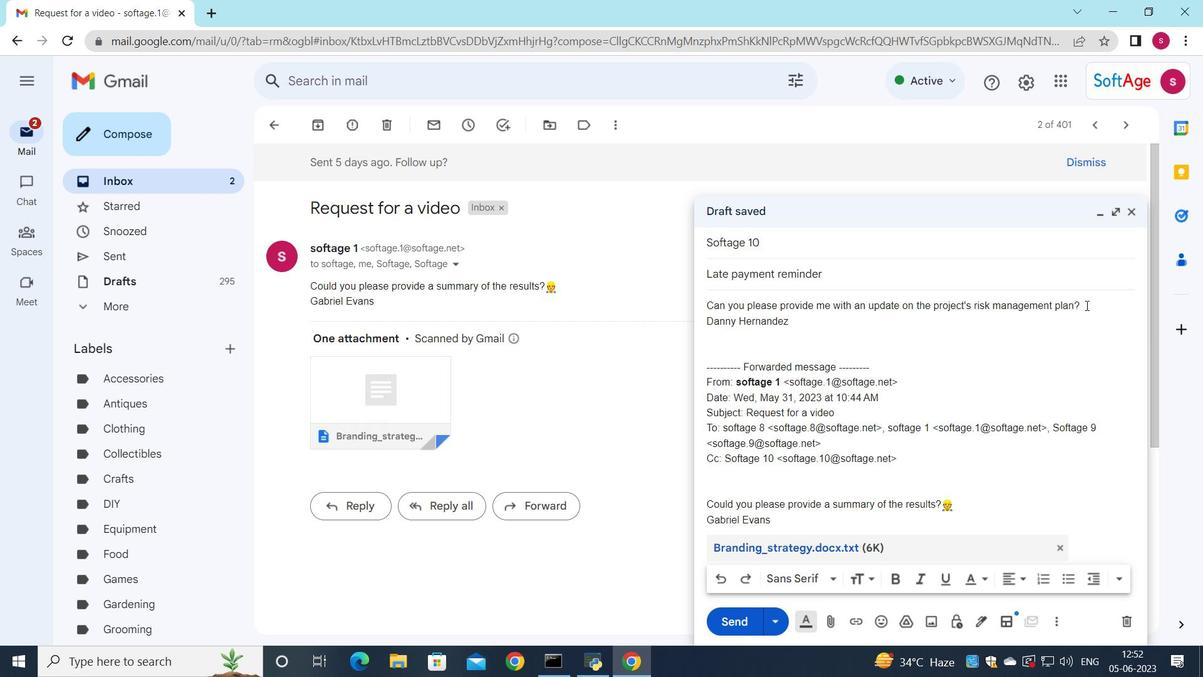 
Action: Mouse pressed left at (1087, 305)
Screenshot: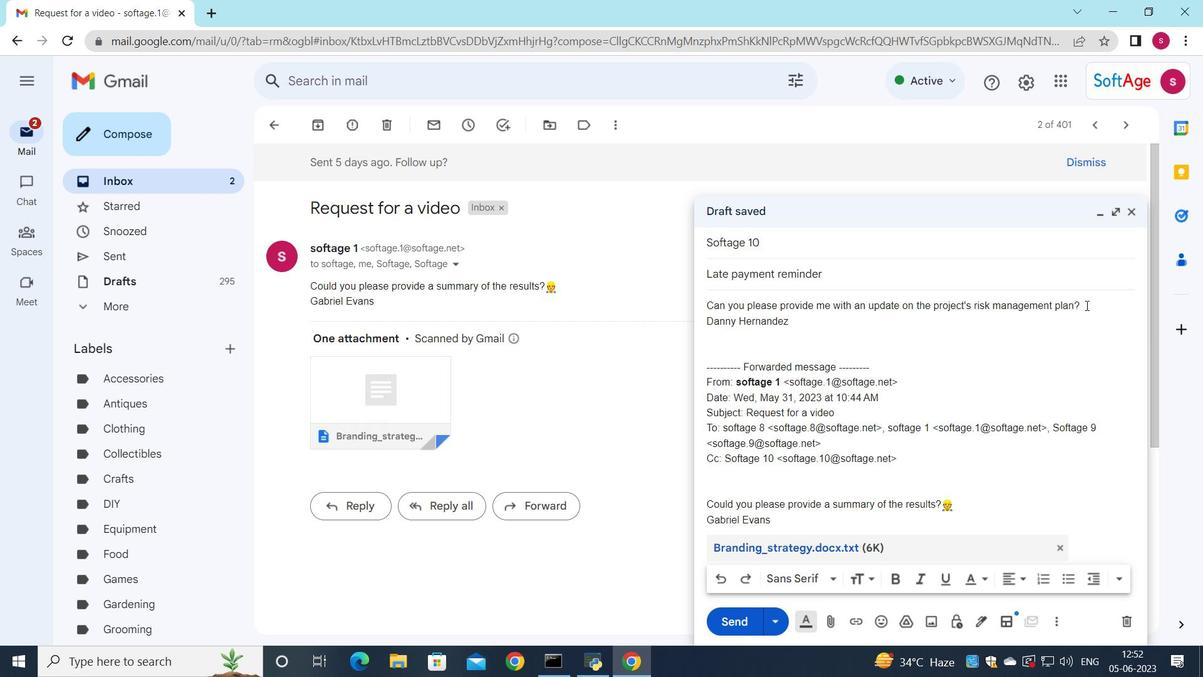 
Action: Mouse moved to (976, 581)
Screenshot: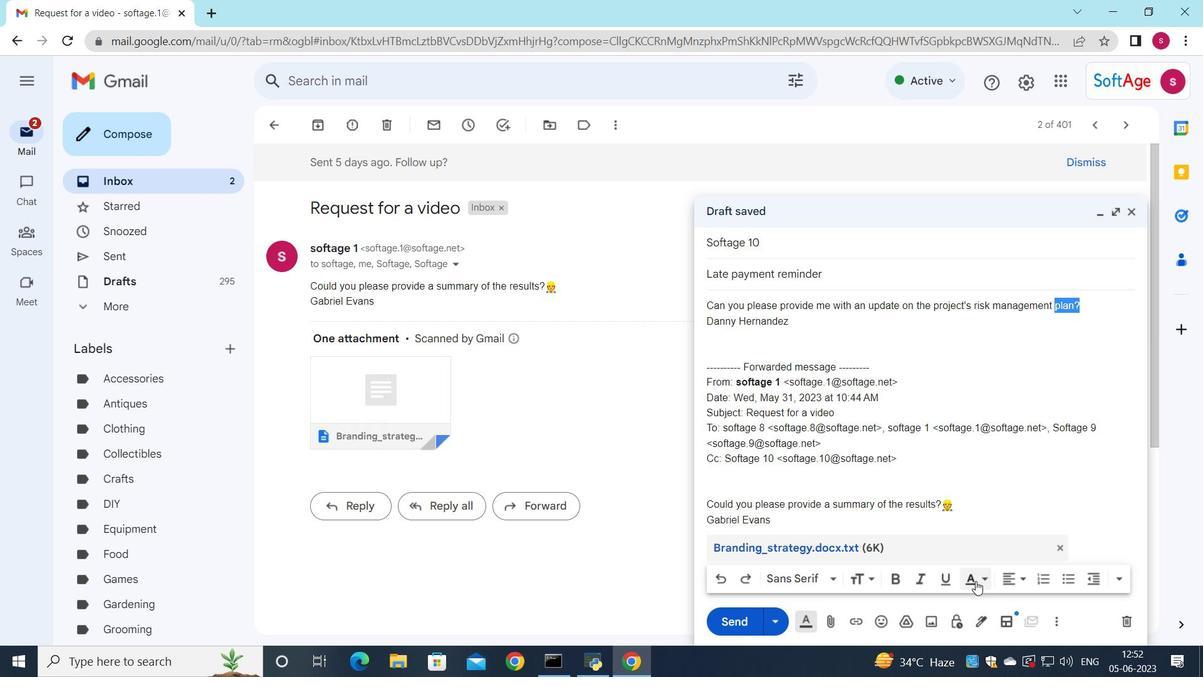 
Action: Mouse pressed left at (976, 581)
Screenshot: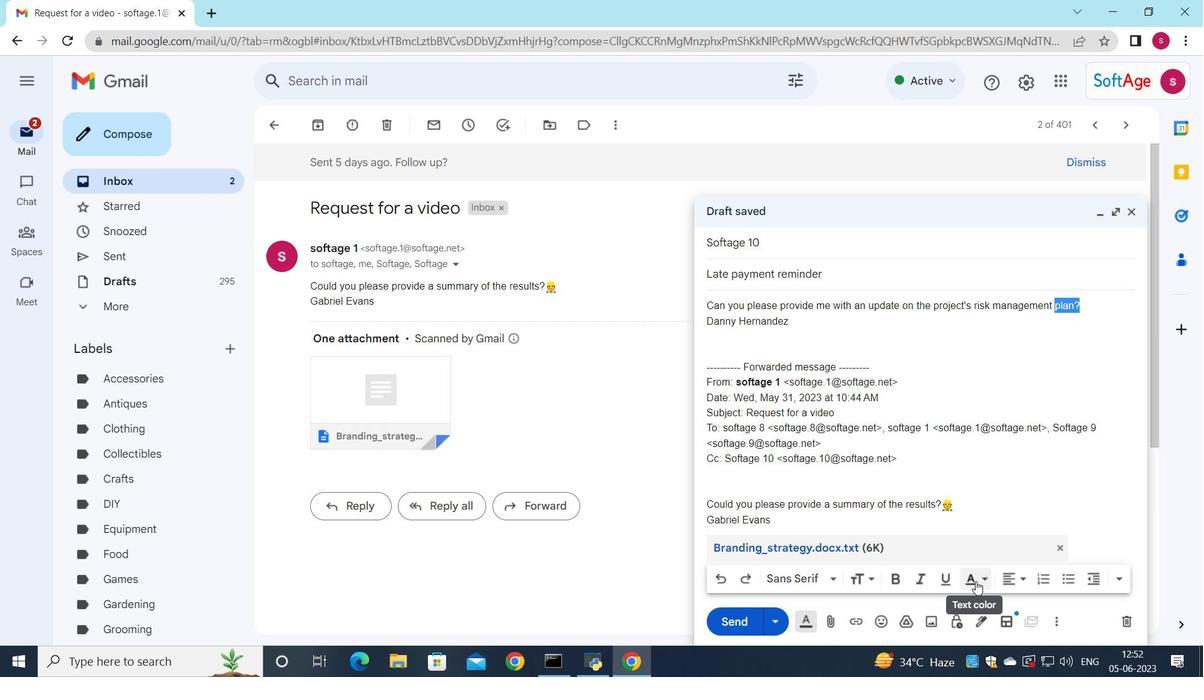 
Action: Mouse moved to (985, 469)
Screenshot: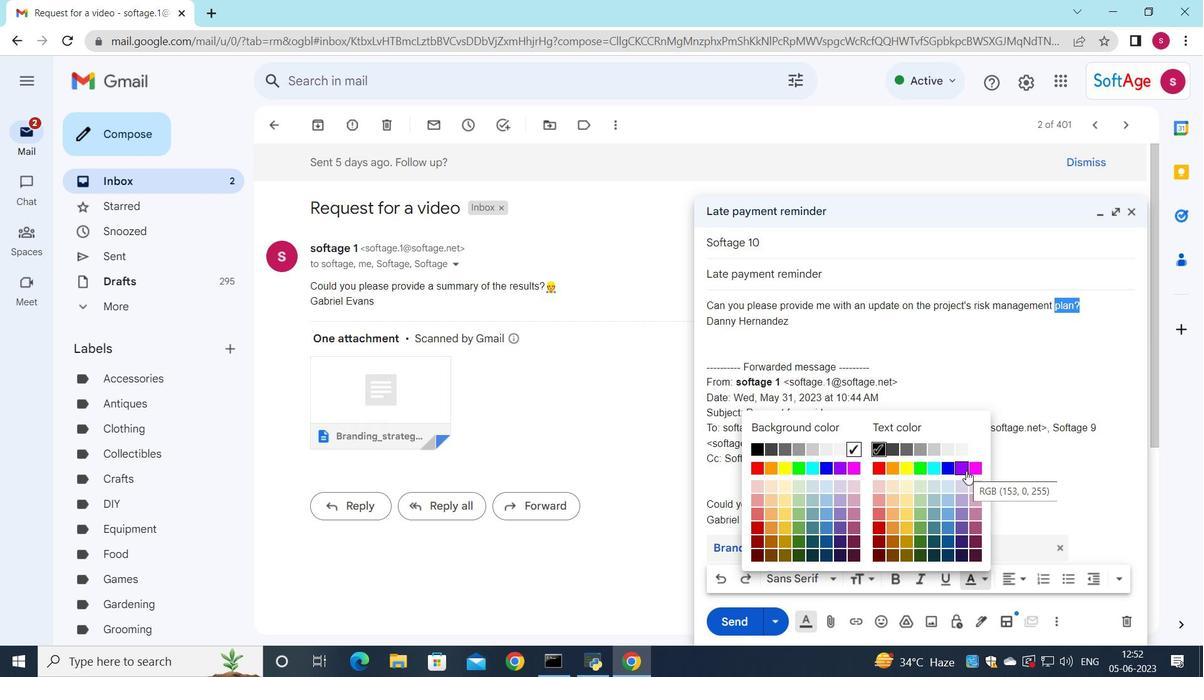 
Action: Mouse pressed left at (985, 469)
Screenshot: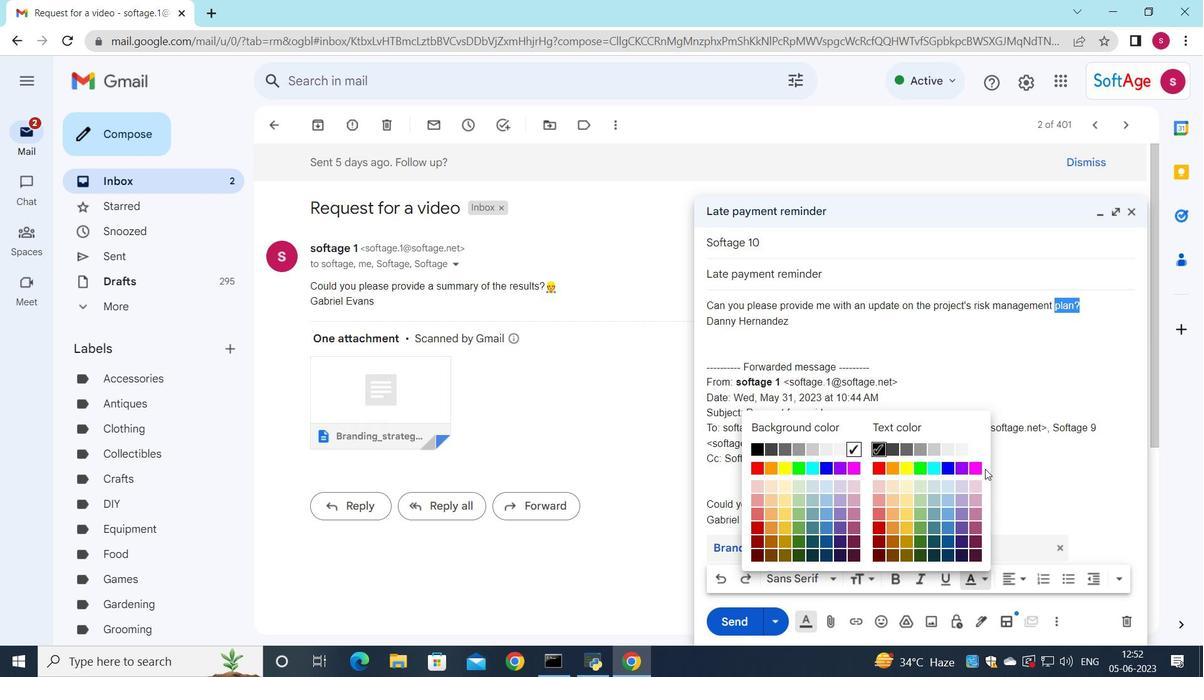 
Action: Mouse moved to (980, 579)
Screenshot: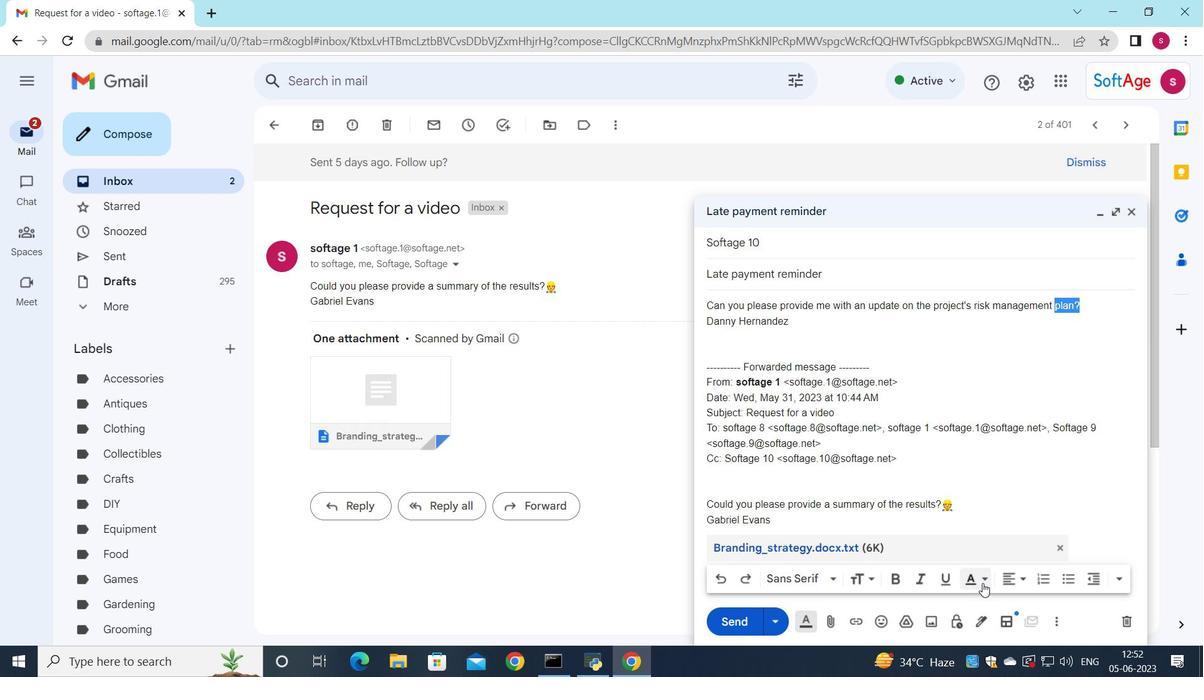 
Action: Mouse pressed left at (980, 579)
Screenshot: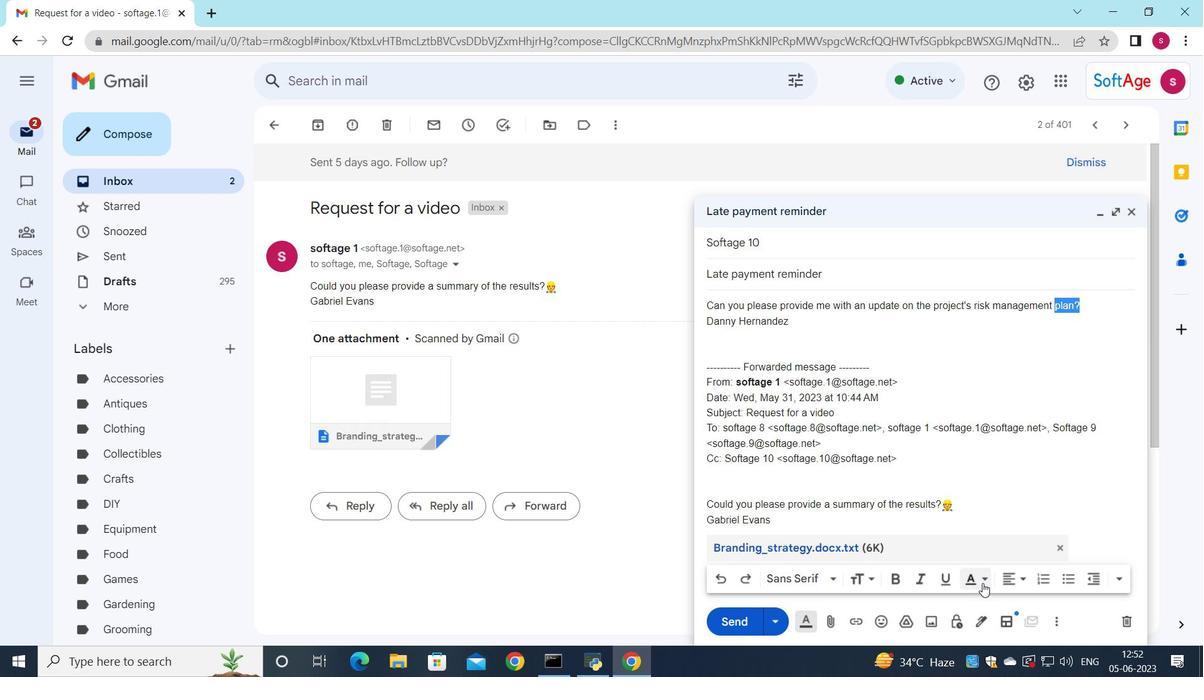 
Action: Mouse moved to (761, 444)
Screenshot: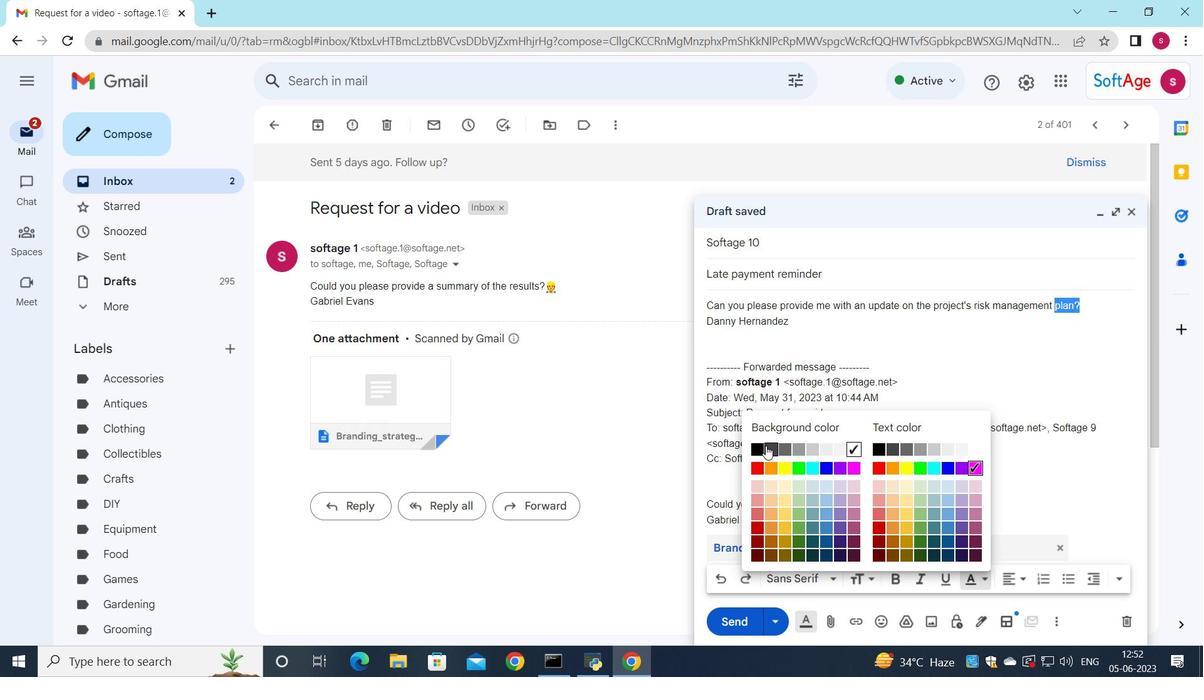 
Action: Mouse pressed left at (761, 444)
Screenshot: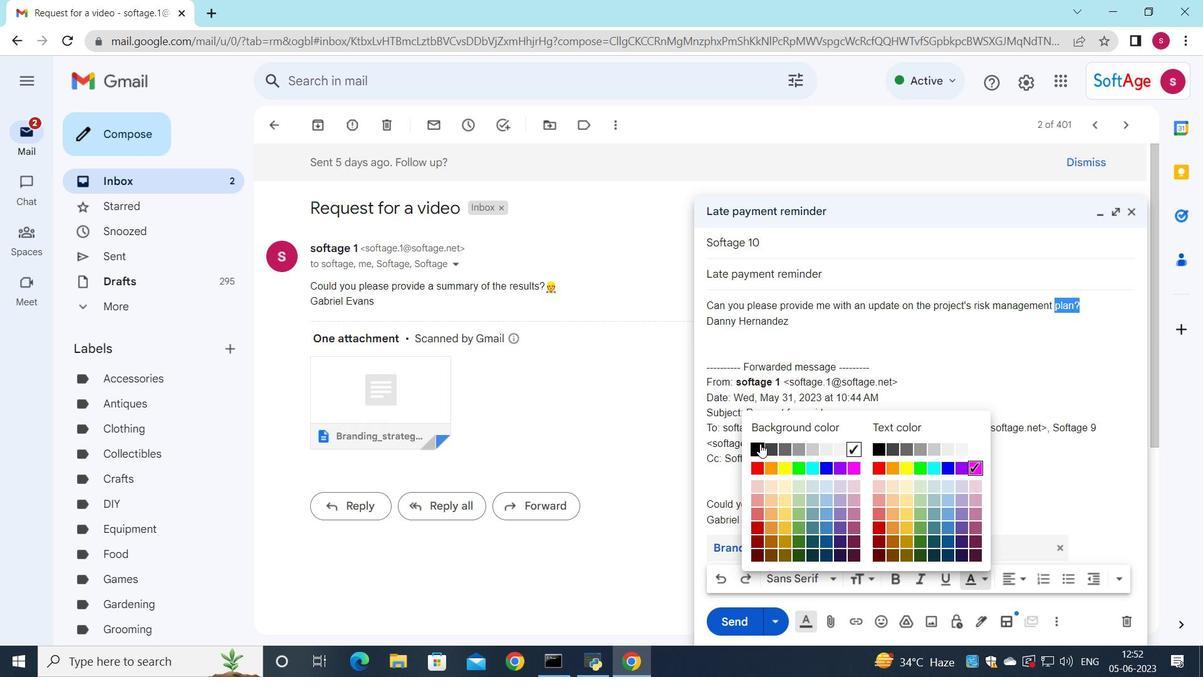 
Action: Mouse moved to (738, 611)
Screenshot: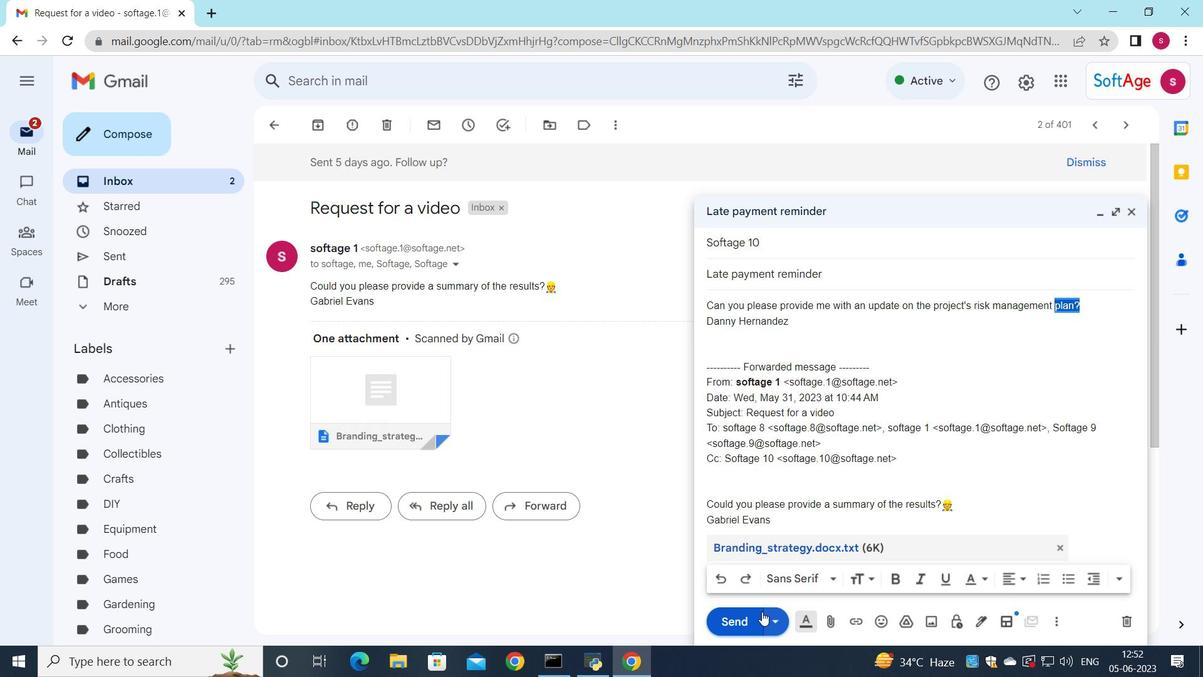 
Action: Mouse pressed left at (738, 611)
Screenshot: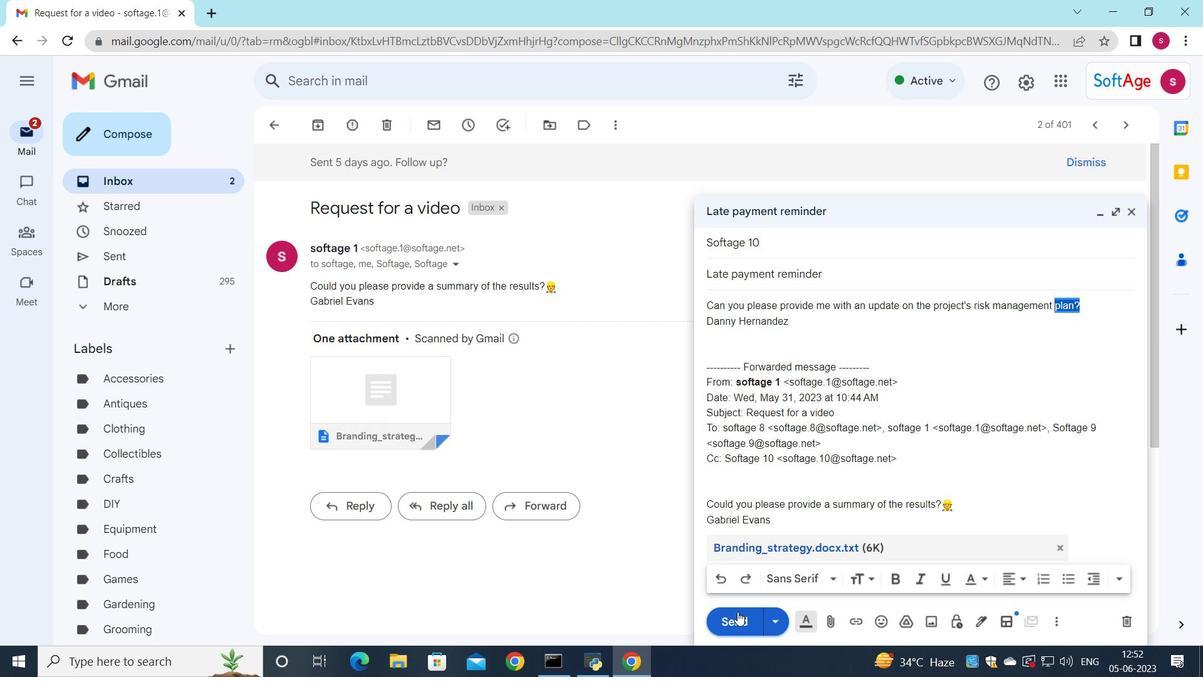 
Action: Mouse moved to (1082, 623)
Screenshot: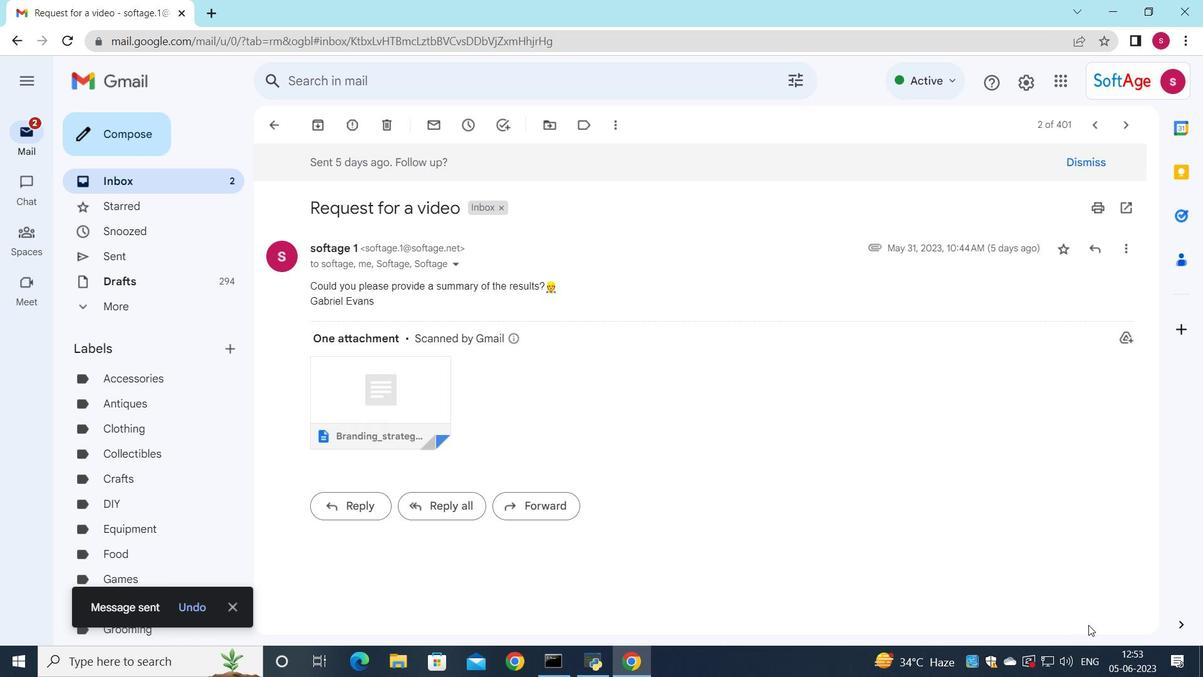 
